 Task: Explore Airbnb accommodation in Damnoen Saduak, Thailand from 13th December, 2023 to 17th December, 2023 for 2 adults.2 bedrooms having 2 beds and 1 bathroom. Property type can be guest house. Amenities needed are: wifi. Booking option can be shelf check-in. Look for 3 properties as per requirement.
Action: Mouse moved to (412, 57)
Screenshot: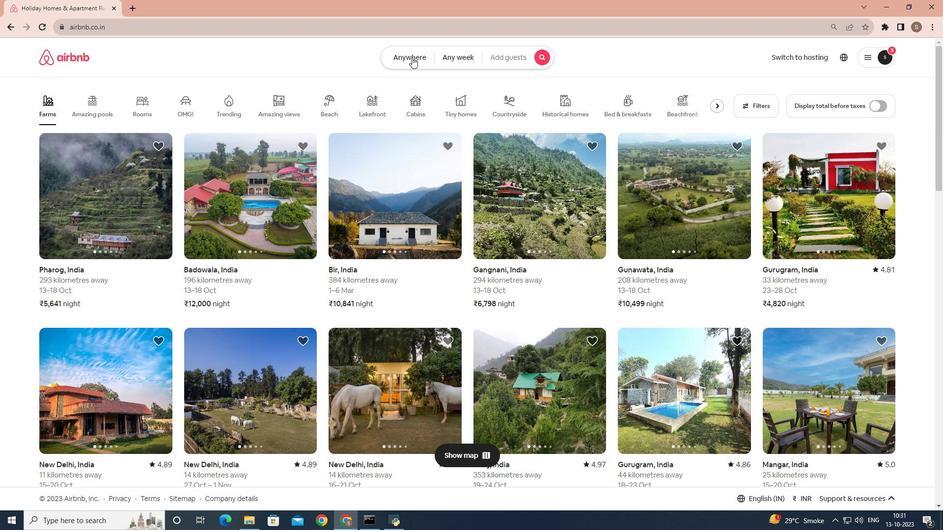 
Action: Mouse pressed left at (412, 57)
Screenshot: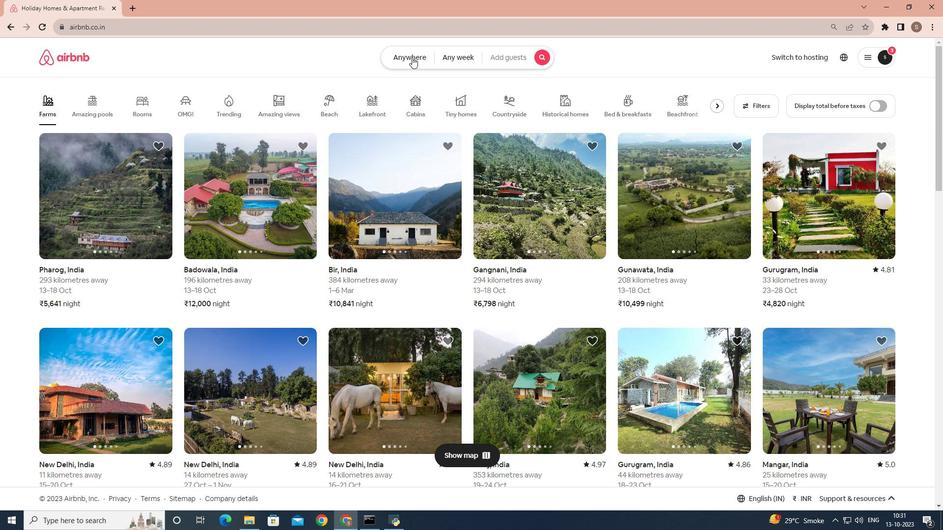 
Action: Mouse moved to (321, 91)
Screenshot: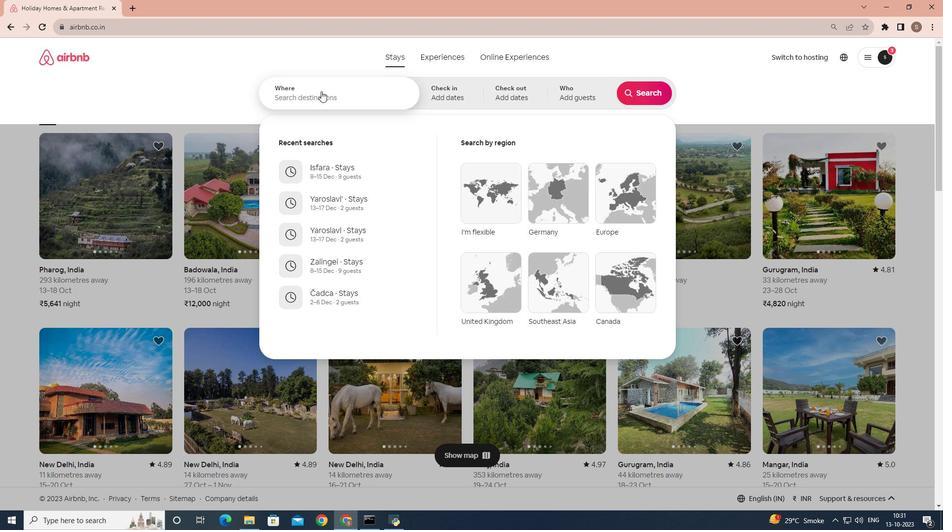 
Action: Mouse pressed left at (321, 91)
Screenshot: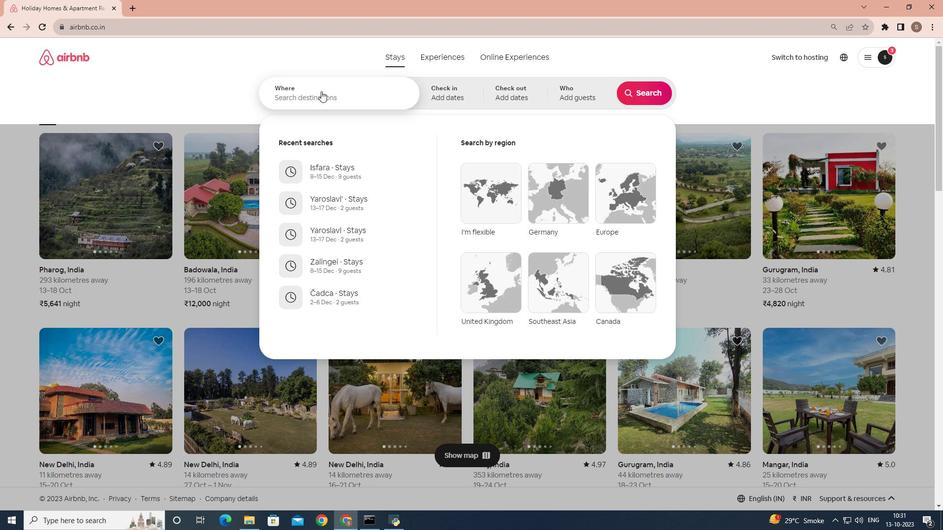 
Action: Key pressed <Key.shift>Damne<Key.backspace>oen
Screenshot: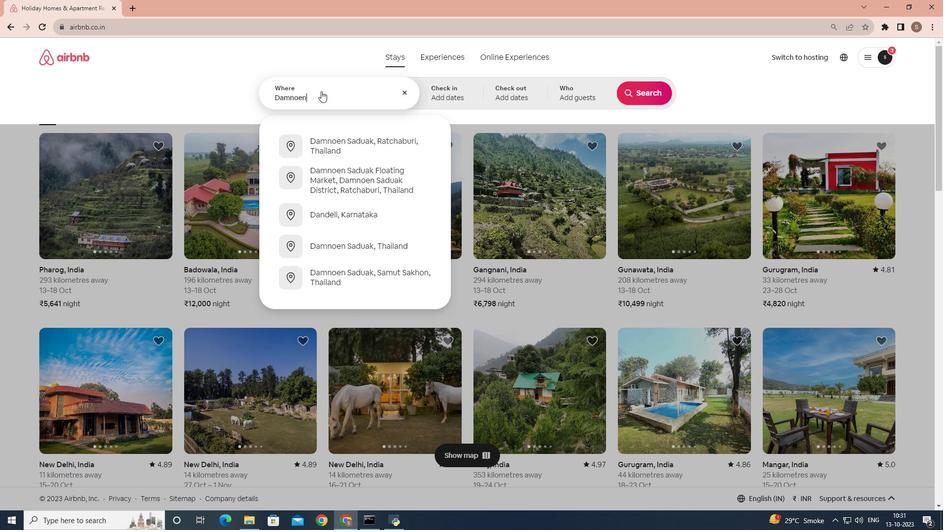 
Action: Mouse moved to (323, 89)
Screenshot: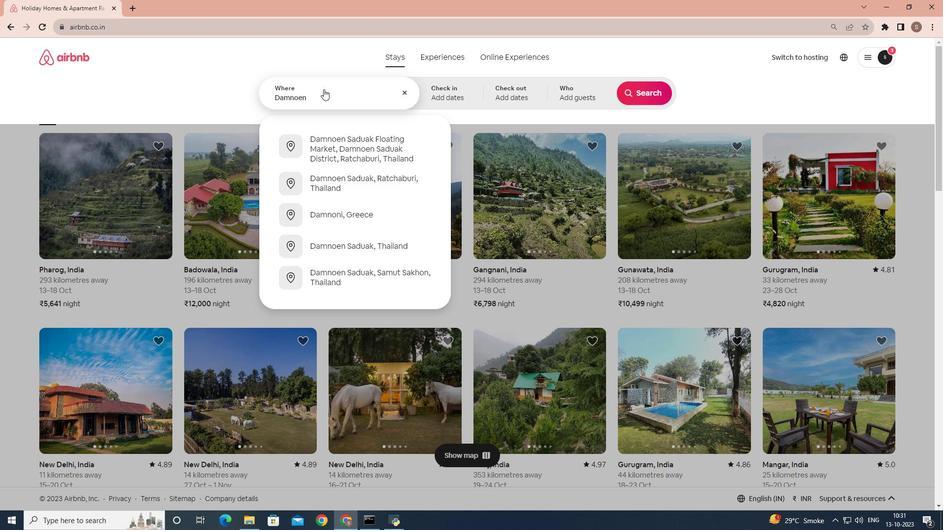 
Action: Key pressed <Key.space><Key.shift>Saduak
Screenshot: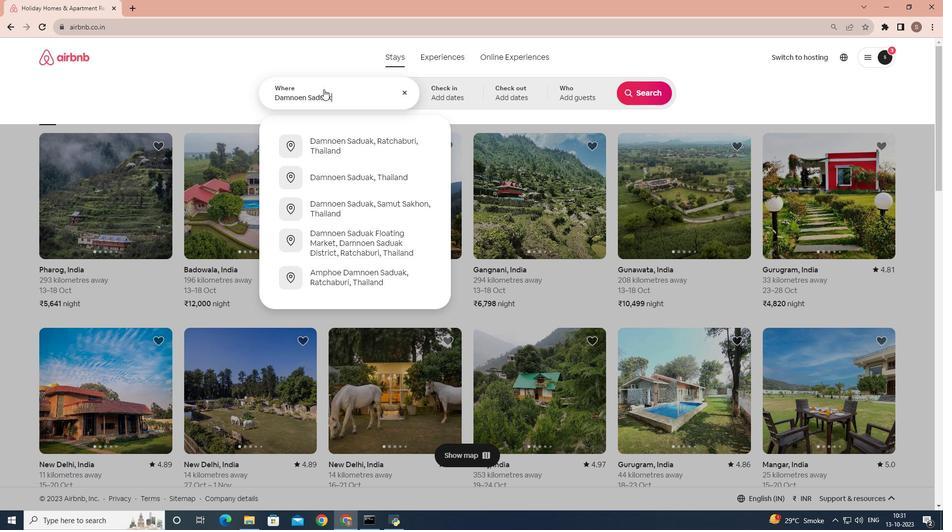 
Action: Mouse moved to (340, 104)
Screenshot: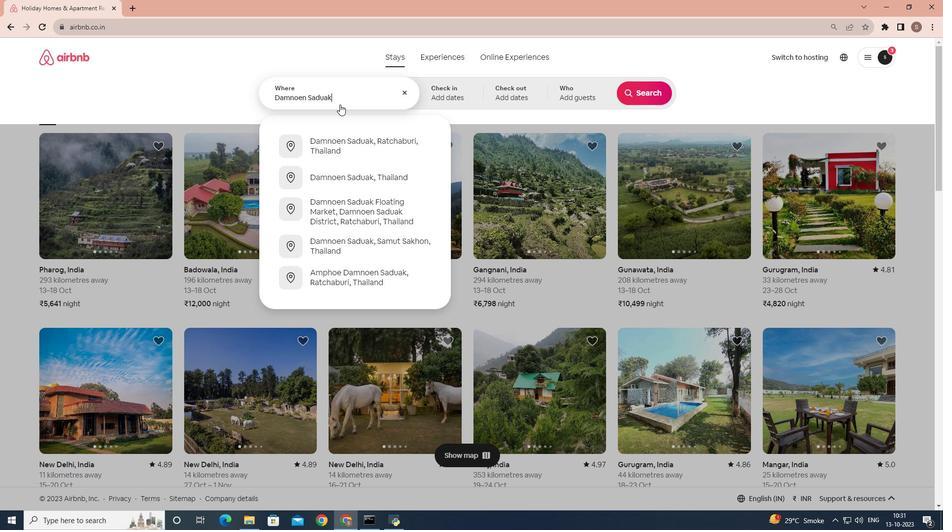 
Action: Key pressed ,<Key.space><Key.shift><Key.shift>Thailand
Screenshot: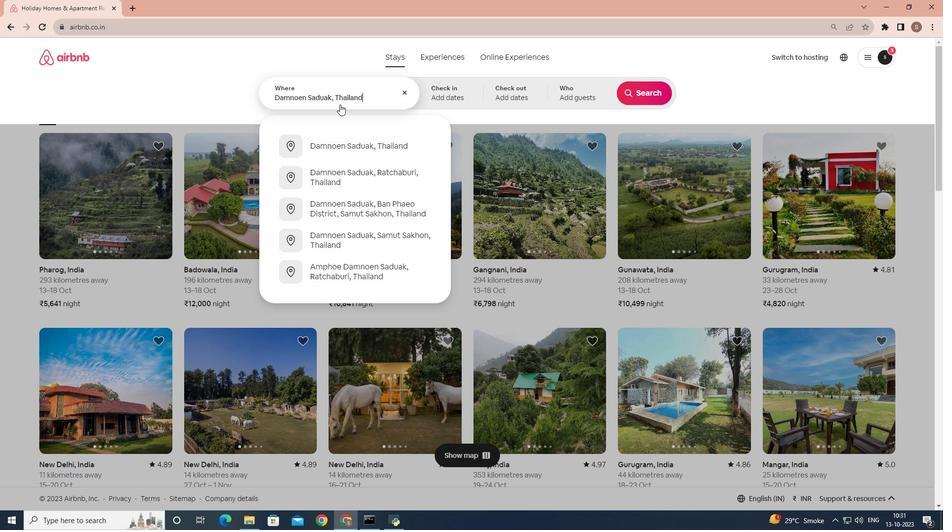
Action: Mouse moved to (394, 137)
Screenshot: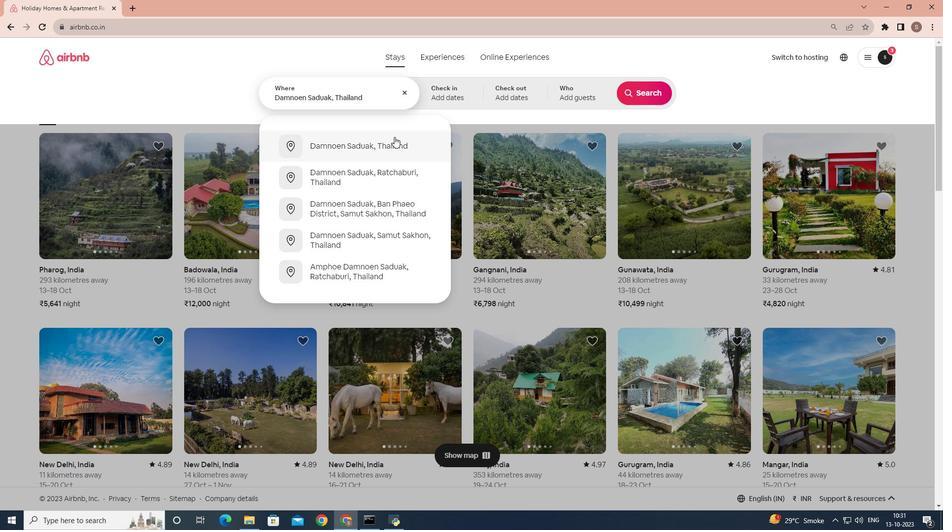 
Action: Mouse pressed left at (394, 137)
Screenshot: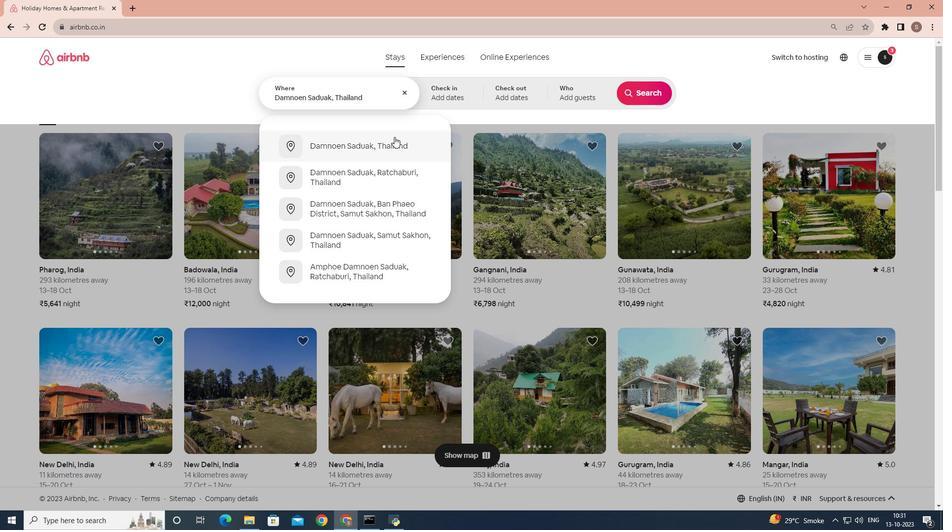 
Action: Mouse moved to (642, 171)
Screenshot: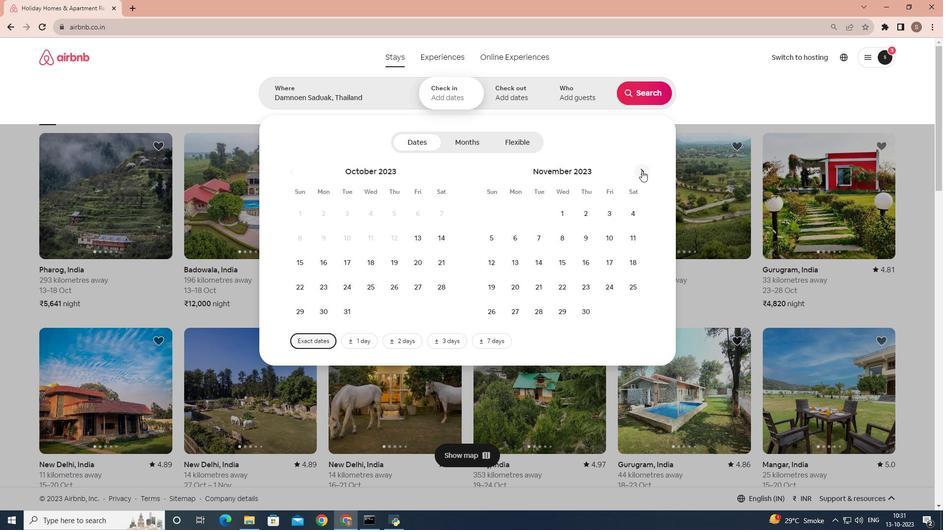 
Action: Mouse pressed left at (642, 171)
Screenshot: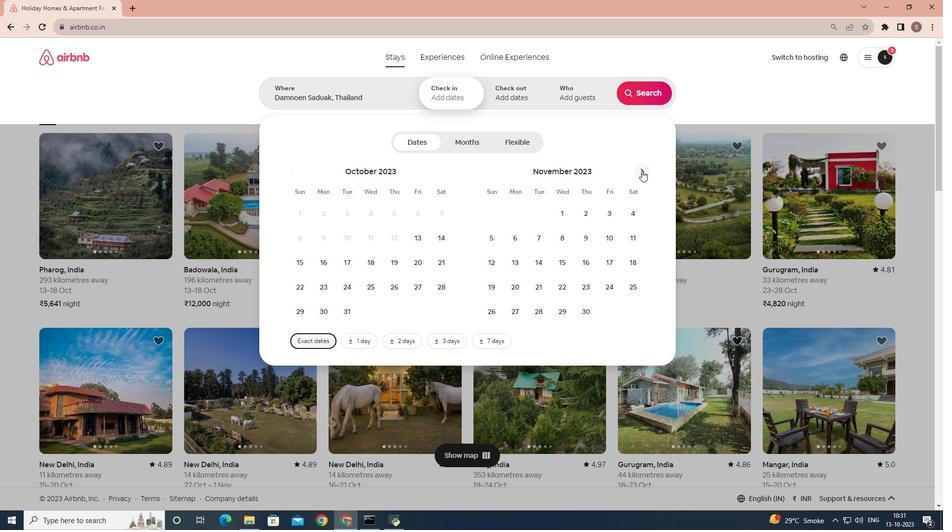 
Action: Mouse moved to (569, 255)
Screenshot: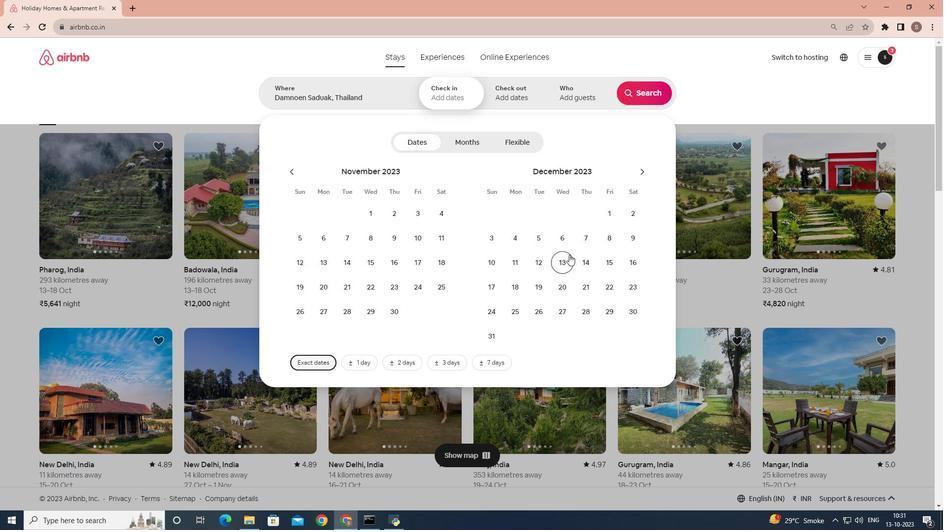 
Action: Mouse pressed left at (569, 255)
Screenshot: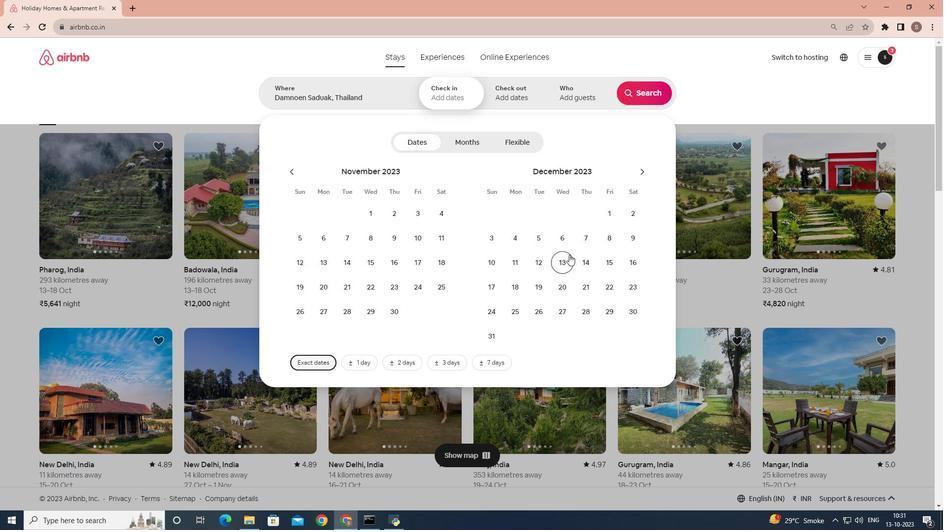 
Action: Mouse moved to (493, 288)
Screenshot: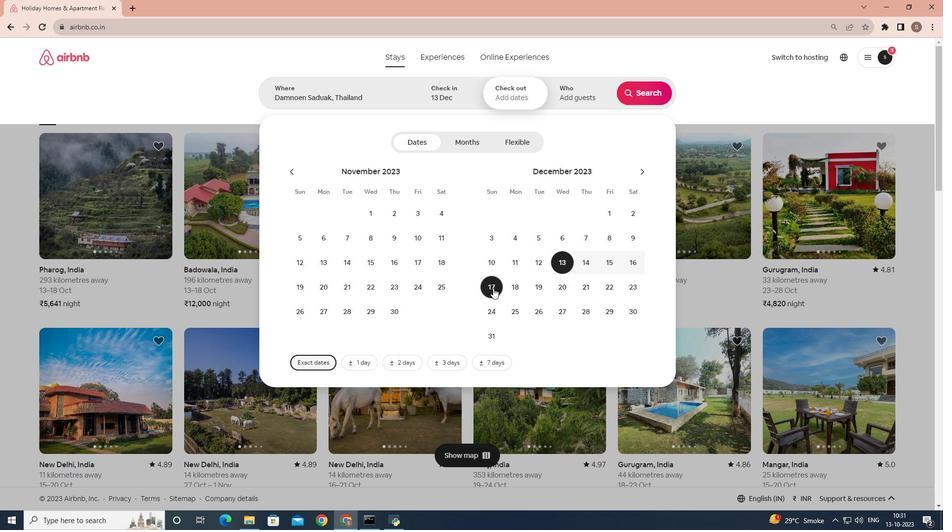 
Action: Mouse pressed left at (493, 288)
Screenshot: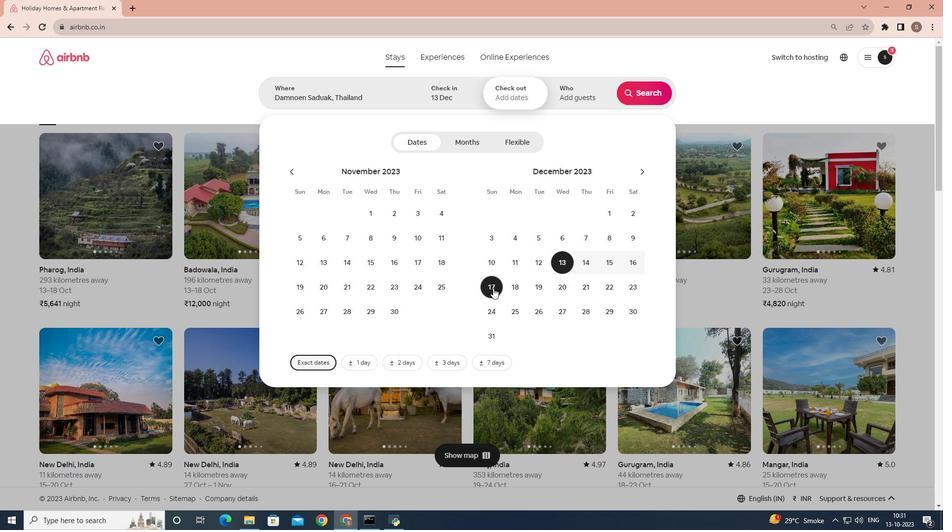 
Action: Mouse moved to (584, 87)
Screenshot: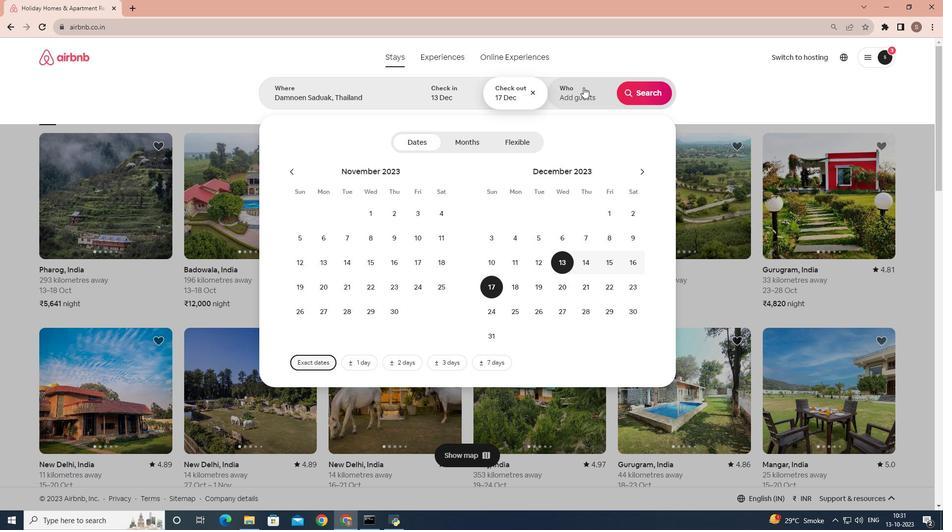 
Action: Mouse pressed left at (584, 87)
Screenshot: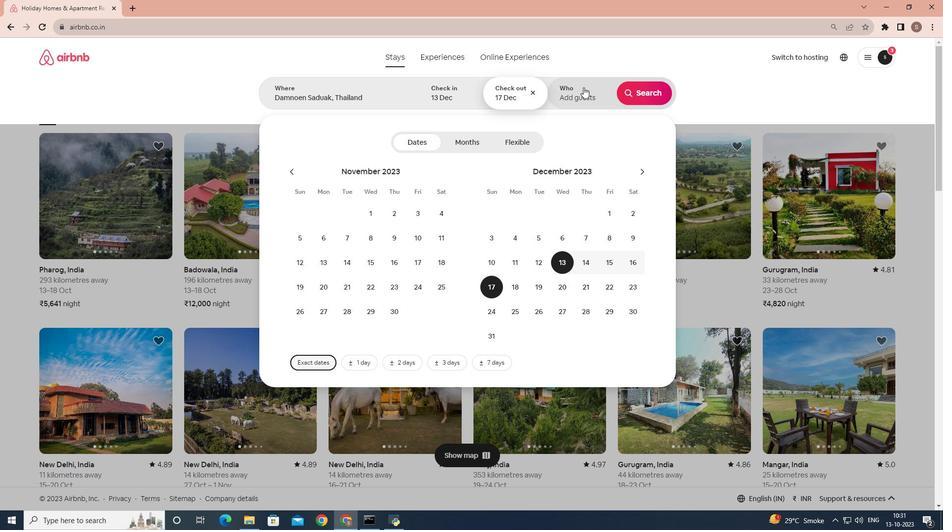 
Action: Mouse moved to (647, 146)
Screenshot: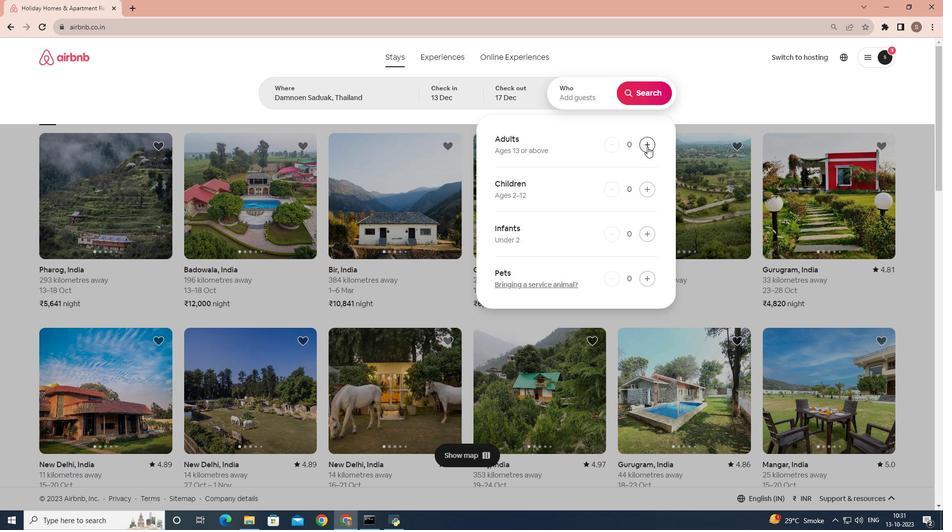 
Action: Mouse pressed left at (647, 146)
Screenshot: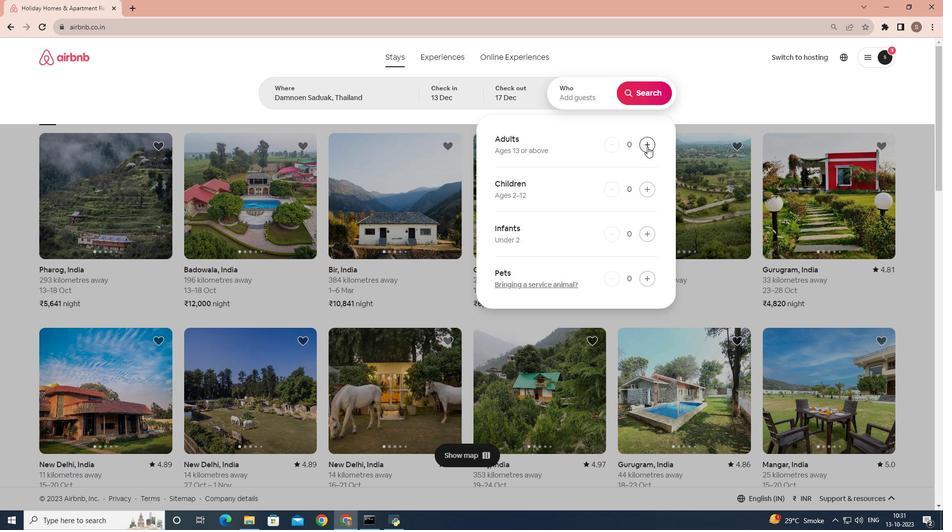 
Action: Mouse pressed left at (647, 146)
Screenshot: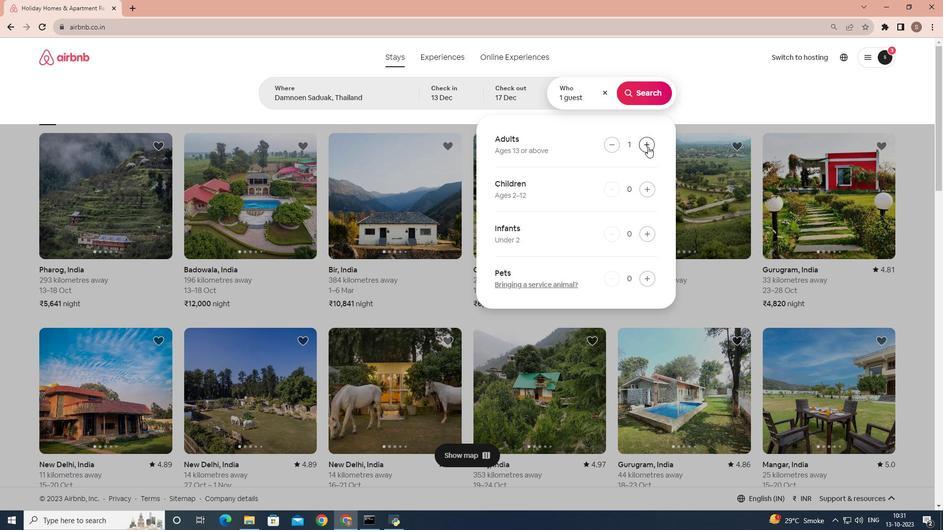 
Action: Mouse moved to (649, 139)
Screenshot: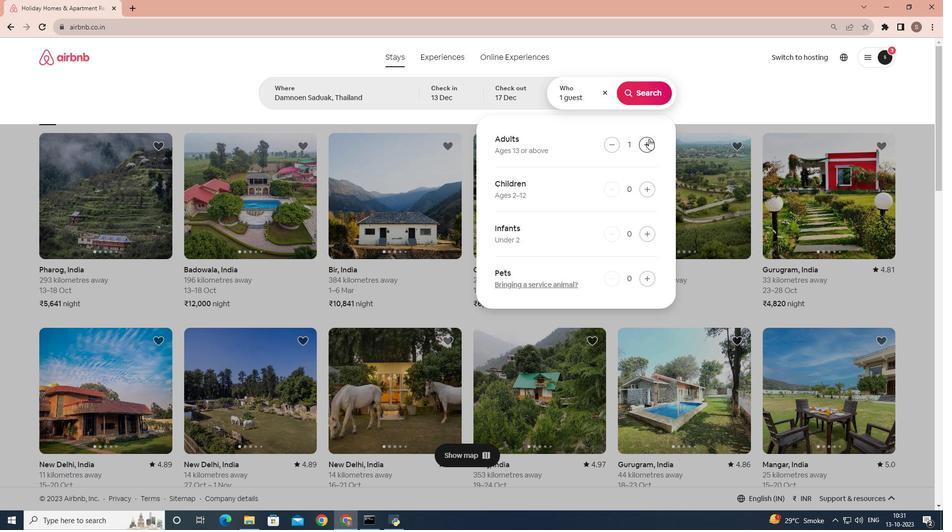 
Action: Mouse pressed left at (649, 139)
Screenshot: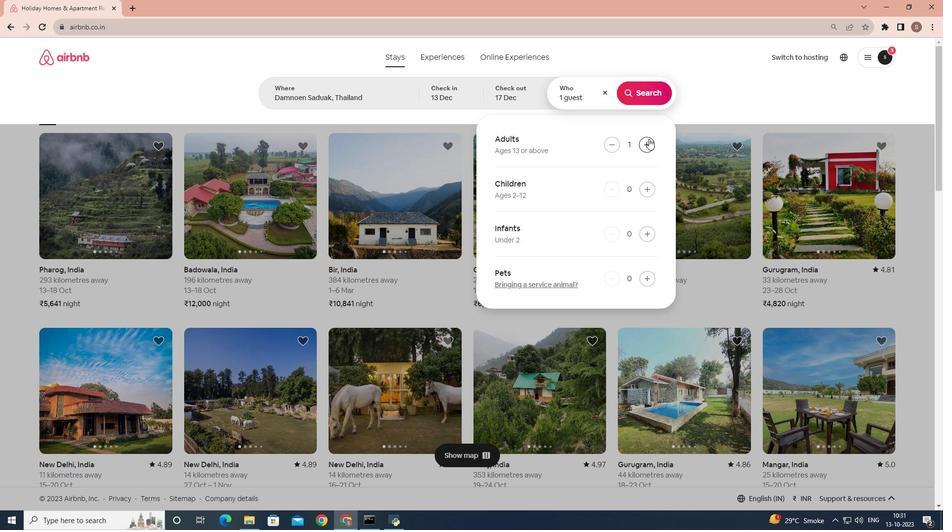 
Action: Mouse moved to (646, 88)
Screenshot: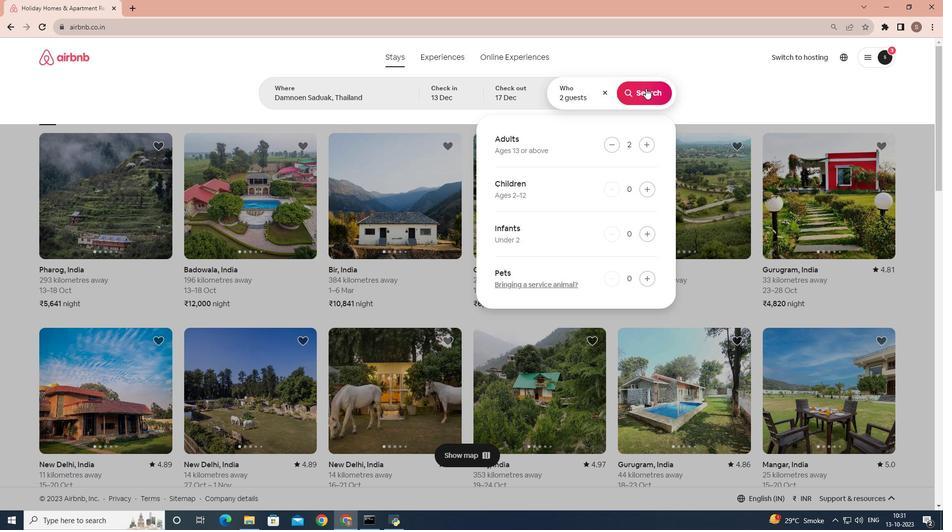 
Action: Mouse pressed left at (646, 88)
Screenshot: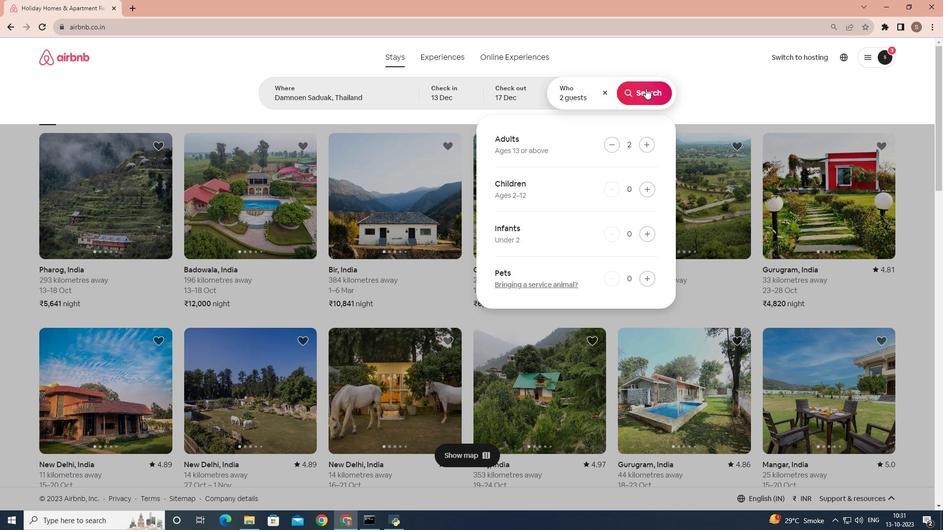 
Action: Mouse moved to (780, 94)
Screenshot: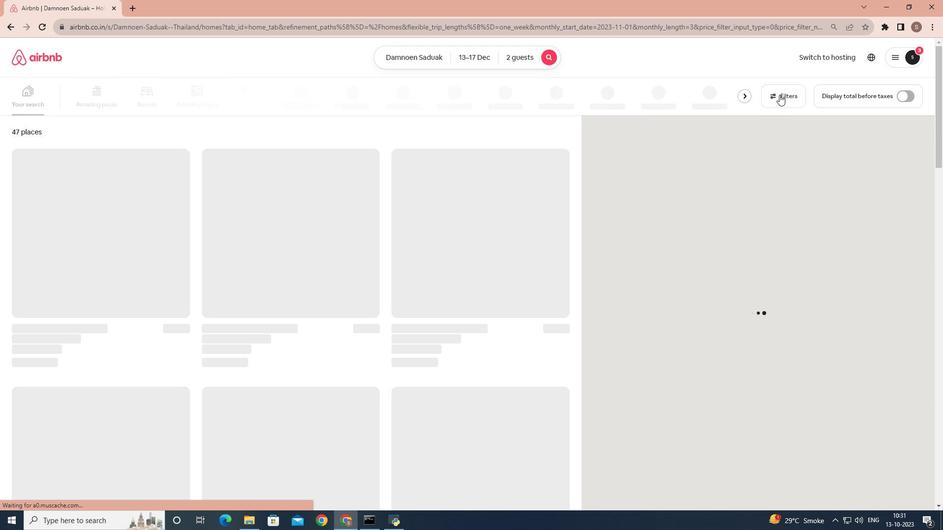 
Action: Mouse pressed left at (780, 94)
Screenshot: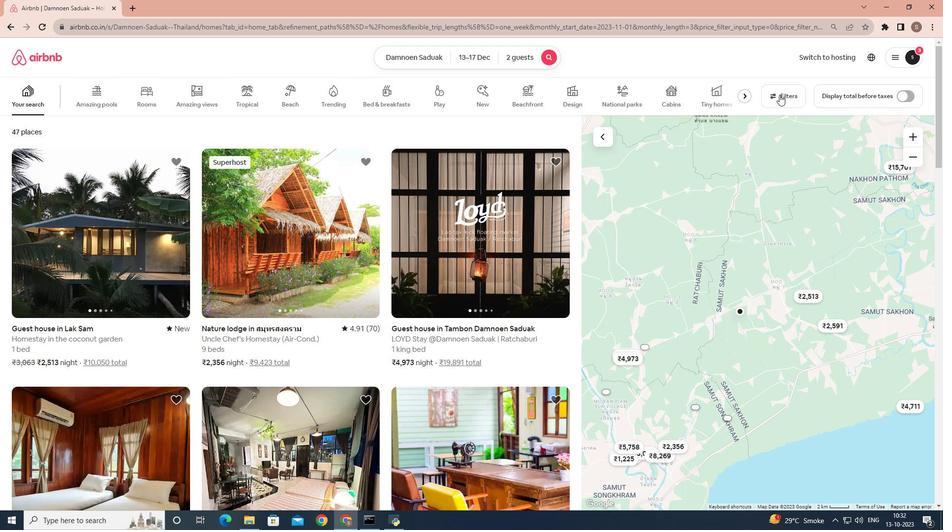 
Action: Mouse moved to (589, 229)
Screenshot: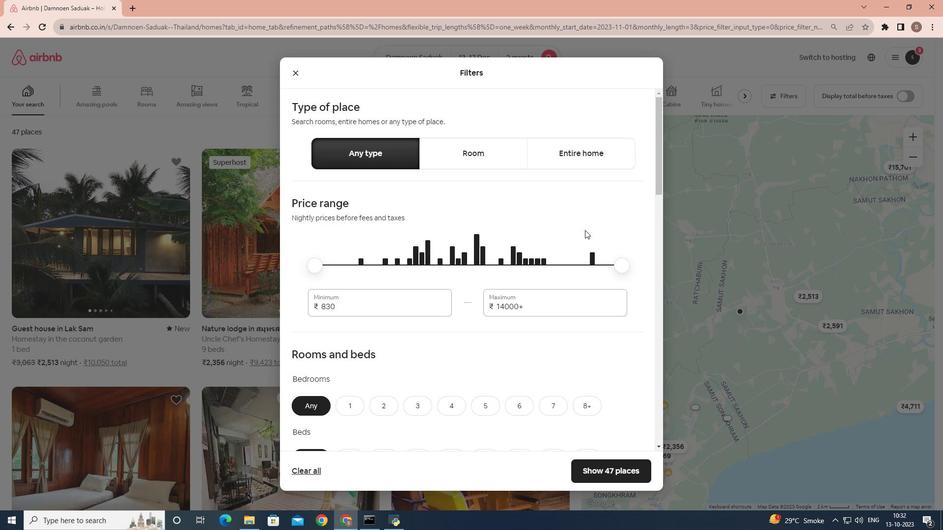 
Action: Mouse scrolled (589, 228) with delta (0, 0)
Screenshot: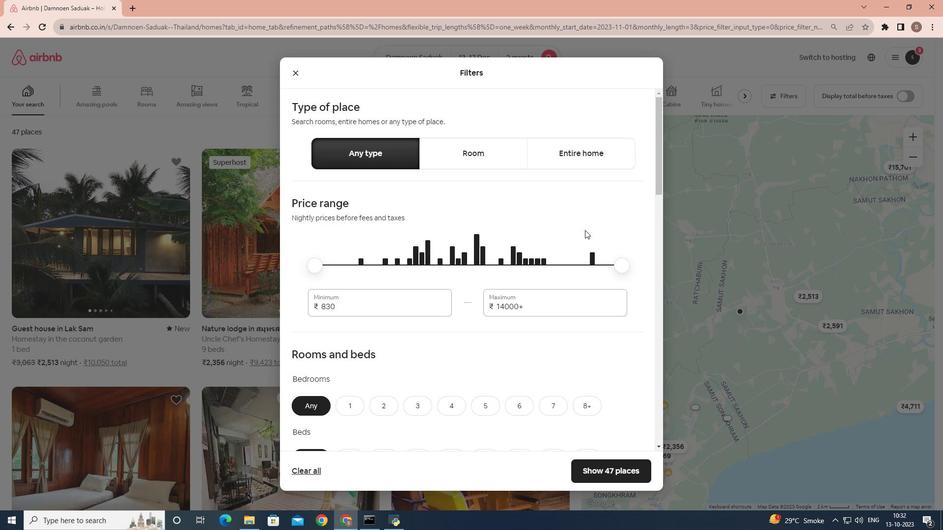 
Action: Mouse moved to (568, 236)
Screenshot: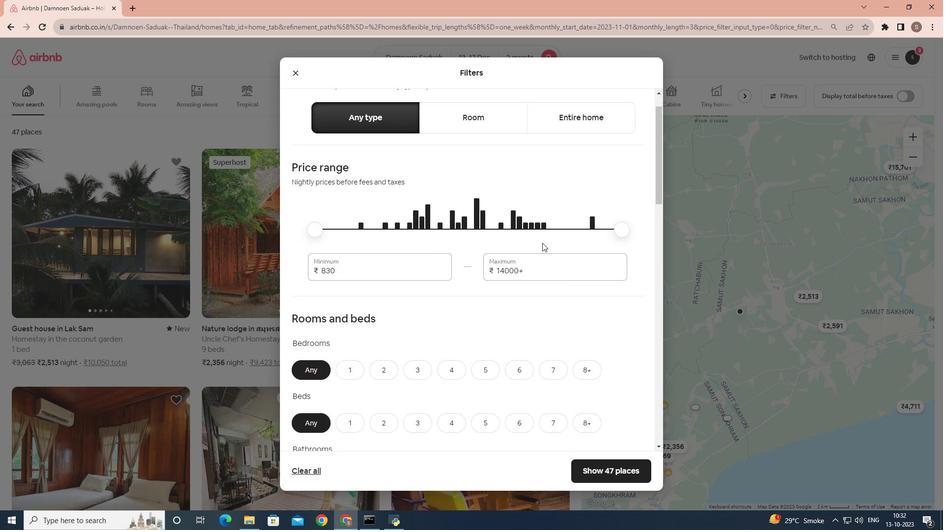 
Action: Mouse scrolled (568, 235) with delta (0, 0)
Screenshot: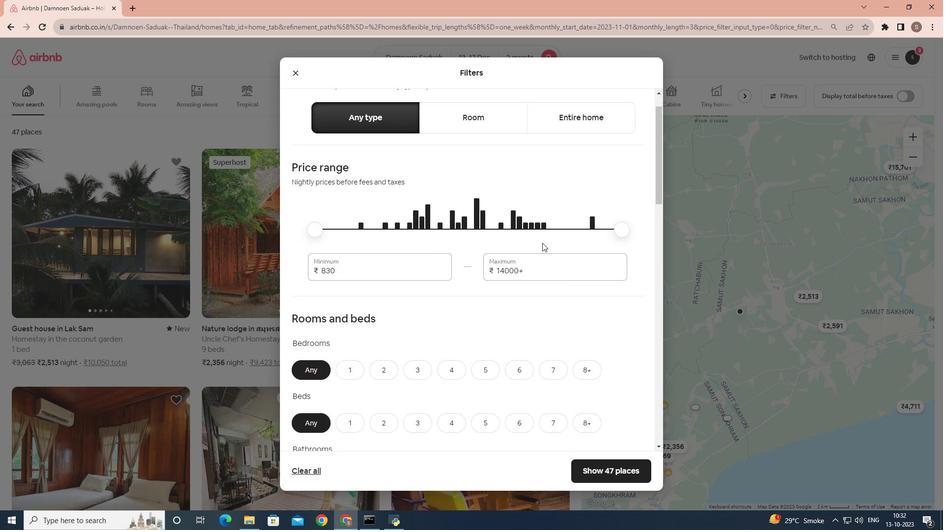 
Action: Mouse moved to (388, 311)
Screenshot: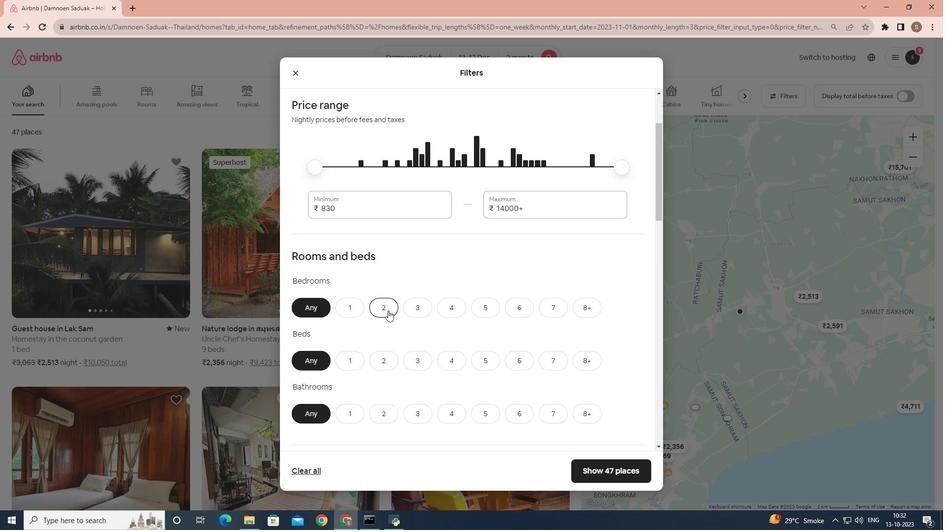 
Action: Mouse pressed left at (388, 311)
Screenshot: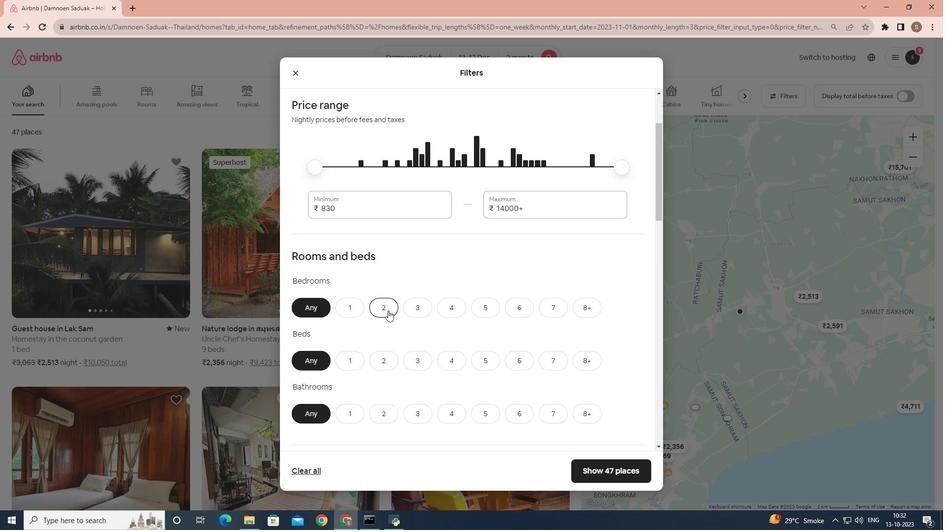 
Action: Mouse scrolled (388, 310) with delta (0, 0)
Screenshot: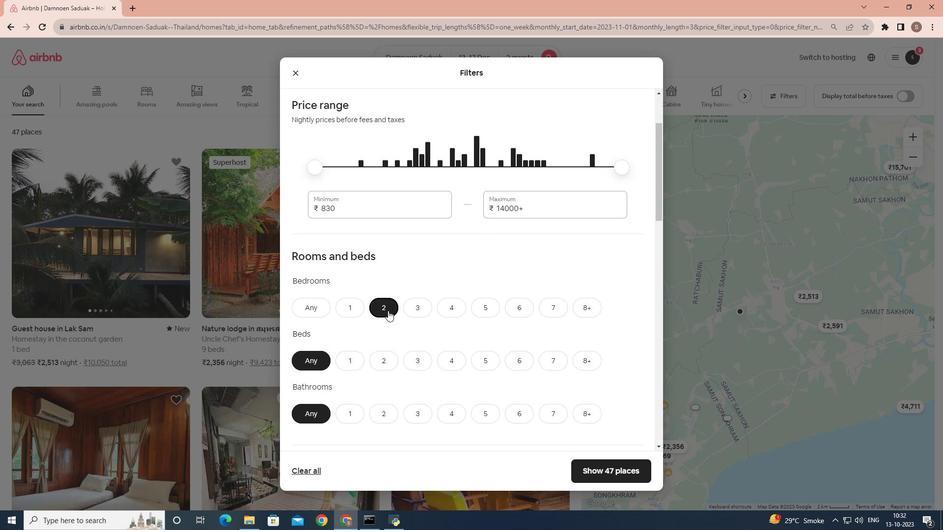 
Action: Mouse moved to (377, 314)
Screenshot: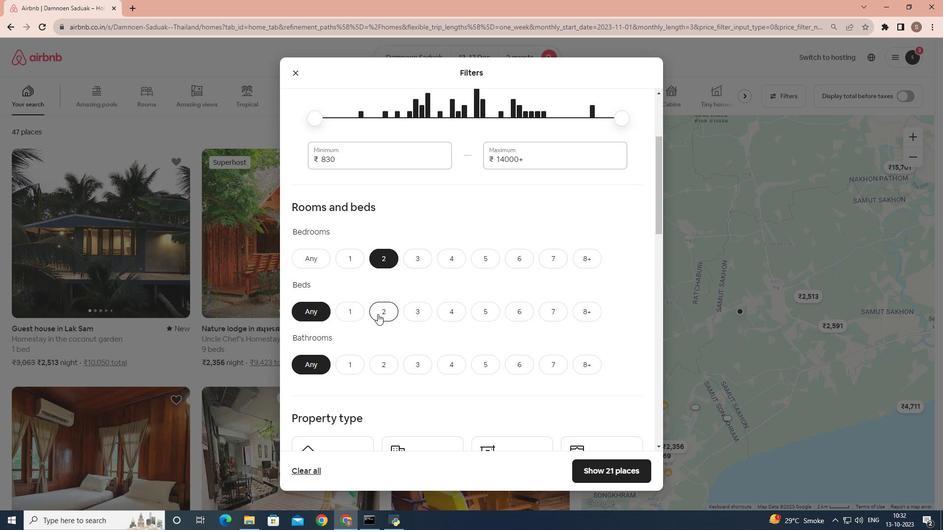 
Action: Mouse pressed left at (377, 314)
Screenshot: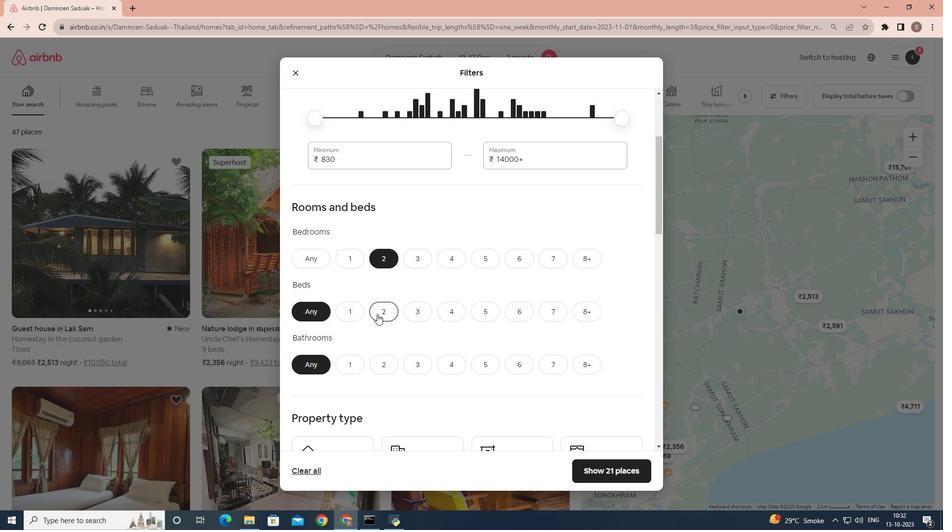 
Action: Mouse scrolled (377, 314) with delta (0, 0)
Screenshot: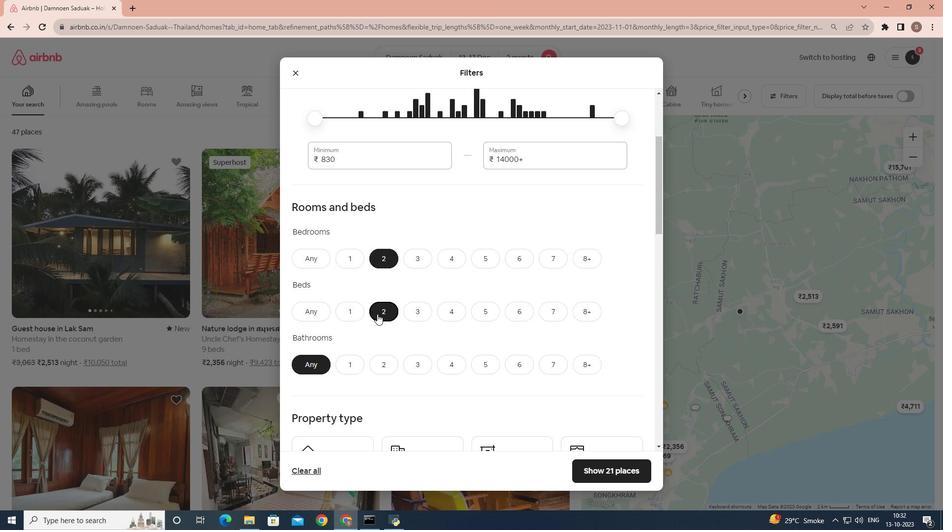 
Action: Mouse moved to (350, 323)
Screenshot: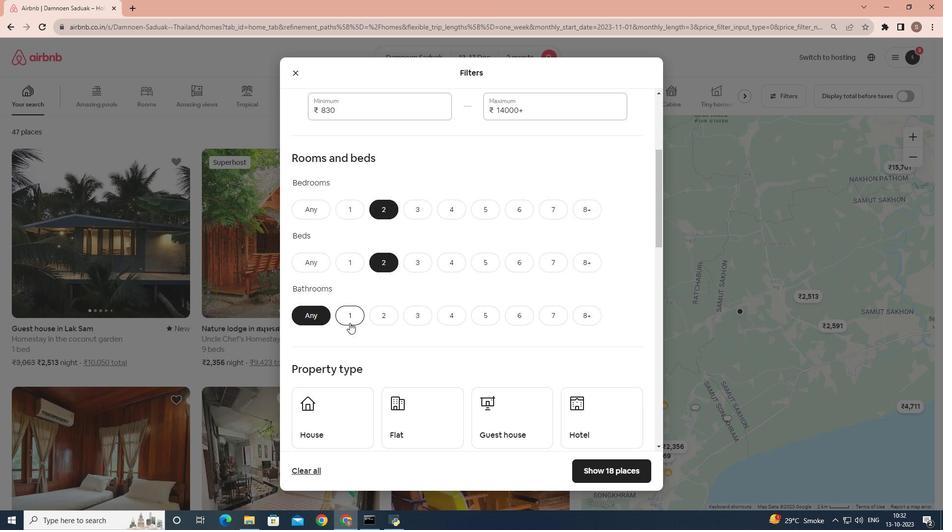 
Action: Mouse pressed left at (350, 323)
Screenshot: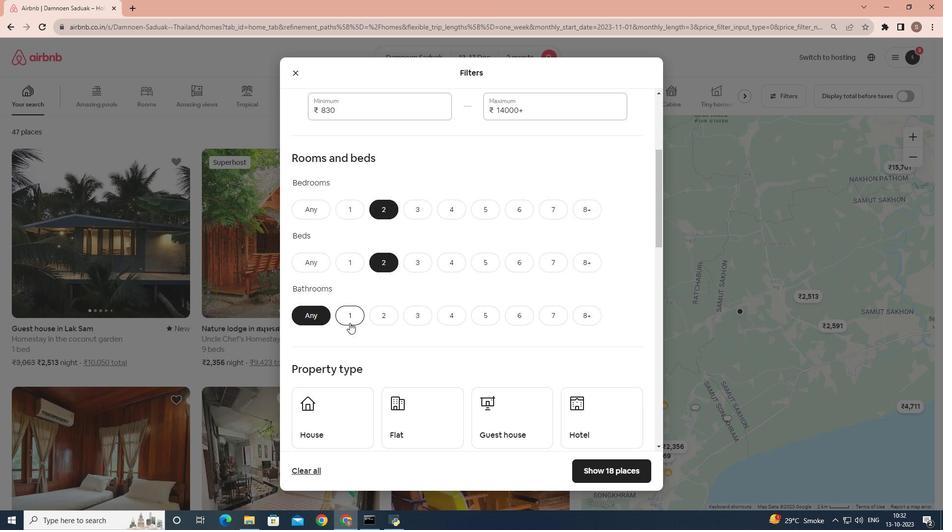 
Action: Mouse moved to (420, 328)
Screenshot: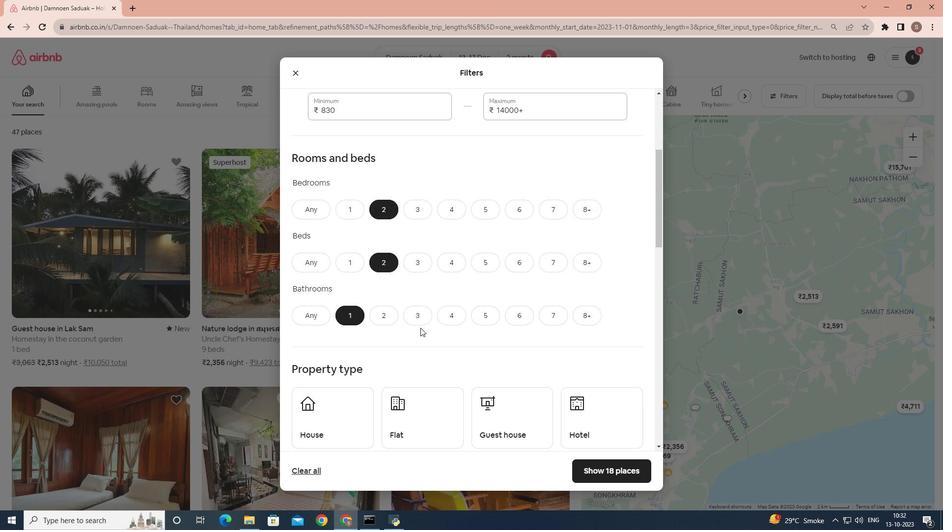 
Action: Mouse scrolled (420, 327) with delta (0, 0)
Screenshot: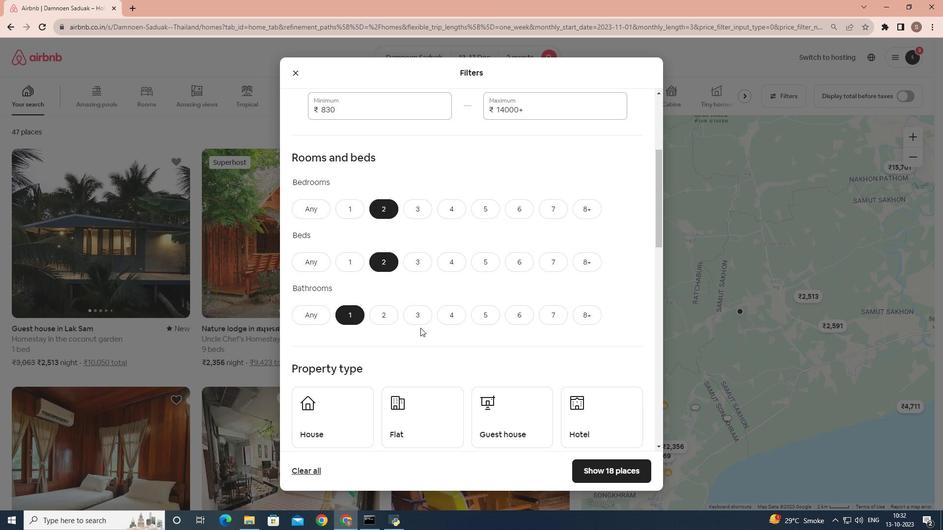 
Action: Mouse moved to (432, 367)
Screenshot: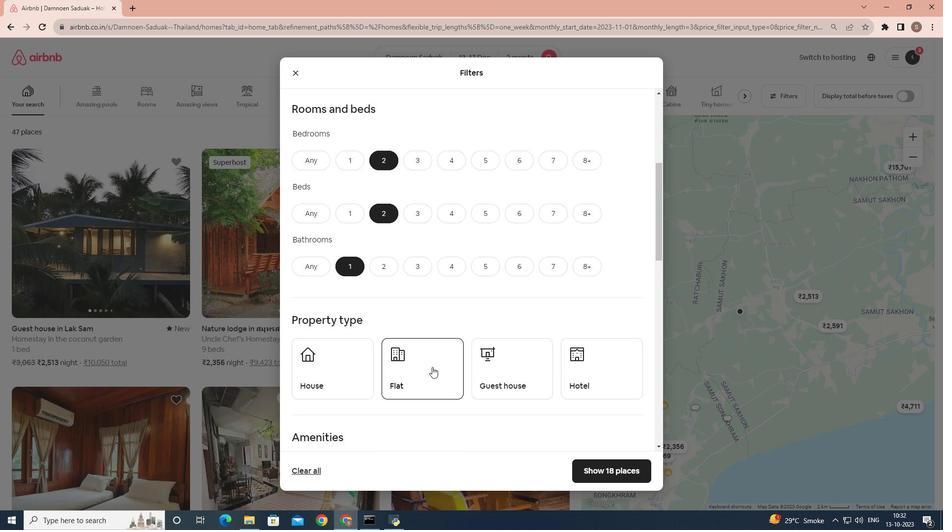 
Action: Mouse scrolled (432, 367) with delta (0, 0)
Screenshot: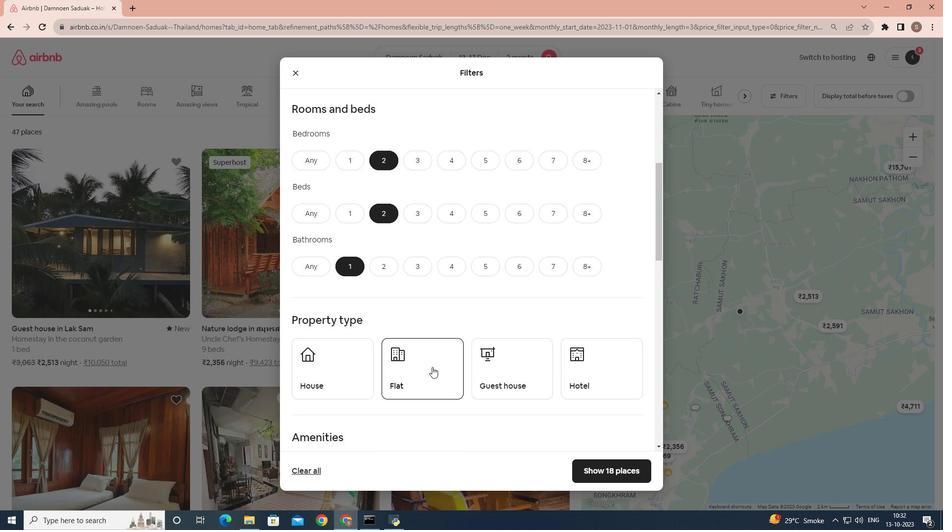 
Action: Mouse scrolled (432, 367) with delta (0, 0)
Screenshot: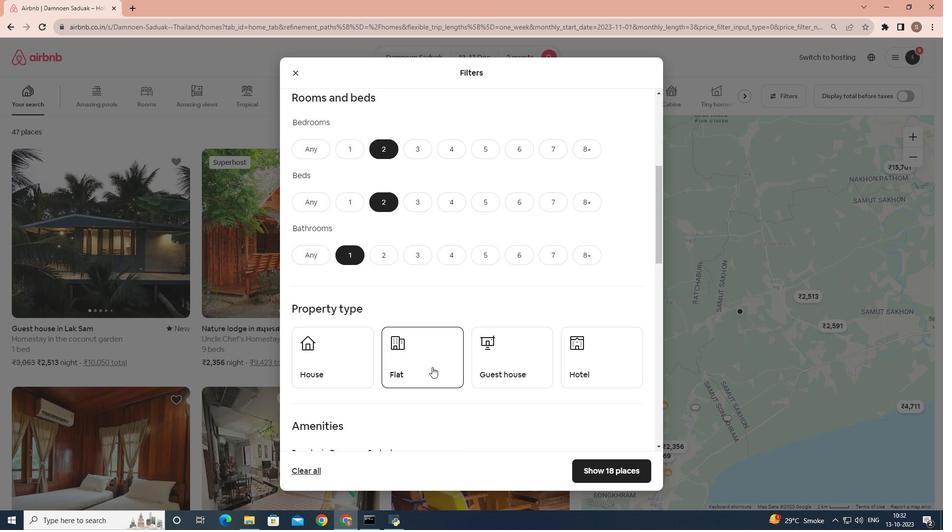 
Action: Mouse moved to (530, 292)
Screenshot: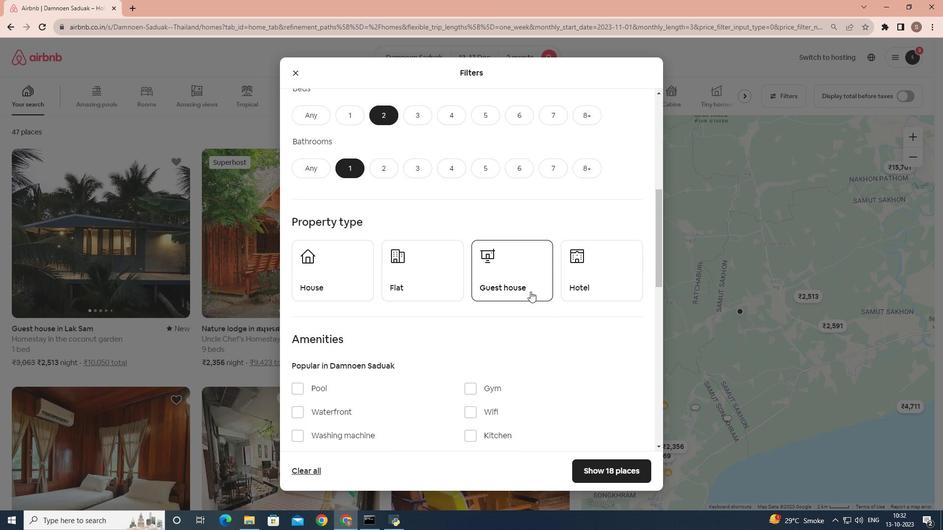 
Action: Mouse pressed left at (530, 292)
Screenshot: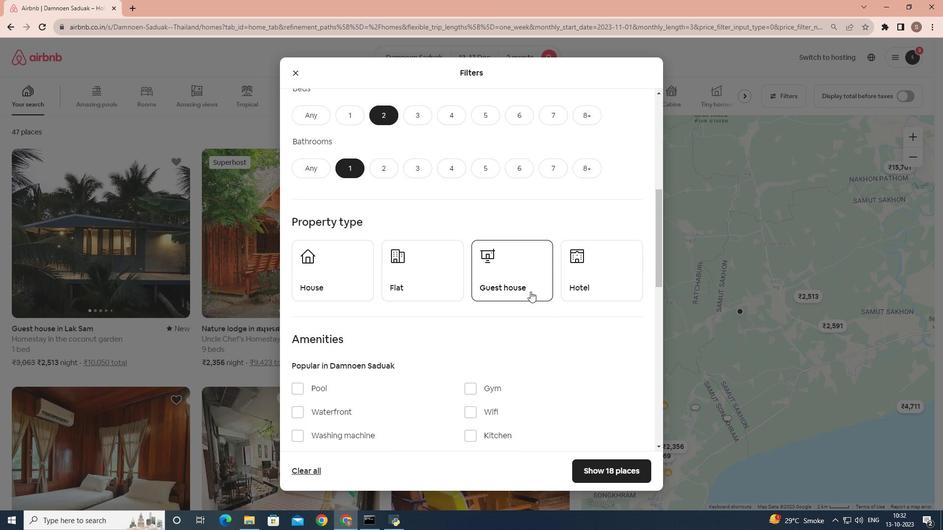 
Action: Mouse scrolled (530, 291) with delta (0, 0)
Screenshot: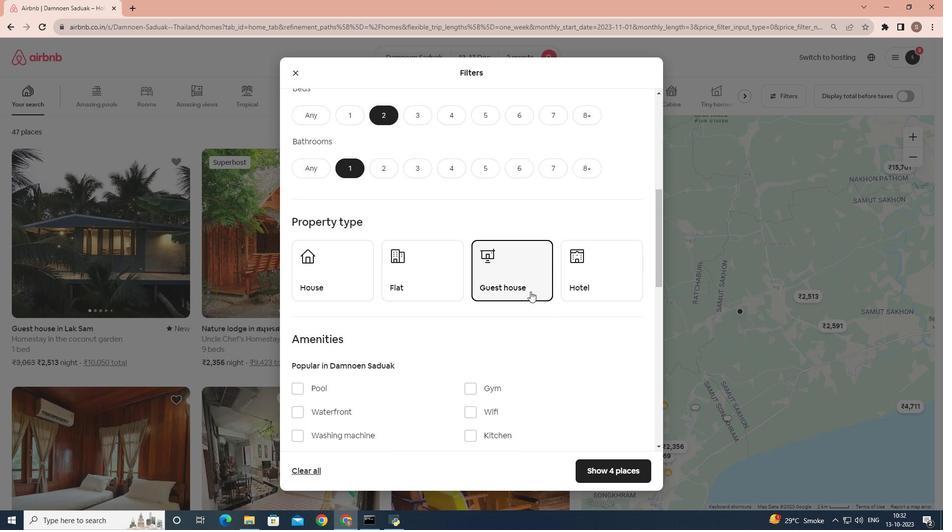 
Action: Mouse moved to (506, 343)
Screenshot: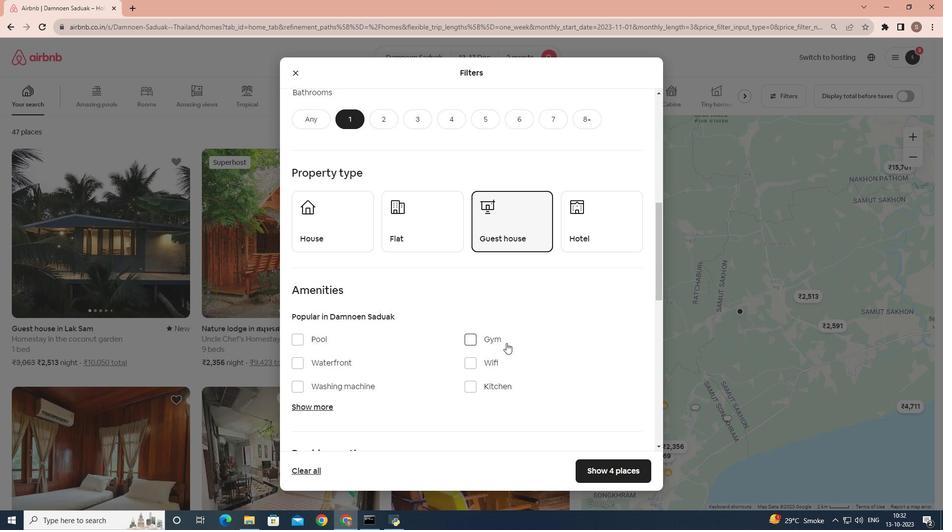 
Action: Mouse scrolled (506, 343) with delta (0, 0)
Screenshot: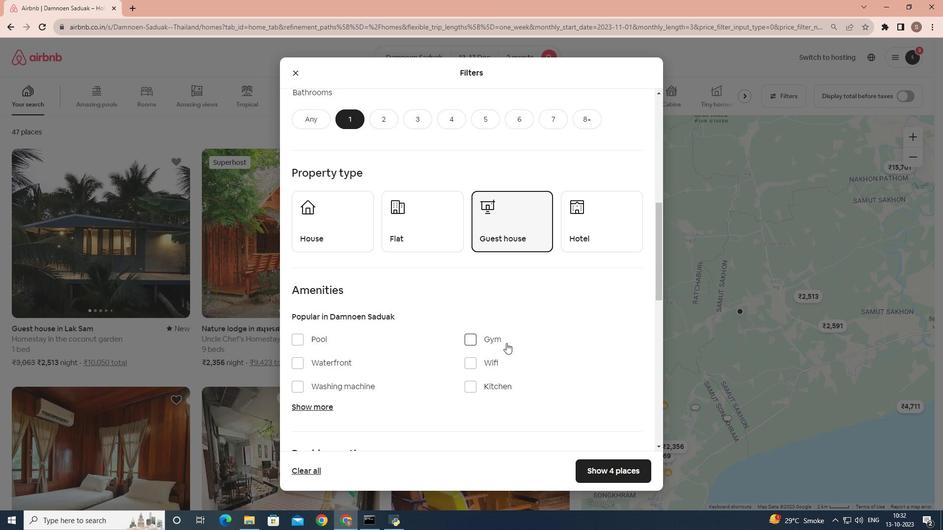 
Action: Mouse moved to (467, 315)
Screenshot: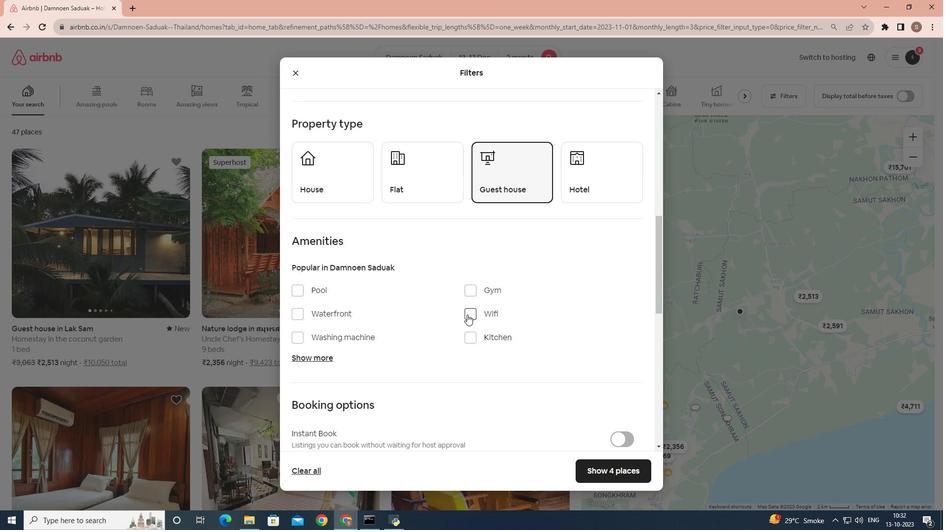 
Action: Mouse pressed left at (467, 315)
Screenshot: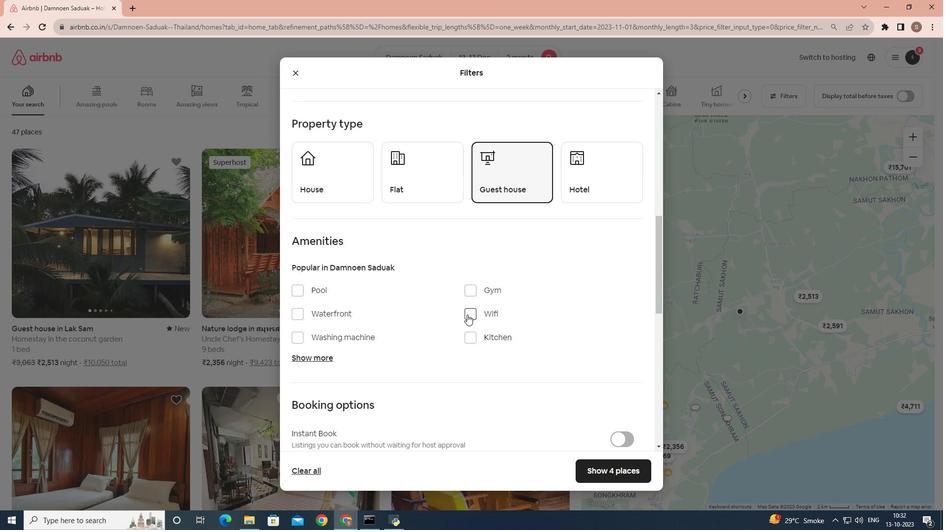 
Action: Mouse moved to (449, 317)
Screenshot: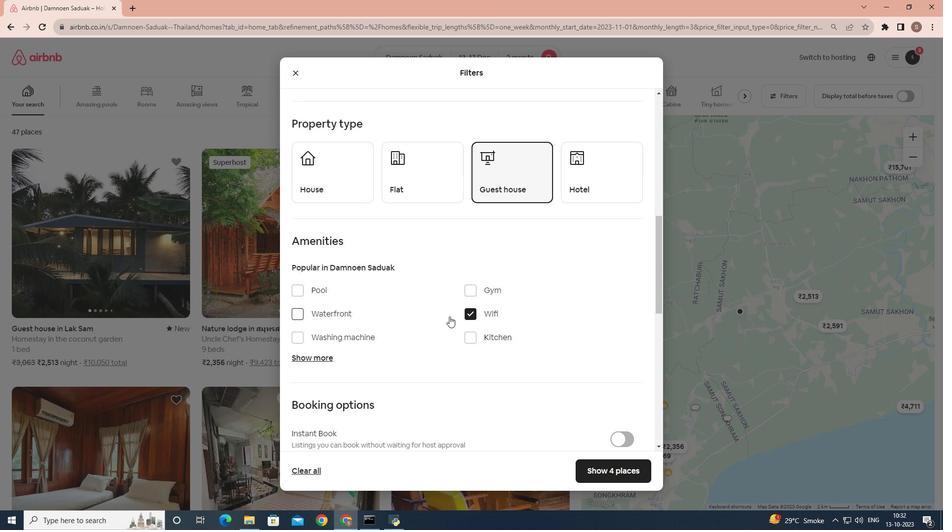 
Action: Mouse scrolled (449, 316) with delta (0, 0)
Screenshot: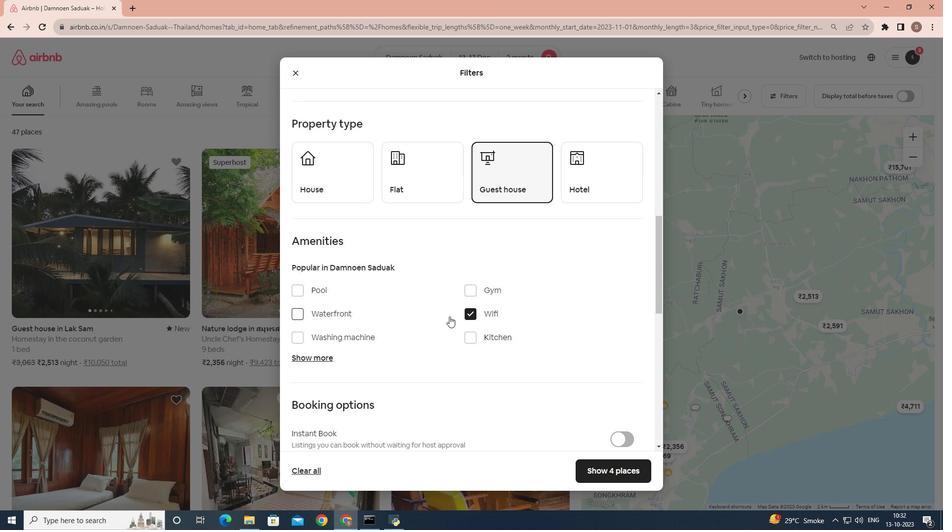 
Action: Mouse moved to (572, 351)
Screenshot: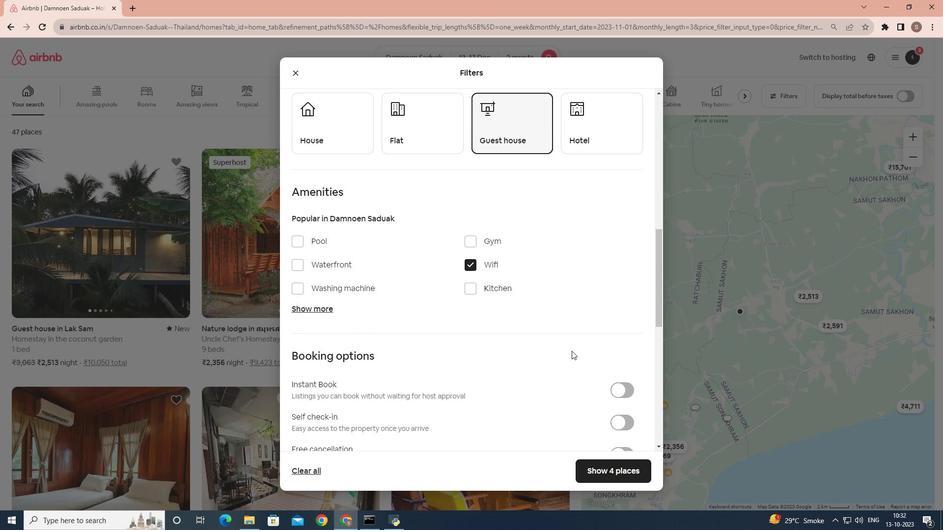 
Action: Mouse scrolled (572, 350) with delta (0, 0)
Screenshot: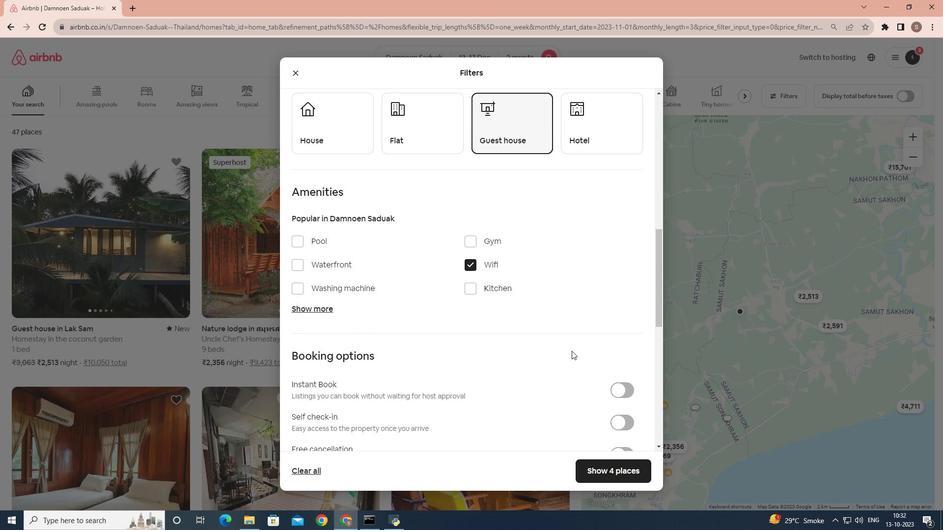 
Action: Mouse moved to (624, 369)
Screenshot: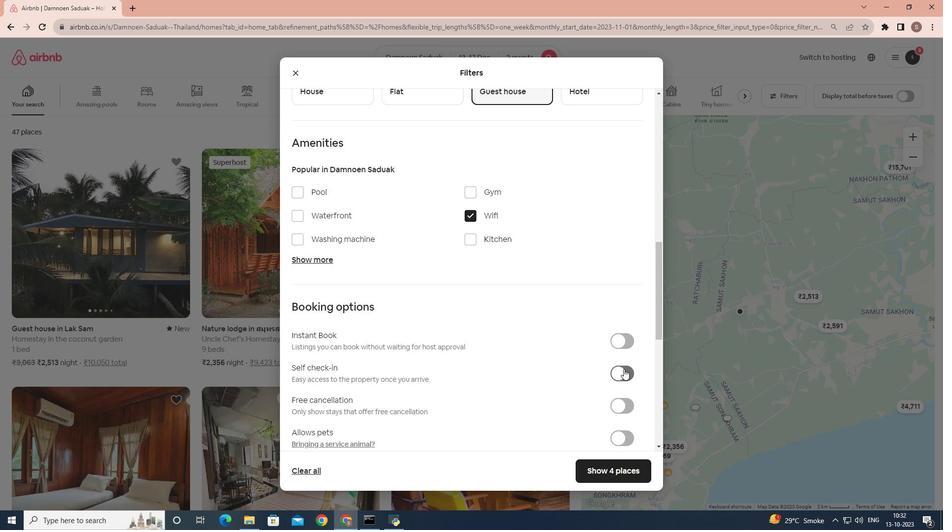 
Action: Mouse pressed left at (624, 369)
Screenshot: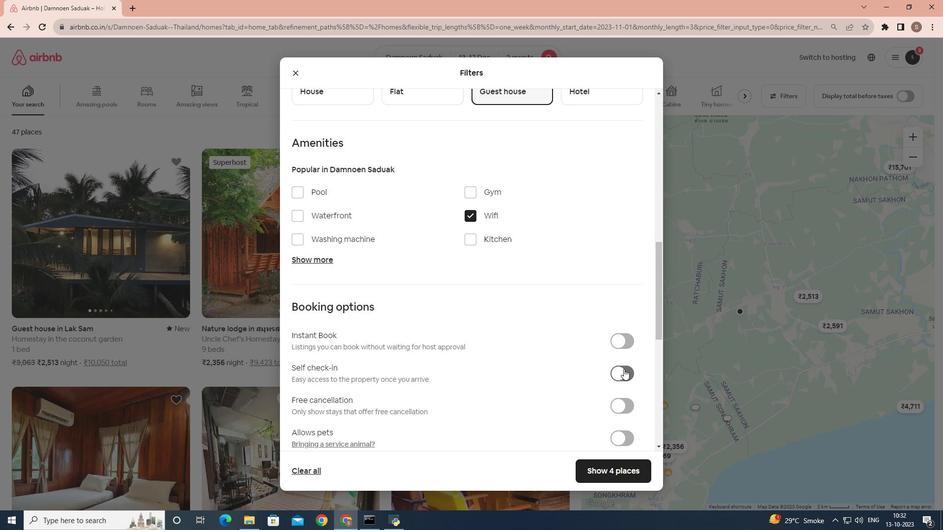 
Action: Mouse moved to (625, 469)
Screenshot: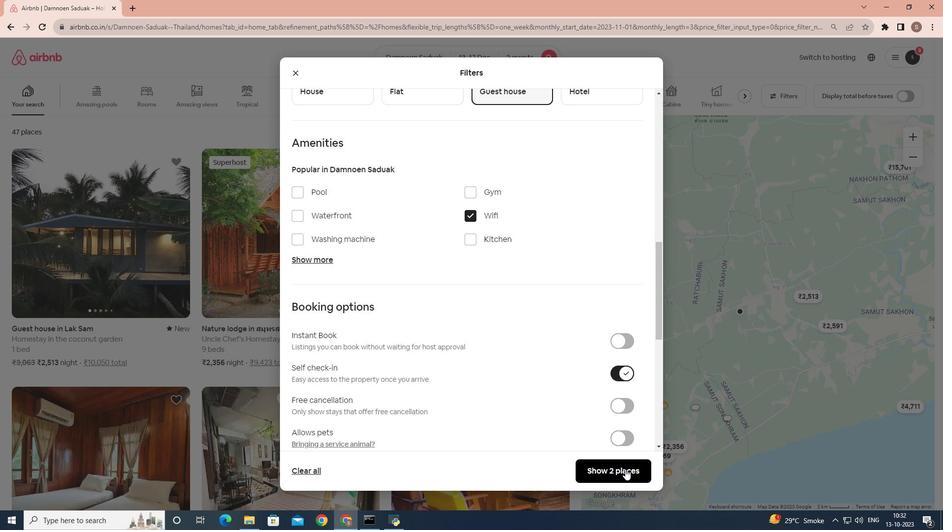 
Action: Mouse pressed left at (625, 469)
Screenshot: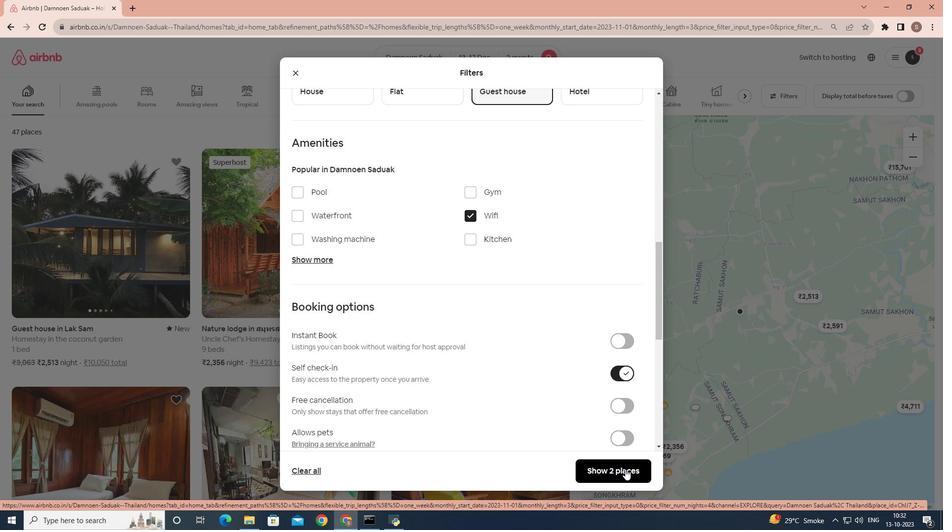 
Action: Mouse moved to (152, 221)
Screenshot: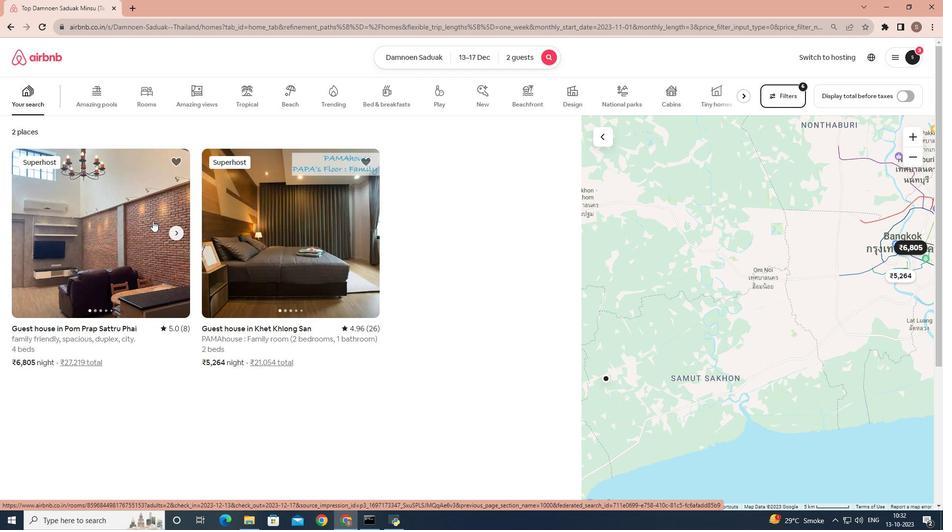 
Action: Mouse pressed left at (152, 221)
Screenshot: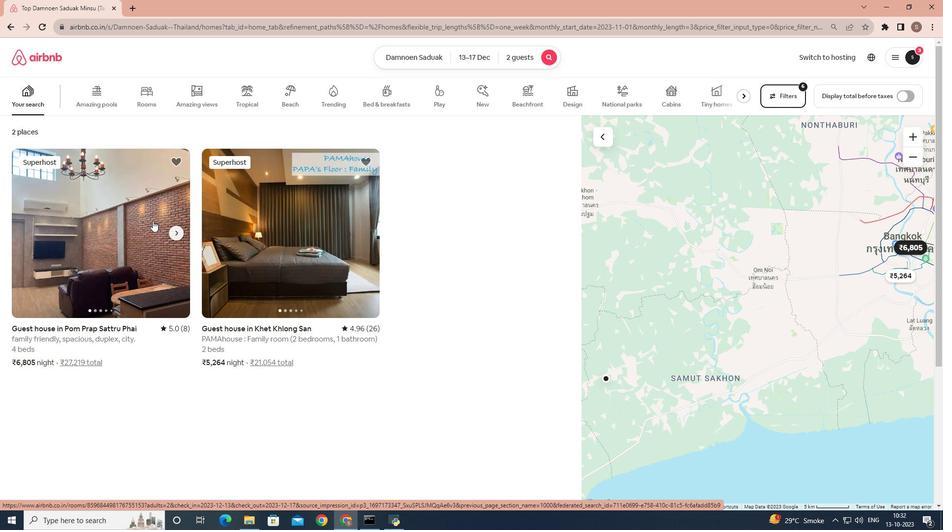 
Action: Mouse moved to (666, 361)
Screenshot: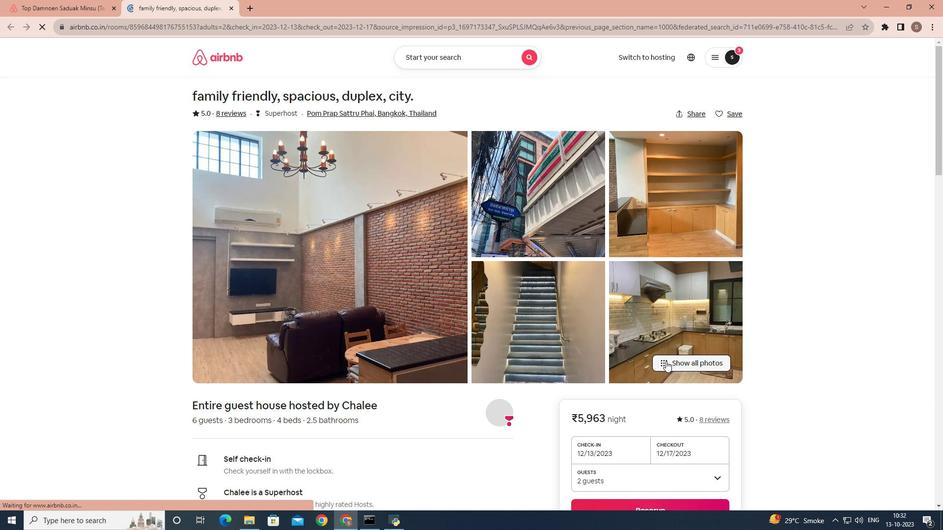 
Action: Mouse pressed left at (666, 361)
Screenshot: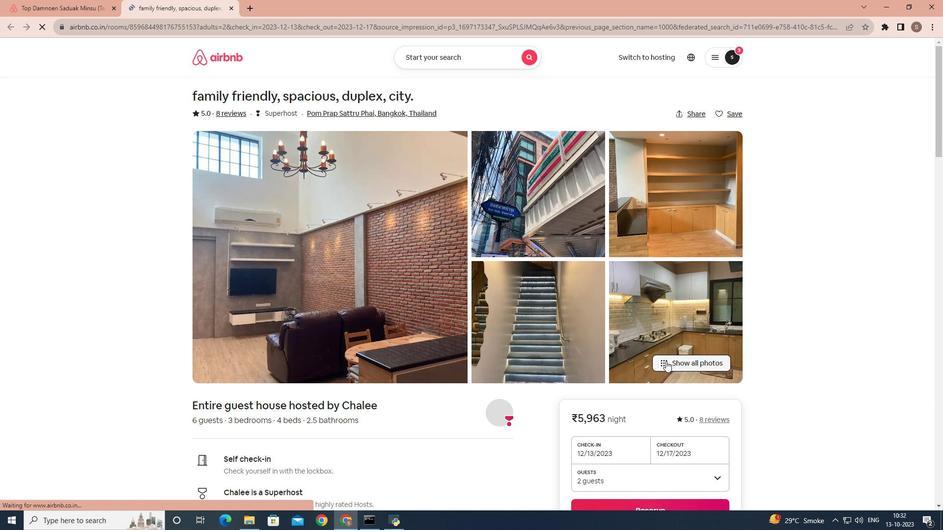 
Action: Mouse moved to (560, 331)
Screenshot: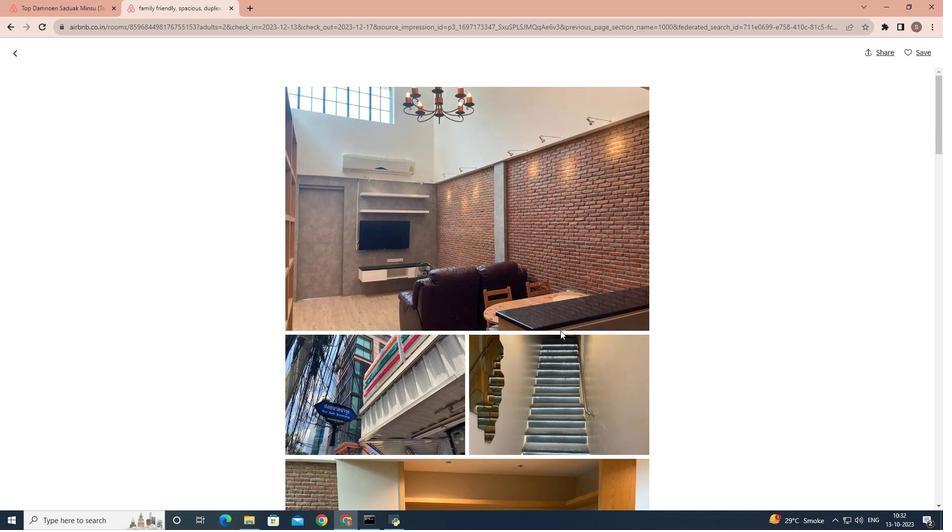 
Action: Mouse scrolled (560, 330) with delta (0, 0)
Screenshot: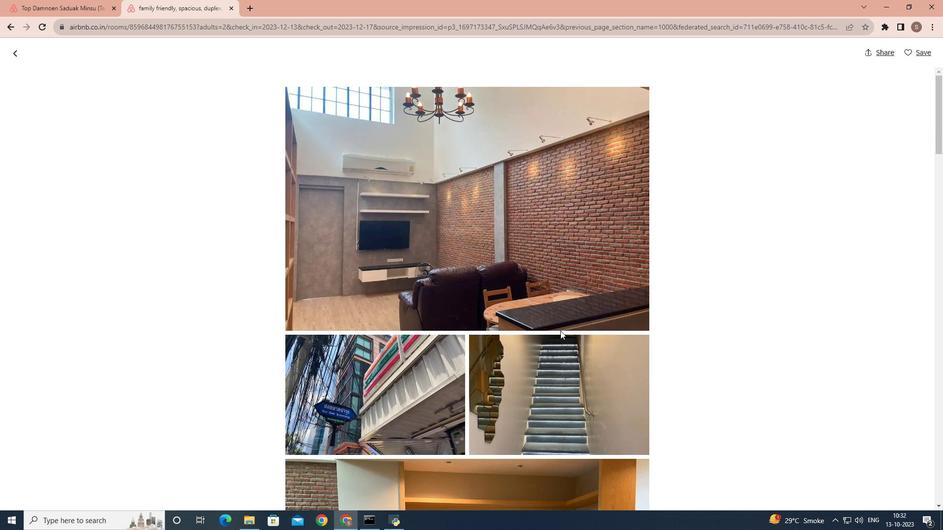 
Action: Mouse scrolled (560, 330) with delta (0, 0)
Screenshot: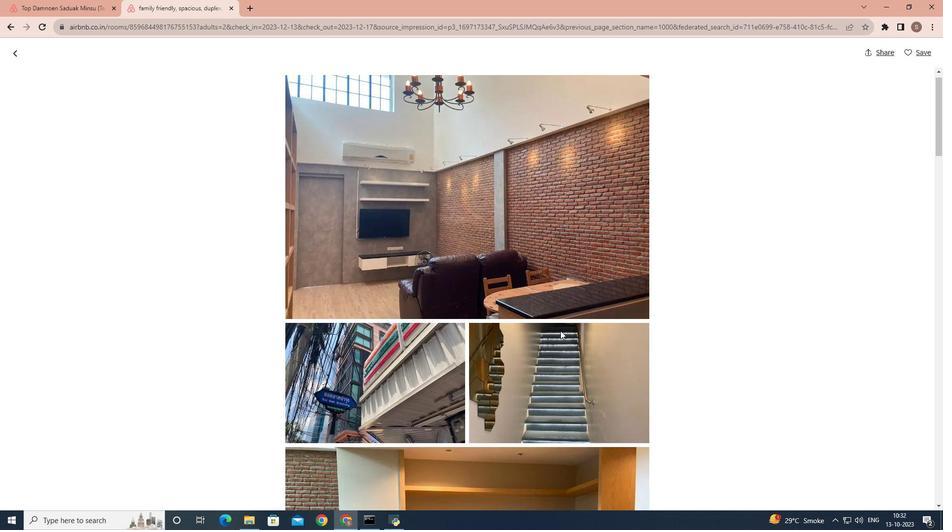 
Action: Mouse scrolled (560, 330) with delta (0, 0)
Screenshot: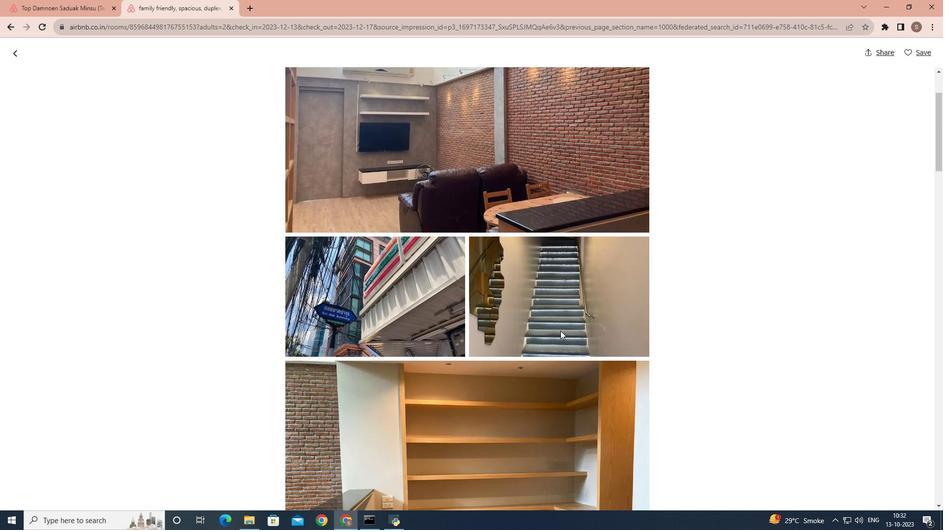 
Action: Mouse scrolled (560, 330) with delta (0, 0)
Screenshot: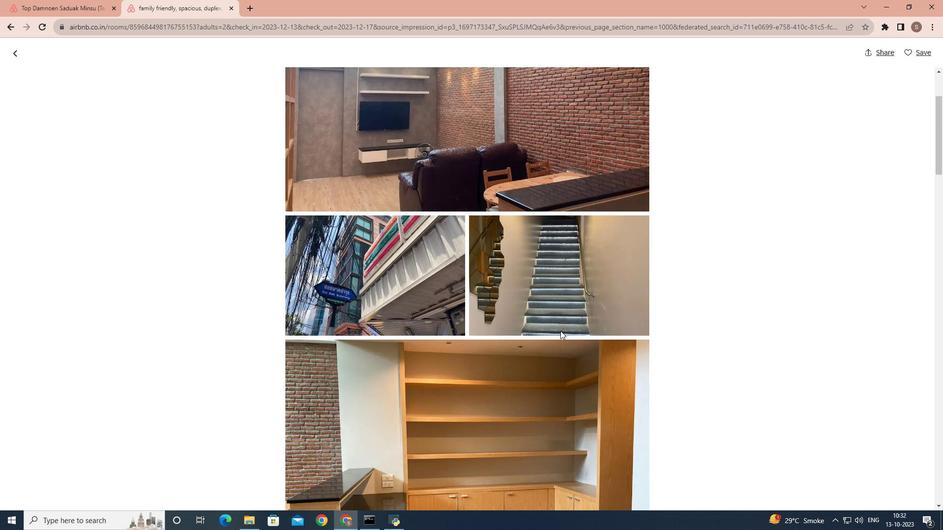 
Action: Mouse scrolled (560, 330) with delta (0, 0)
Screenshot: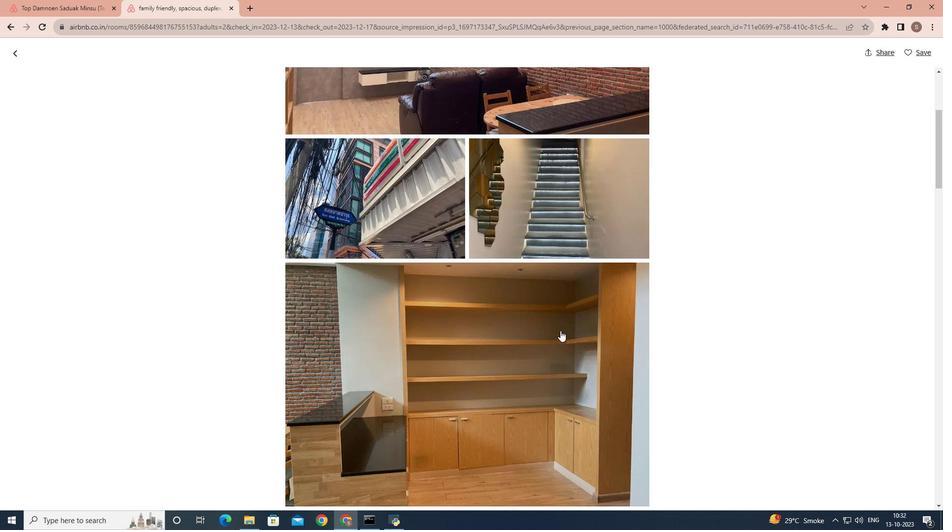 
Action: Mouse scrolled (560, 330) with delta (0, 0)
Screenshot: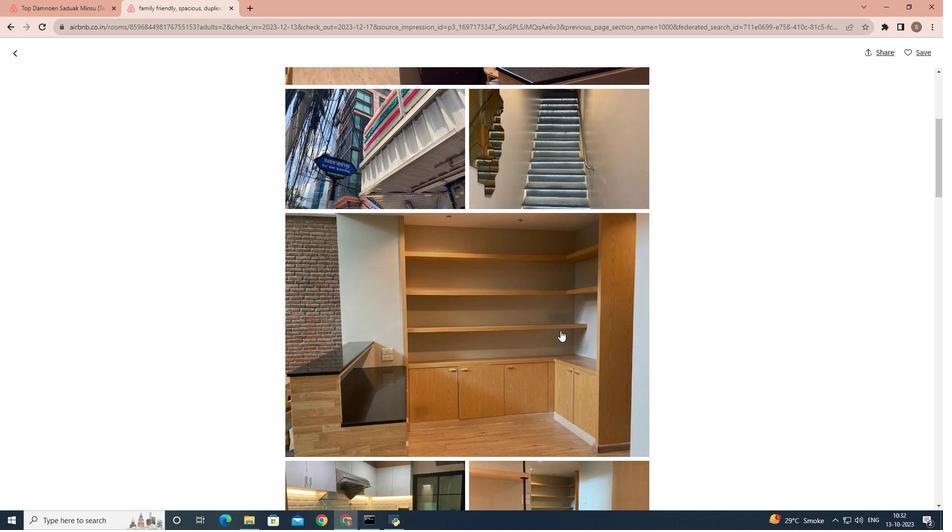 
Action: Mouse scrolled (560, 330) with delta (0, 0)
Screenshot: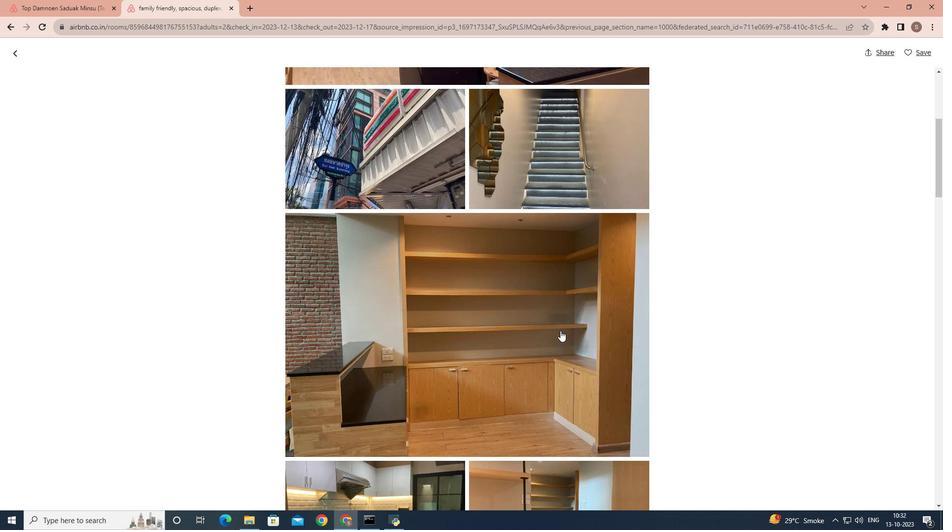 
Action: Mouse scrolled (560, 330) with delta (0, 0)
Screenshot: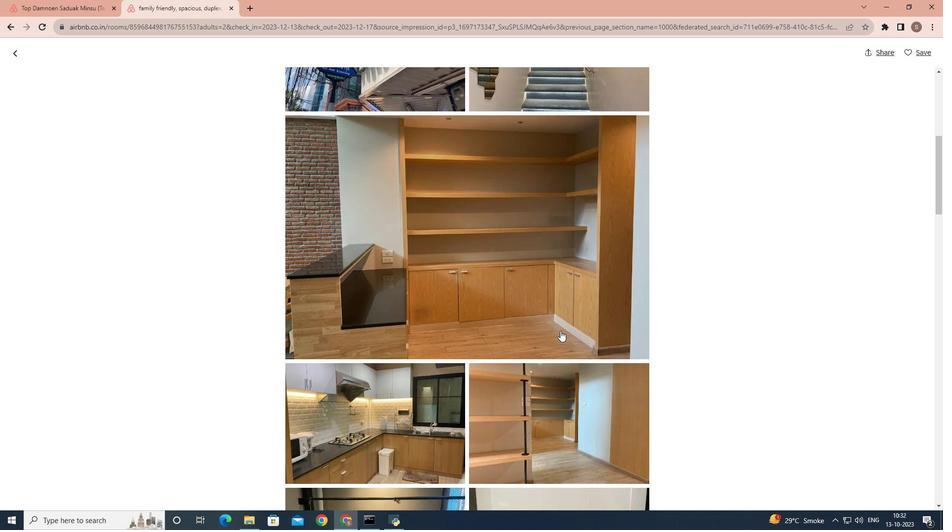 
Action: Mouse scrolled (560, 330) with delta (0, 0)
Screenshot: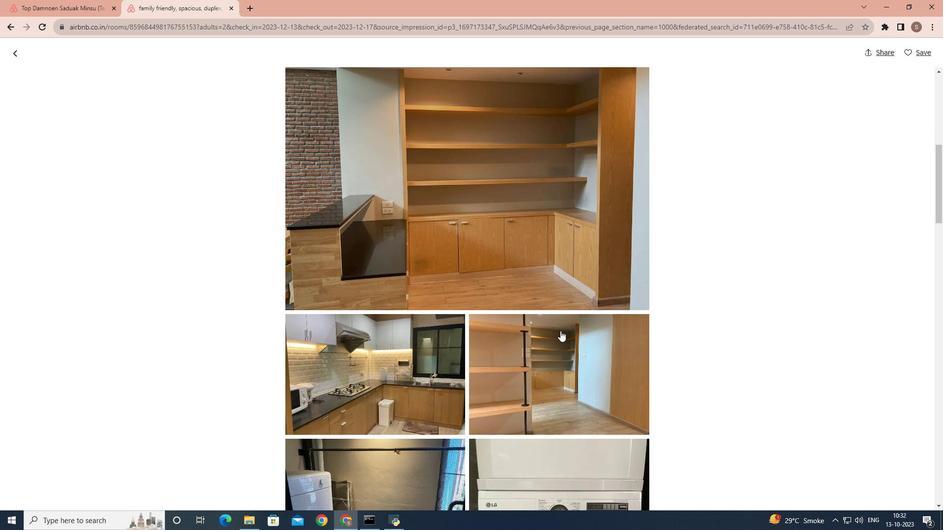 
Action: Mouse scrolled (560, 330) with delta (0, 0)
Screenshot: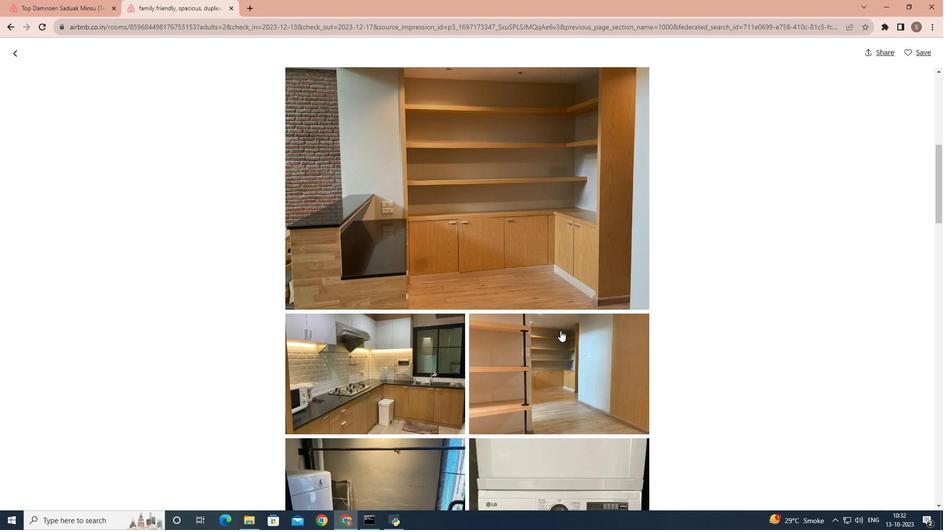 
Action: Mouse scrolled (560, 330) with delta (0, 0)
Screenshot: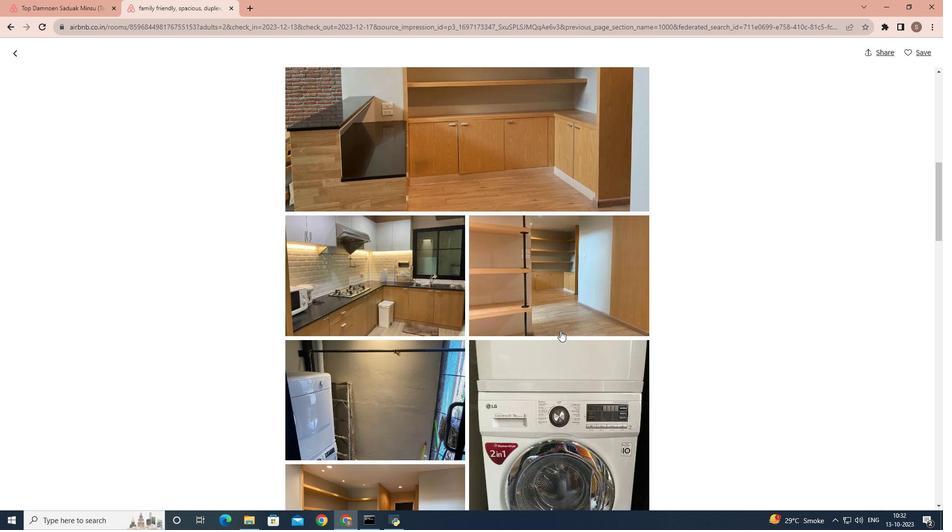 
Action: Mouse scrolled (560, 330) with delta (0, 0)
Screenshot: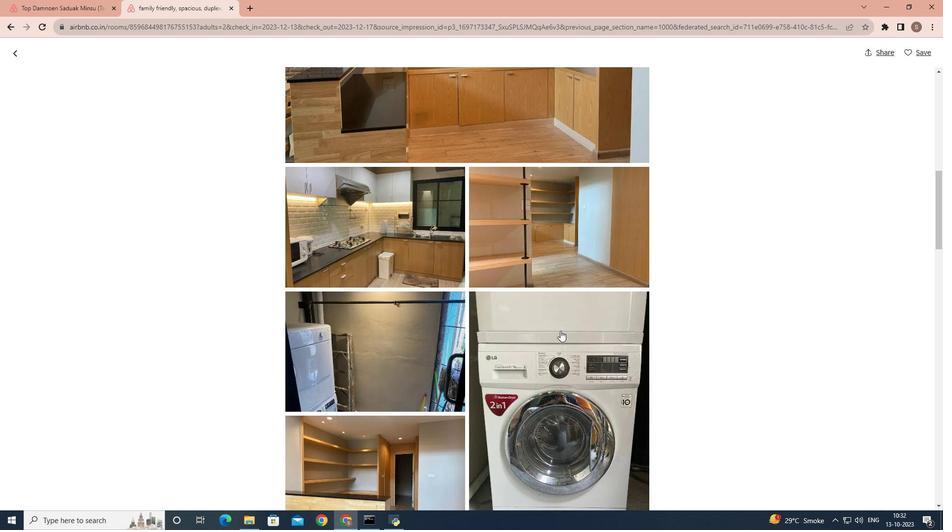 
Action: Mouse scrolled (560, 330) with delta (0, 0)
Screenshot: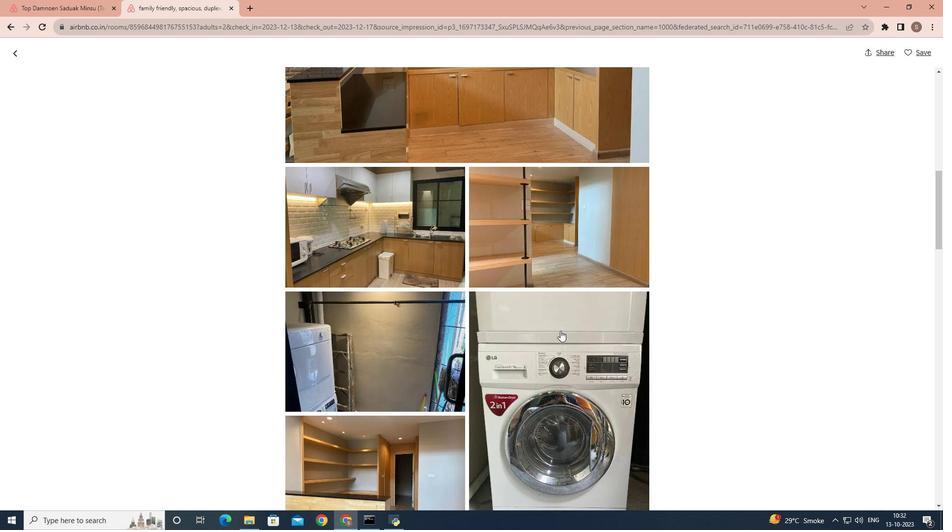 
Action: Mouse scrolled (560, 330) with delta (0, 0)
Screenshot: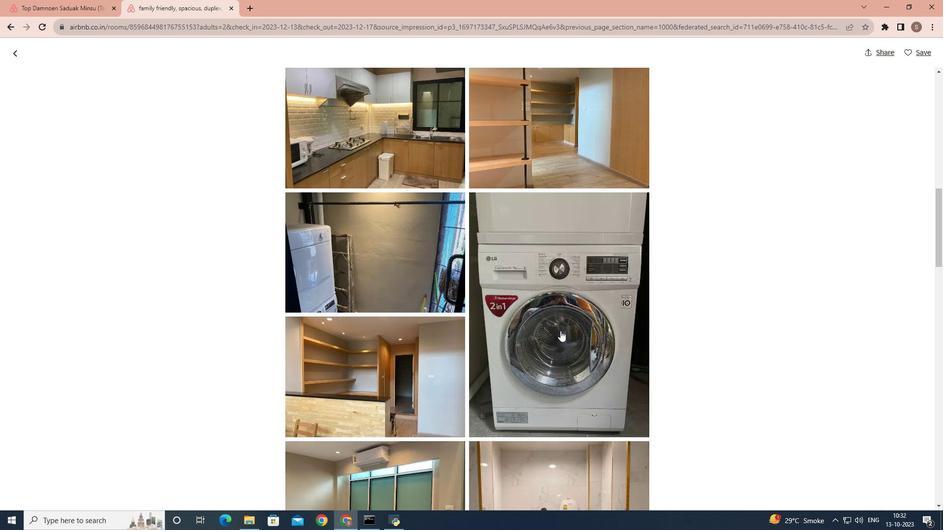 
Action: Mouse scrolled (560, 330) with delta (0, 0)
Screenshot: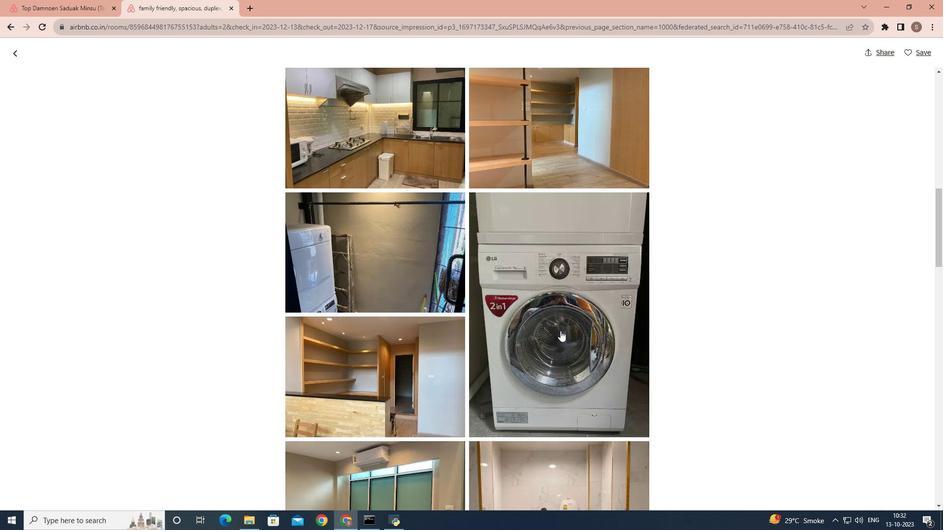
Action: Mouse scrolled (560, 330) with delta (0, 0)
Screenshot: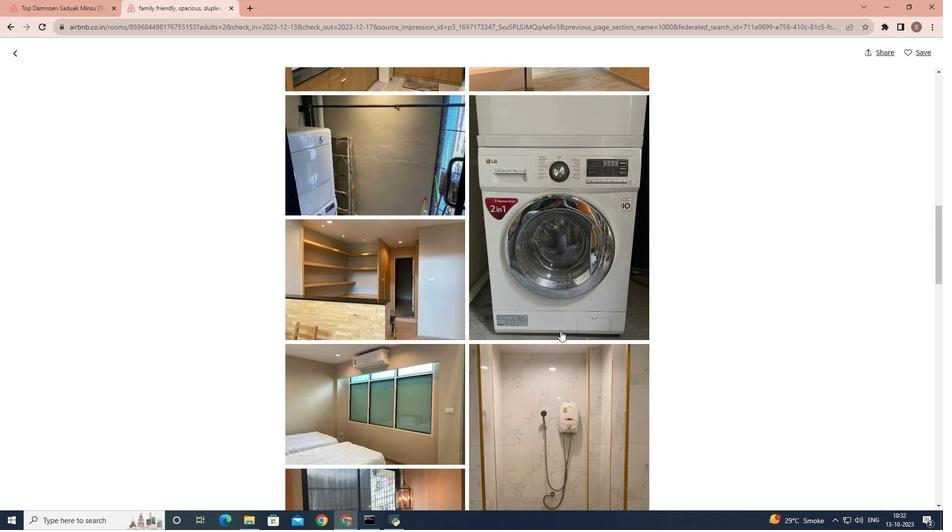 
Action: Mouse scrolled (560, 330) with delta (0, 0)
Screenshot: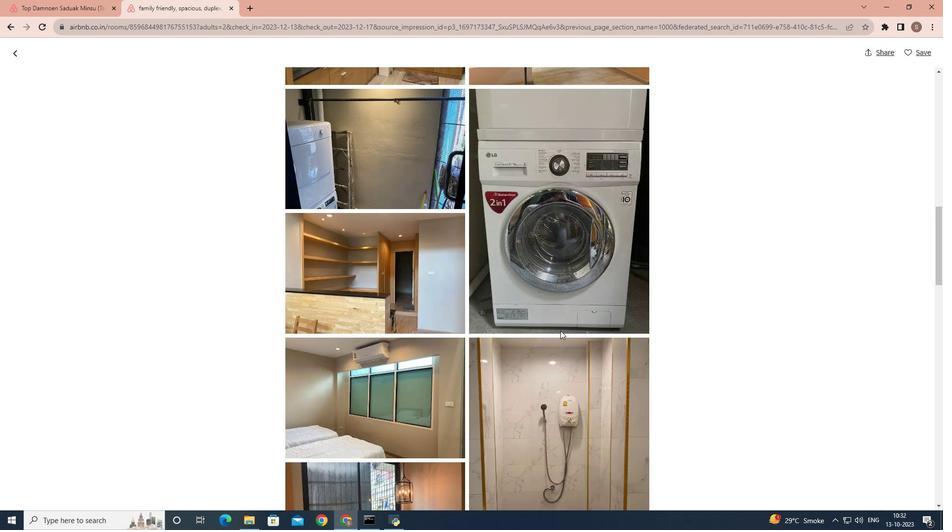 
Action: Mouse scrolled (560, 330) with delta (0, 0)
Screenshot: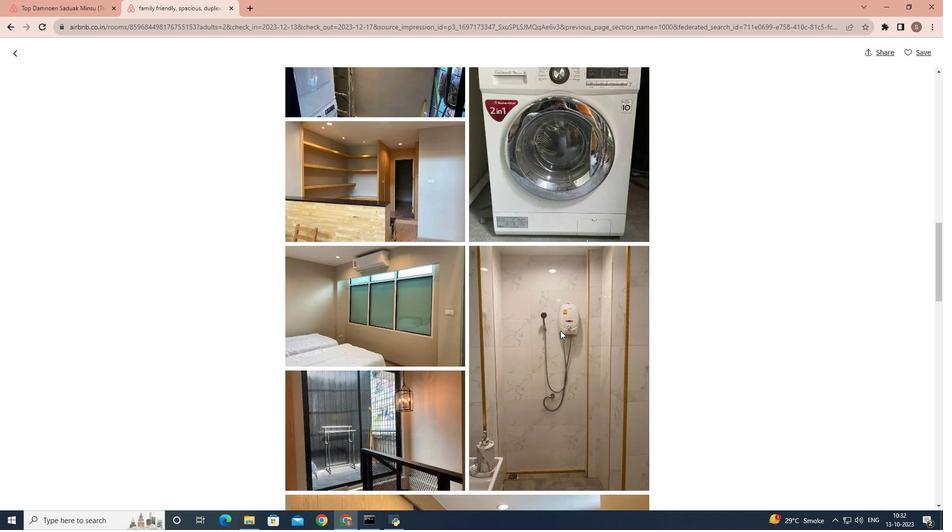 
Action: Mouse scrolled (560, 330) with delta (0, 0)
Screenshot: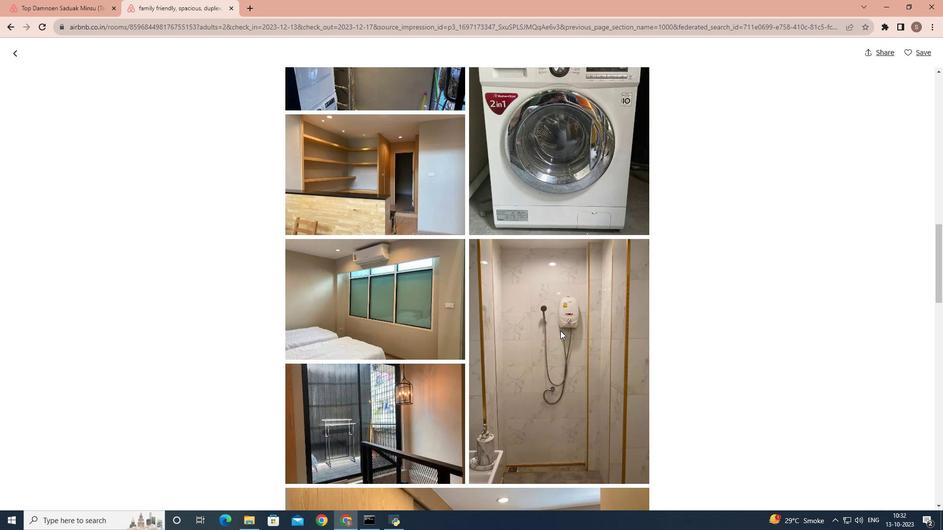 
Action: Mouse scrolled (560, 330) with delta (0, 0)
Screenshot: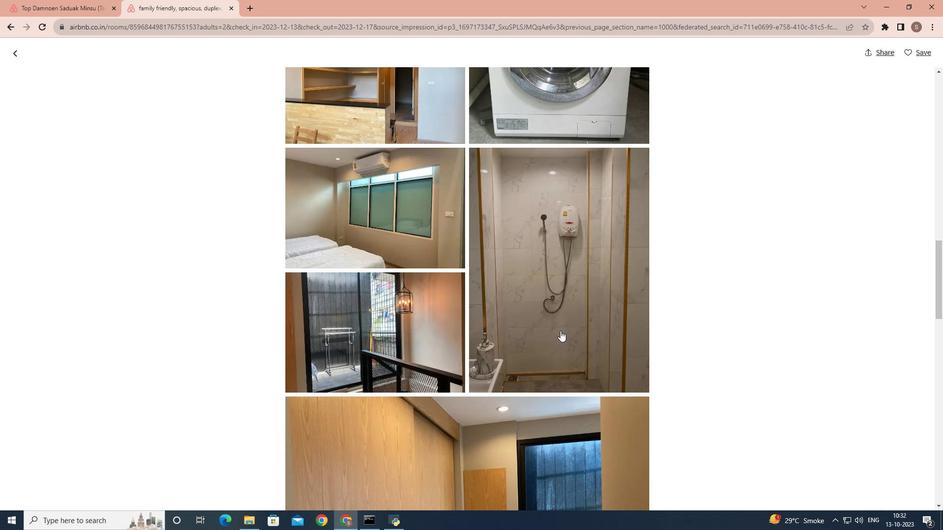 
Action: Mouse scrolled (560, 330) with delta (0, 0)
Screenshot: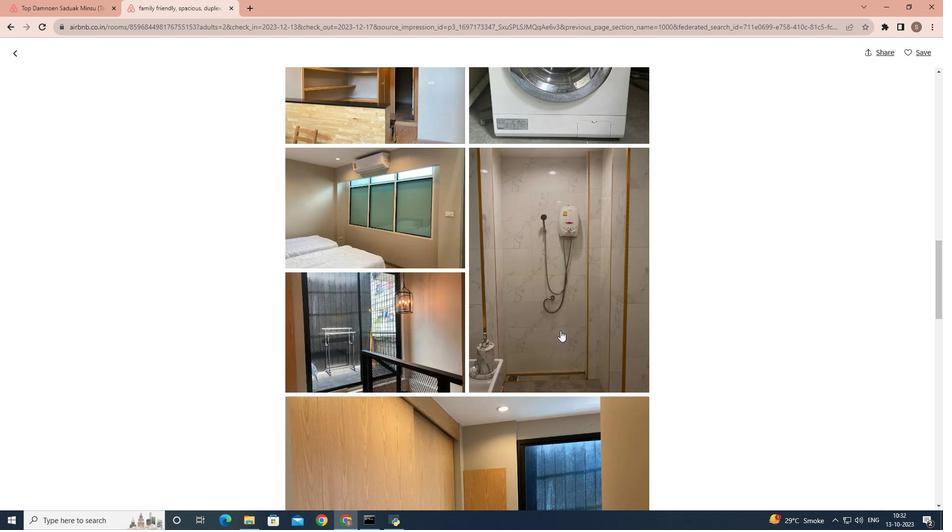 
Action: Mouse scrolled (560, 330) with delta (0, 0)
Screenshot: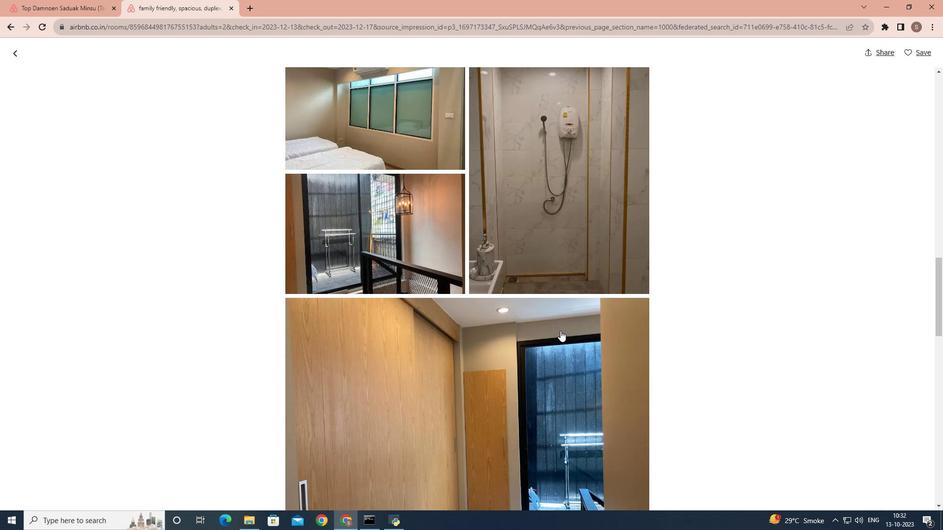 
Action: Mouse scrolled (560, 330) with delta (0, 0)
Screenshot: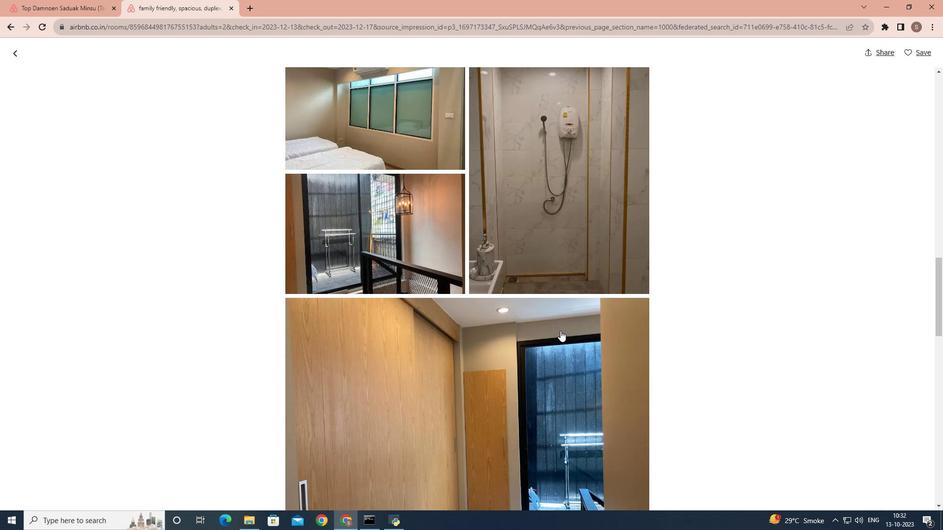 
Action: Mouse scrolled (560, 330) with delta (0, 0)
Screenshot: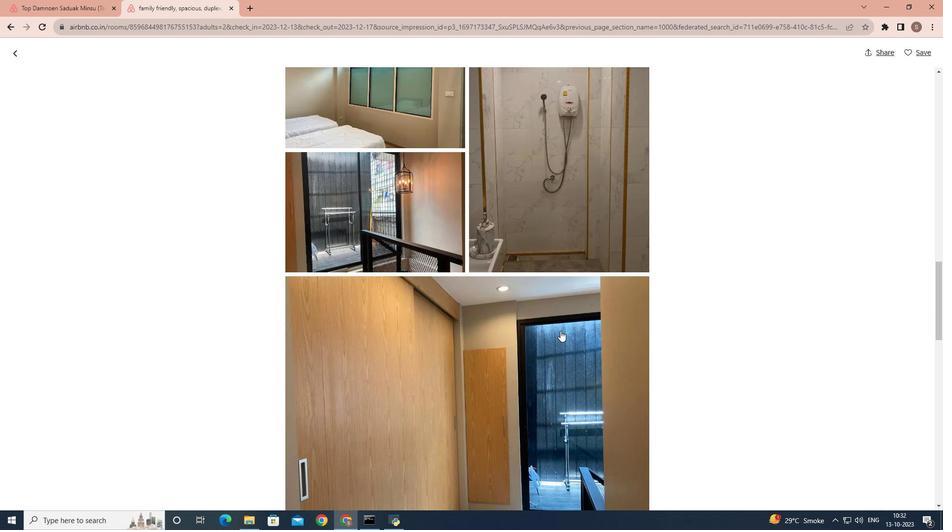 
Action: Mouse scrolled (560, 330) with delta (0, 0)
Screenshot: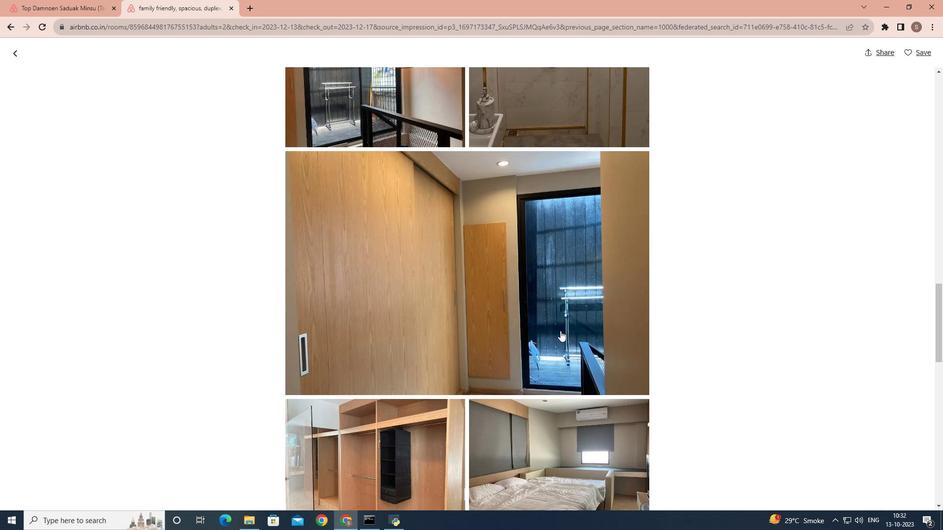 
Action: Mouse scrolled (560, 330) with delta (0, 0)
Screenshot: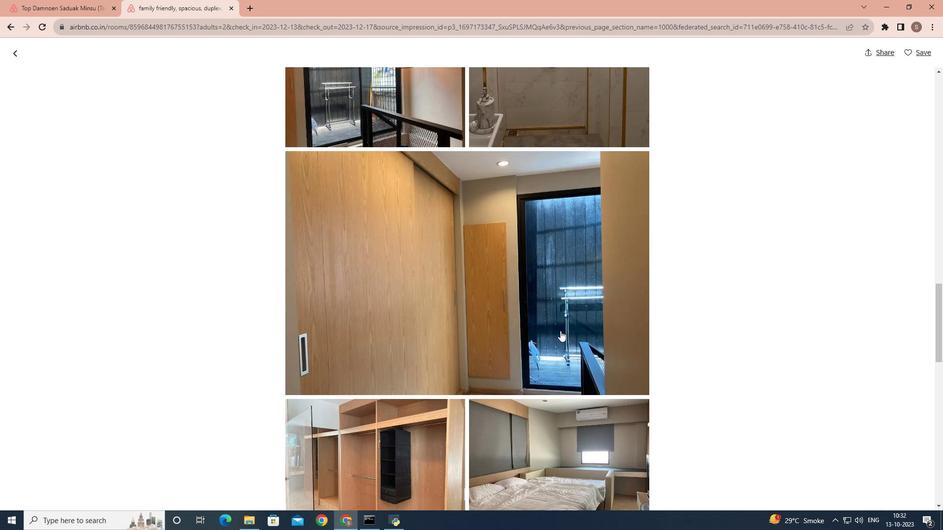 
Action: Mouse scrolled (560, 330) with delta (0, 0)
Screenshot: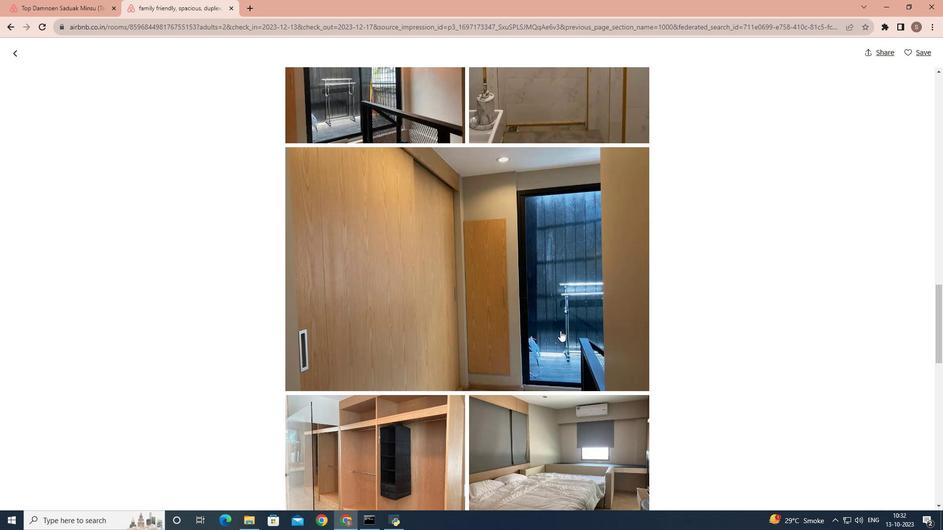 
Action: Mouse scrolled (560, 330) with delta (0, 0)
Screenshot: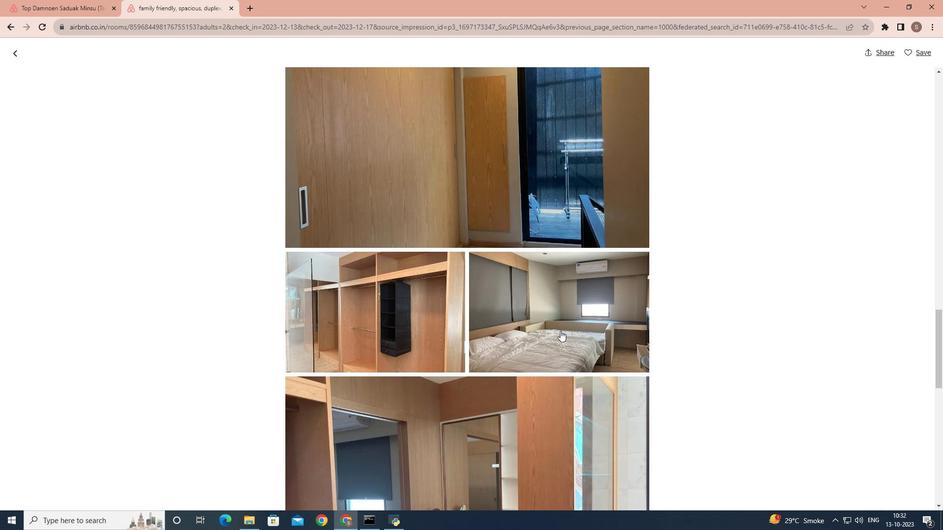 
Action: Mouse scrolled (560, 330) with delta (0, 0)
Screenshot: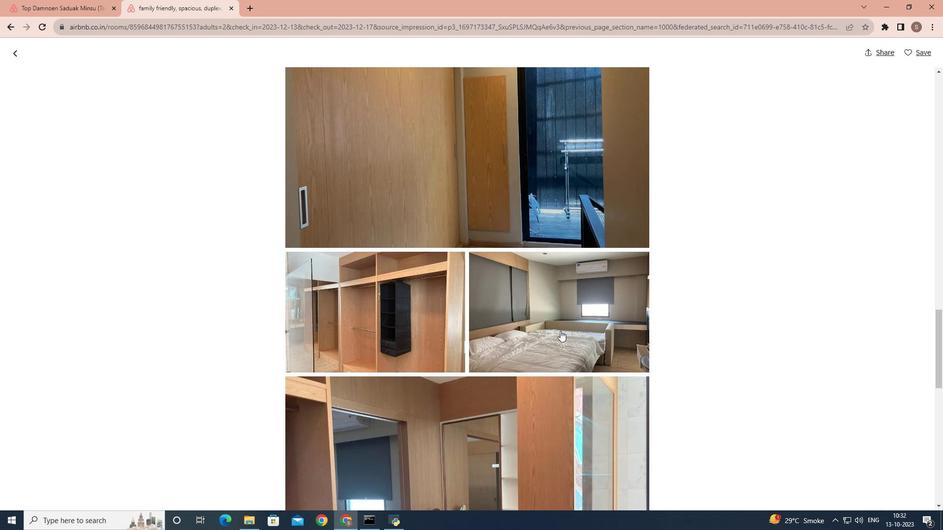 
Action: Mouse scrolled (560, 330) with delta (0, 0)
Screenshot: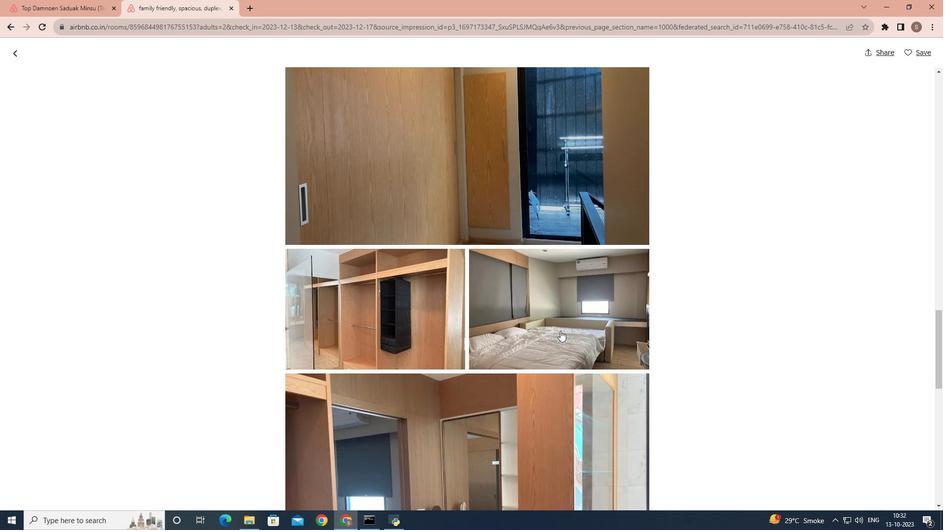 
Action: Mouse scrolled (560, 330) with delta (0, 0)
Screenshot: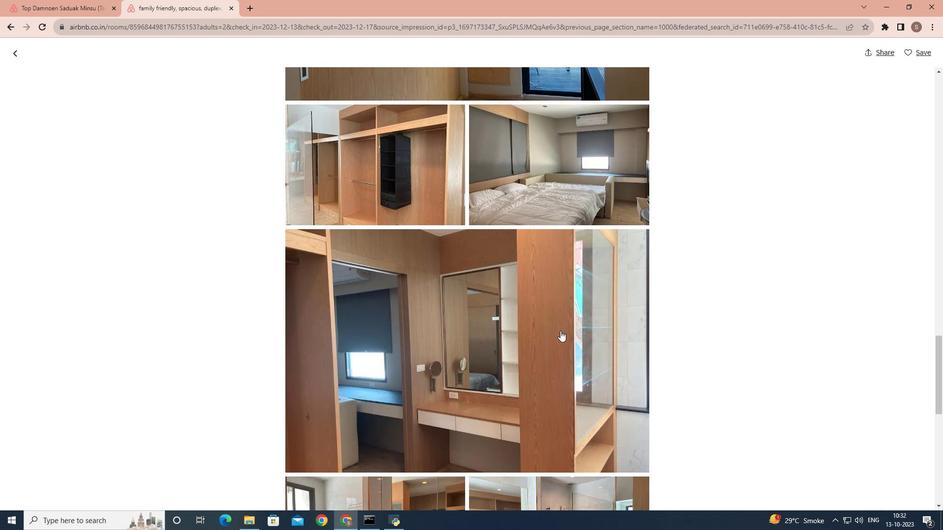 
Action: Mouse scrolled (560, 330) with delta (0, 0)
Screenshot: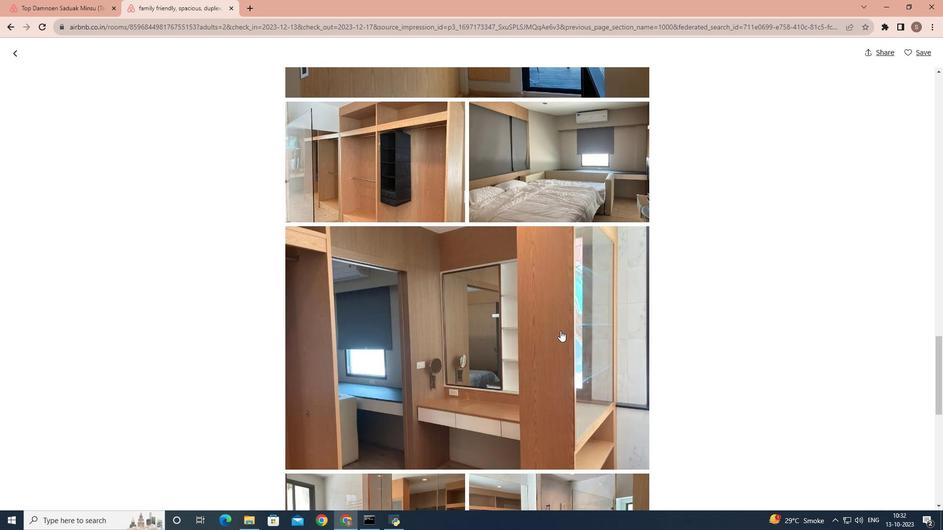 
Action: Mouse scrolled (560, 330) with delta (0, 0)
Screenshot: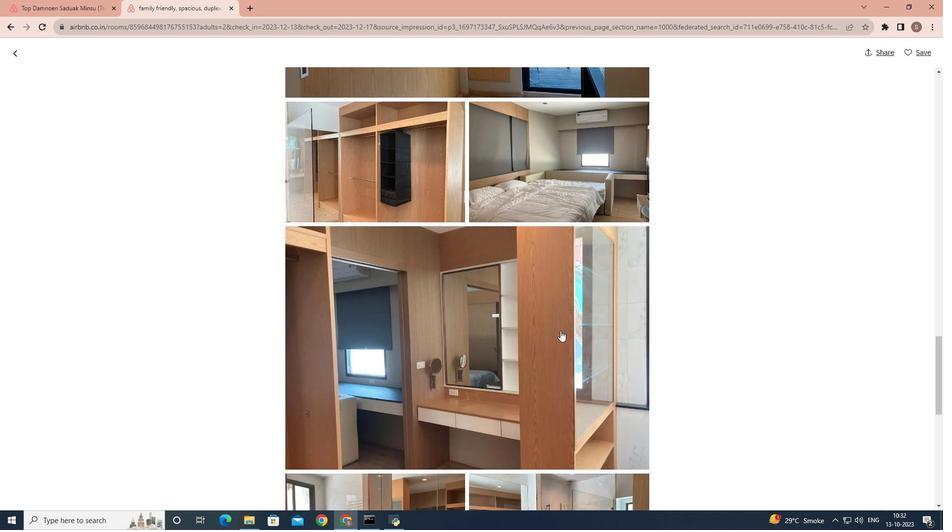 
Action: Mouse scrolled (560, 330) with delta (0, 0)
Screenshot: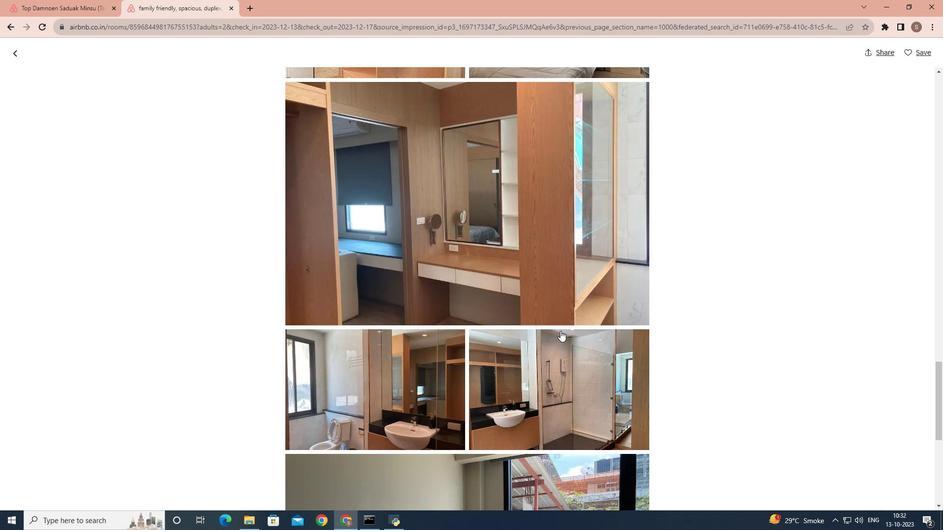 
Action: Mouse scrolled (560, 330) with delta (0, 0)
Screenshot: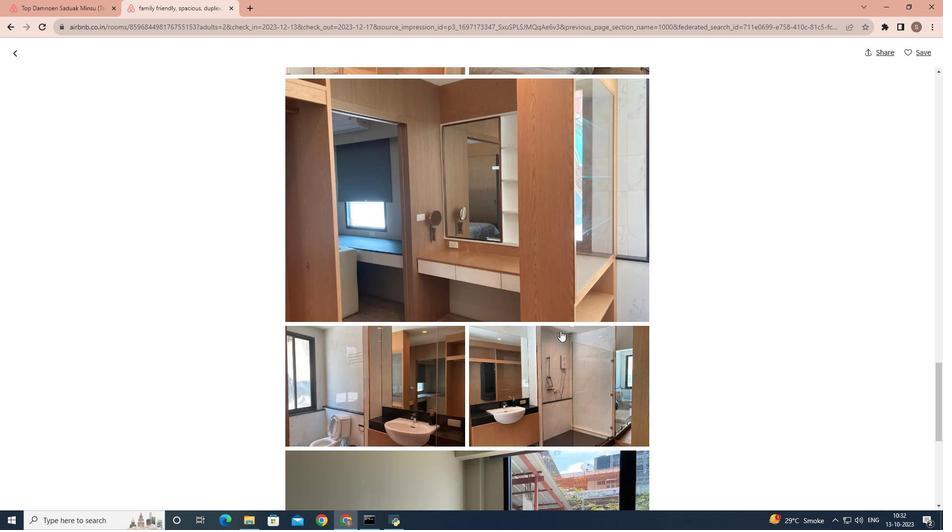 
Action: Mouse scrolled (560, 330) with delta (0, 0)
Screenshot: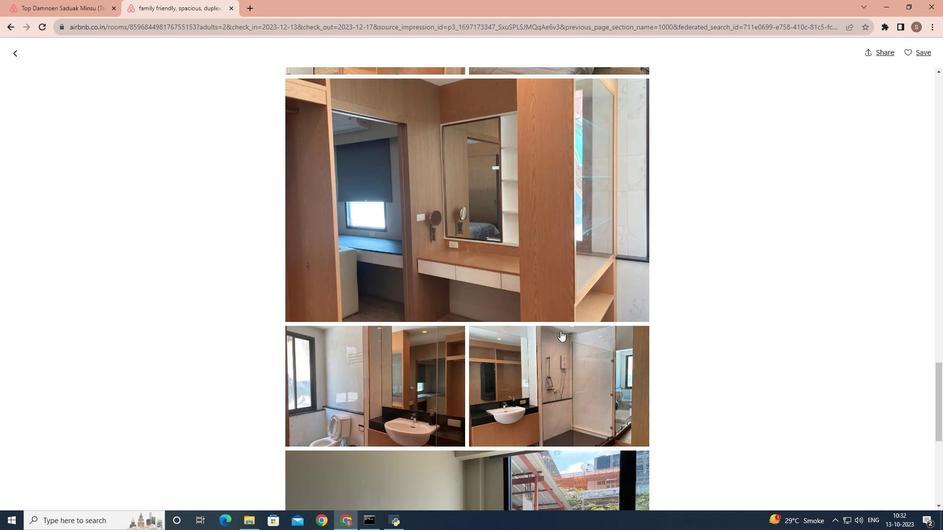
Action: Mouse scrolled (560, 330) with delta (0, 0)
Screenshot: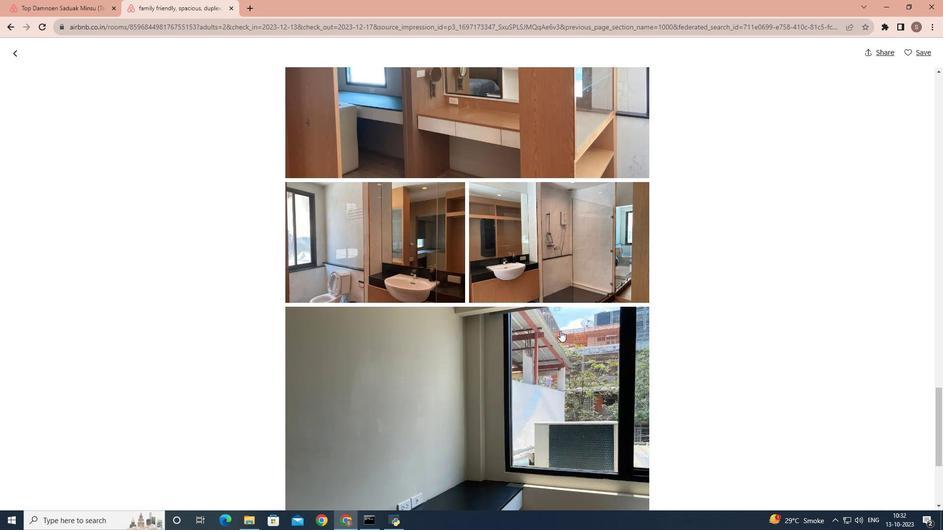 
Action: Mouse scrolled (560, 330) with delta (0, 0)
Screenshot: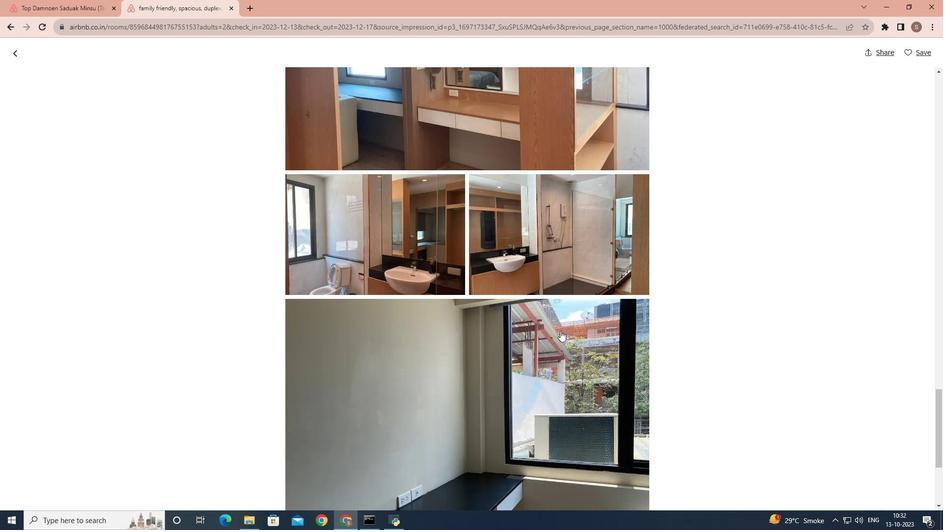 
Action: Mouse scrolled (560, 330) with delta (0, 0)
Screenshot: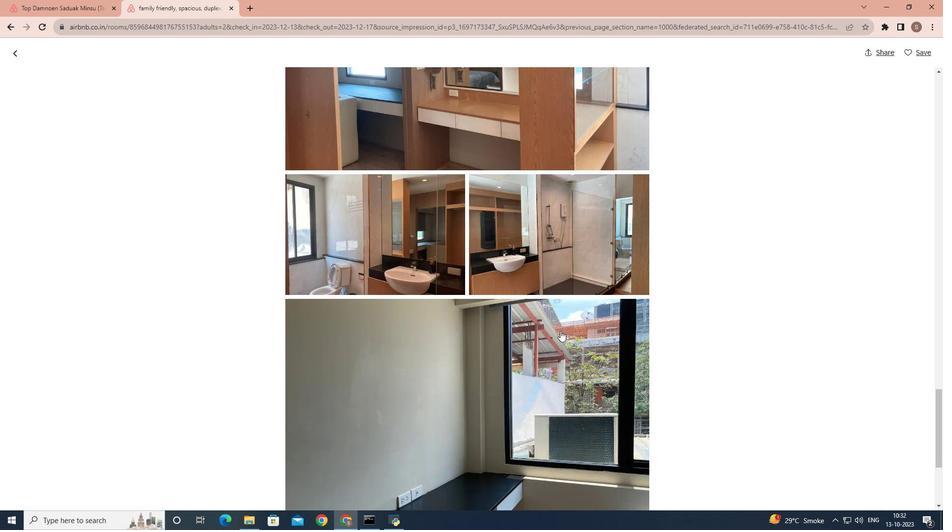 
Action: Mouse scrolled (560, 330) with delta (0, 0)
Screenshot: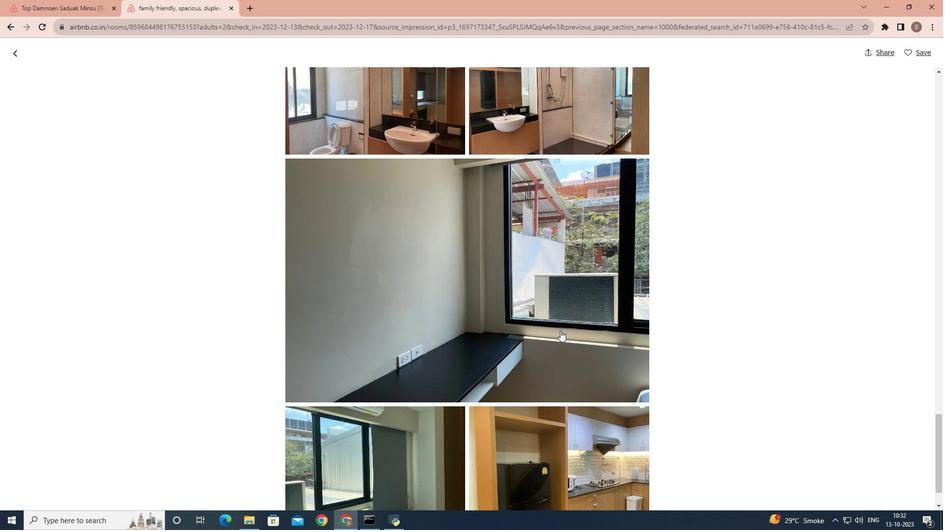
Action: Mouse scrolled (560, 330) with delta (0, 0)
Screenshot: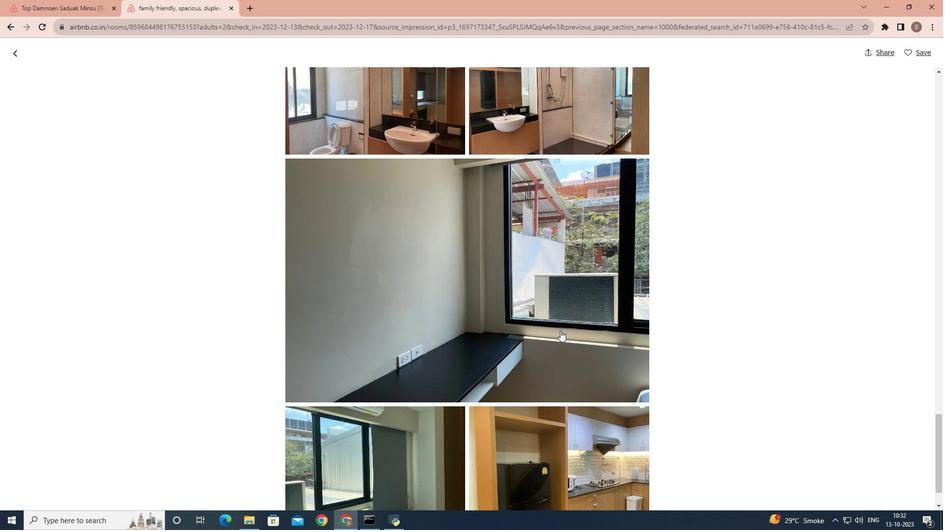 
Action: Mouse scrolled (560, 330) with delta (0, 0)
Screenshot: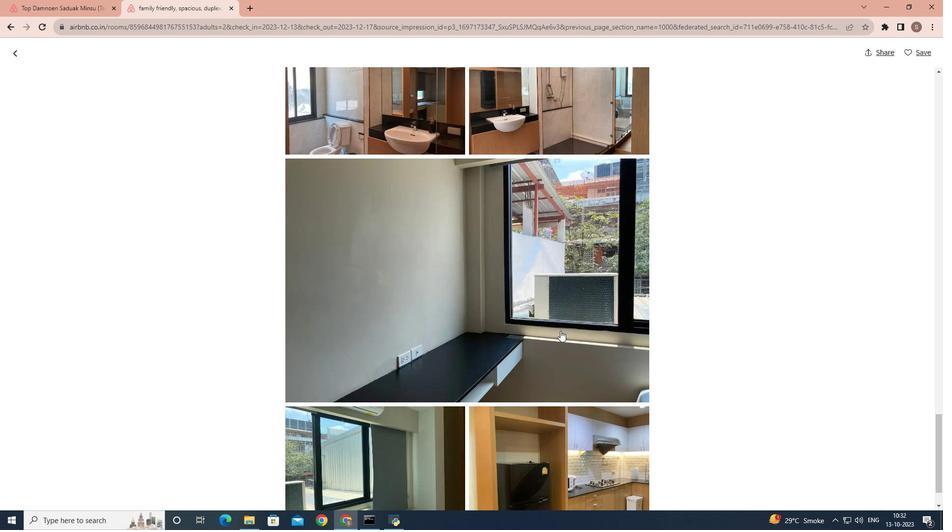 
Action: Mouse scrolled (560, 330) with delta (0, 0)
Screenshot: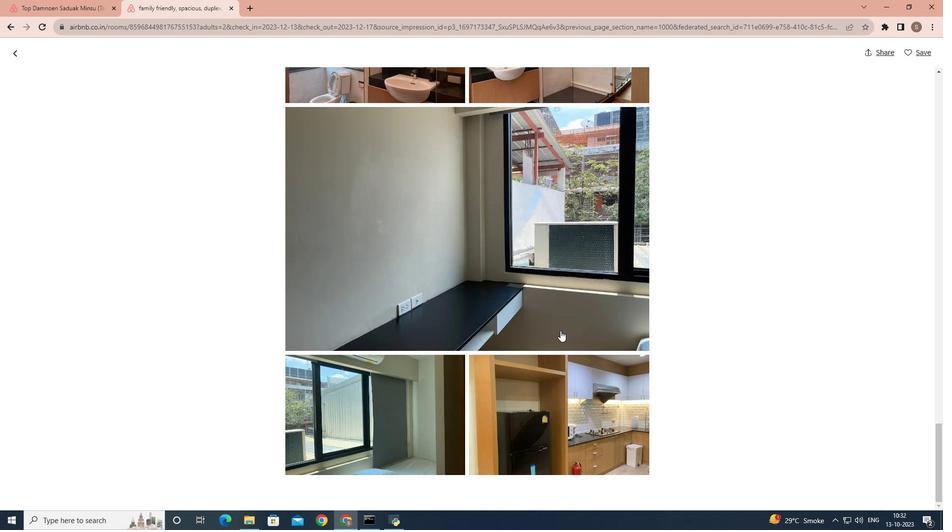 
Action: Mouse scrolled (560, 330) with delta (0, 0)
Screenshot: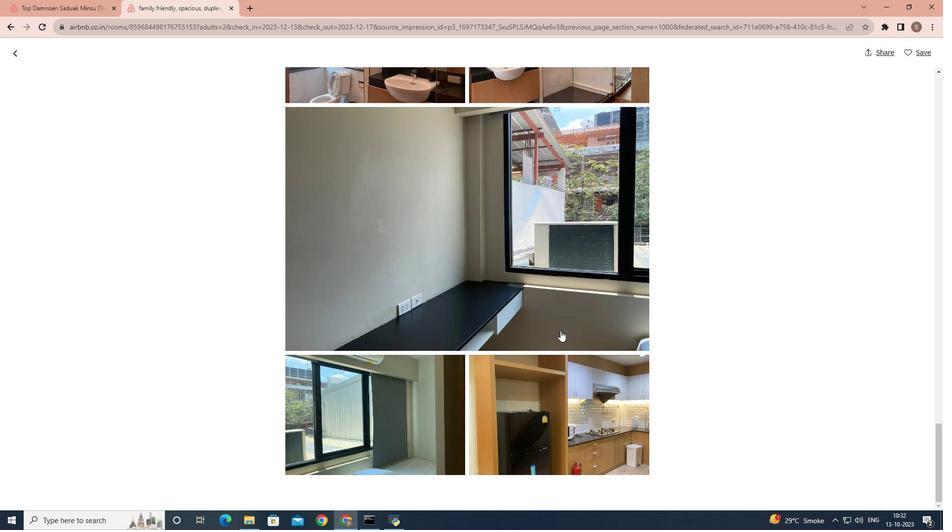 
Action: Mouse scrolled (560, 330) with delta (0, 0)
Screenshot: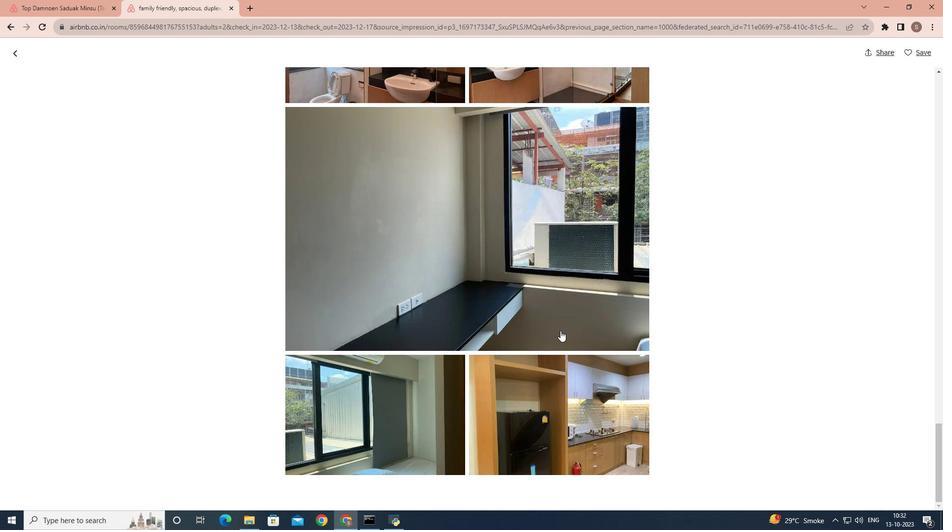 
Action: Mouse scrolled (560, 330) with delta (0, 0)
Screenshot: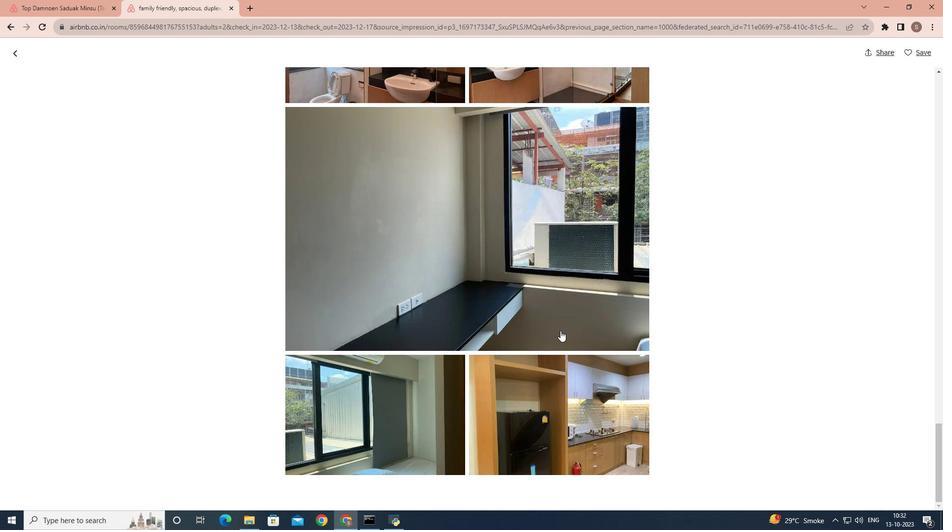 
Action: Mouse scrolled (560, 330) with delta (0, 0)
Screenshot: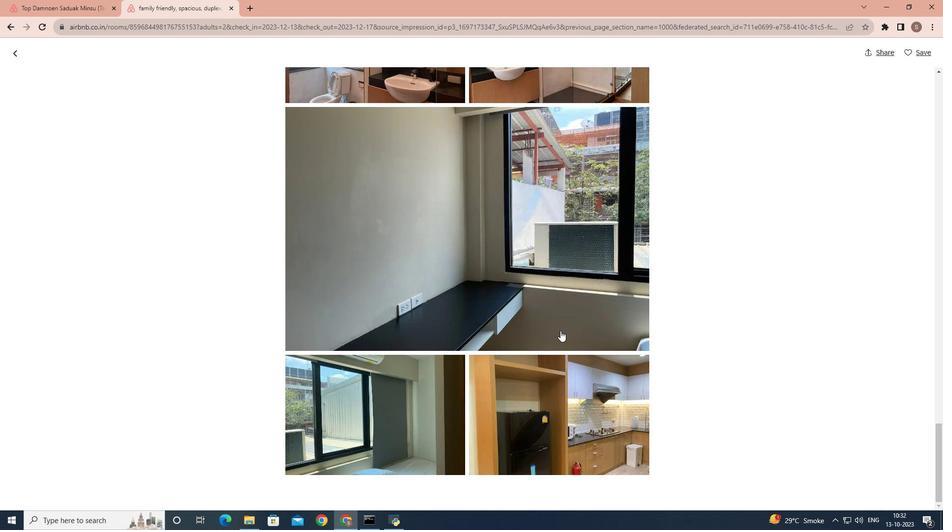 
Action: Mouse moved to (17, 50)
Screenshot: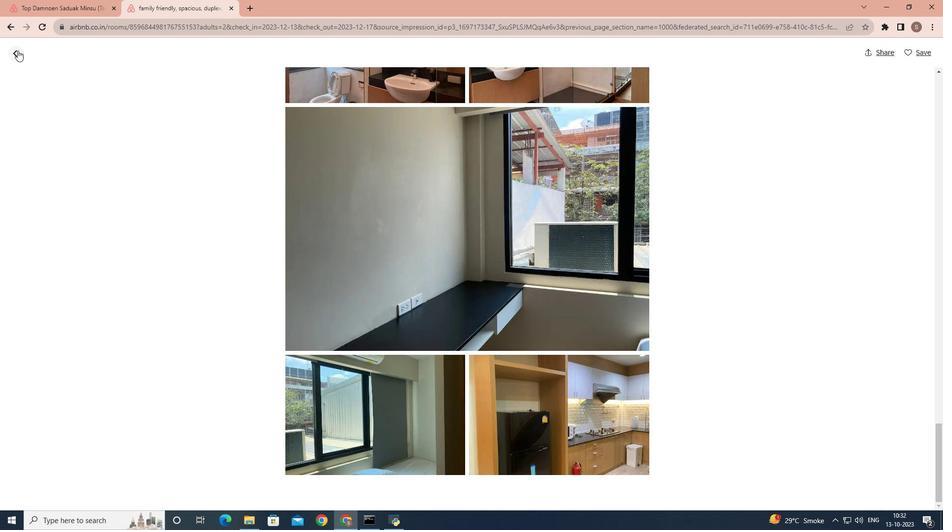 
Action: Mouse pressed left at (17, 50)
Screenshot: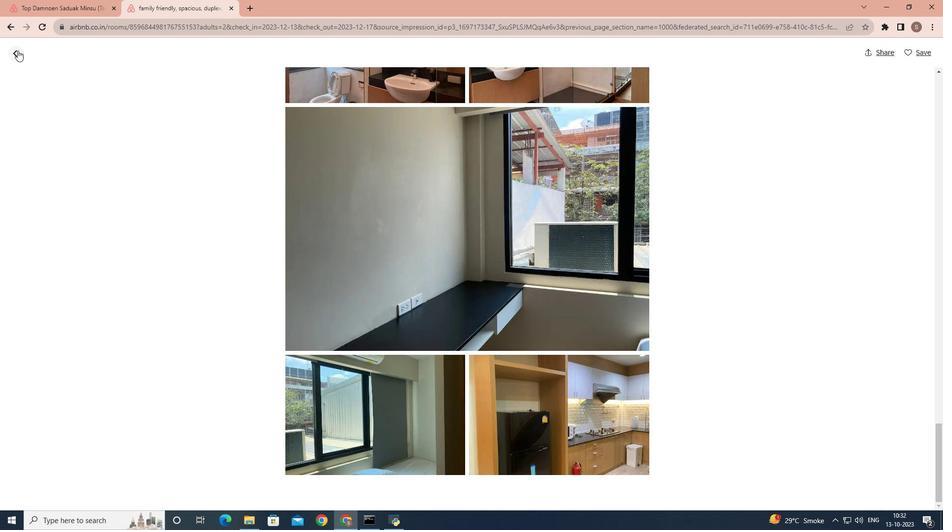 
Action: Mouse moved to (480, 242)
Screenshot: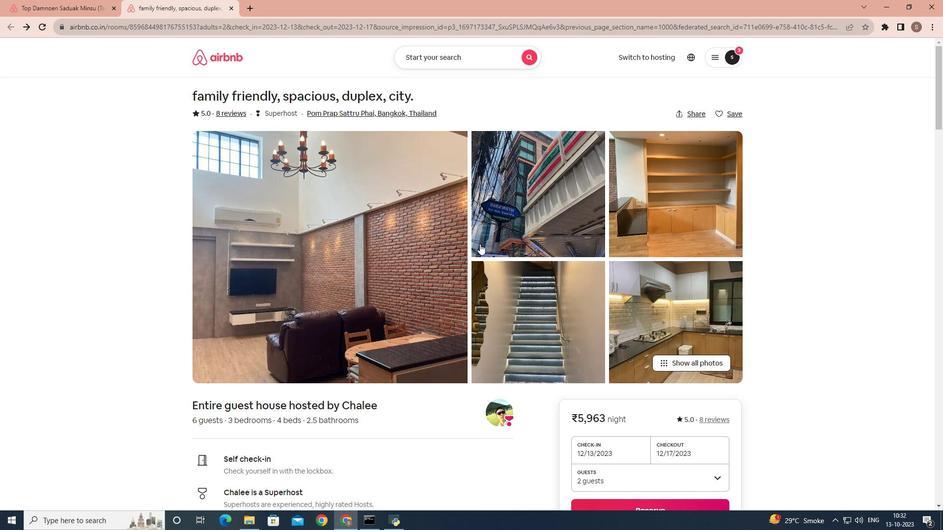 
Action: Mouse scrolled (480, 242) with delta (0, 0)
Screenshot: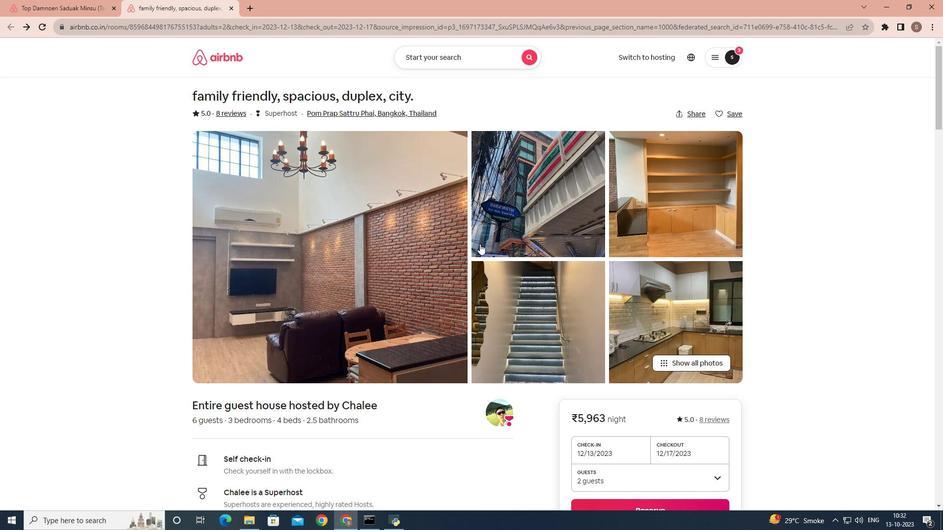 
Action: Mouse moved to (480, 244)
Screenshot: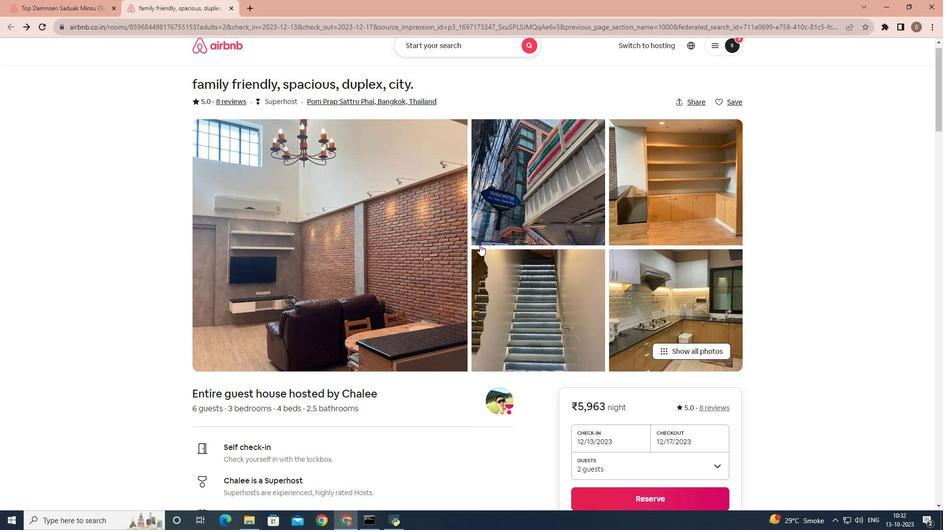
Action: Mouse scrolled (480, 243) with delta (0, 0)
Screenshot: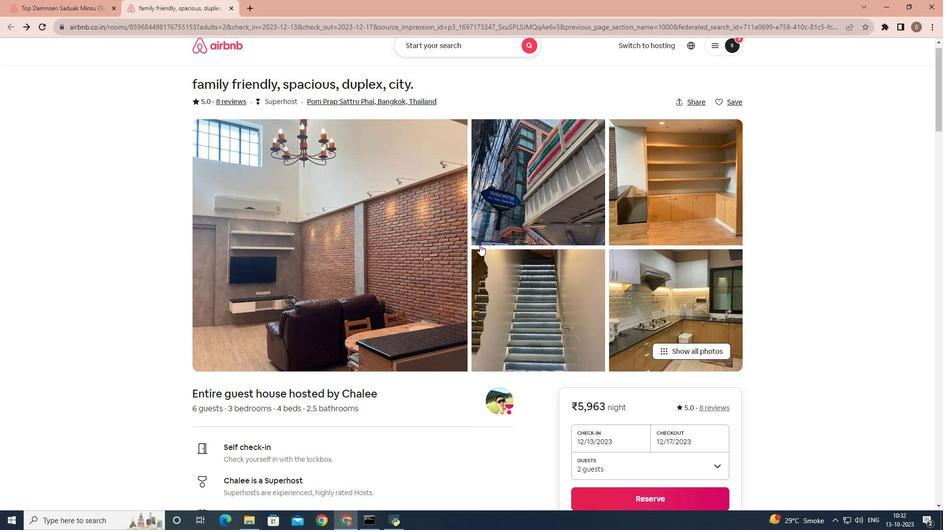 
Action: Mouse moved to (480, 245)
Screenshot: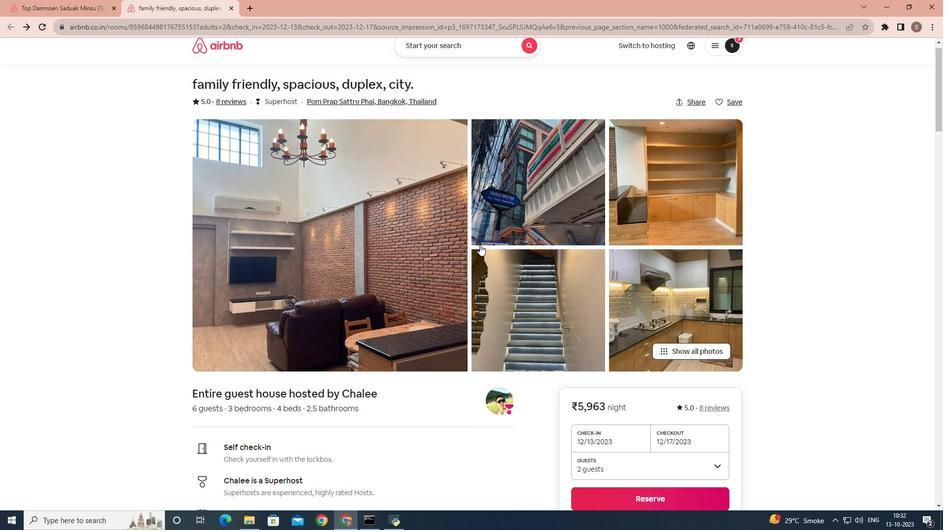 
Action: Mouse scrolled (480, 244) with delta (0, 0)
Screenshot: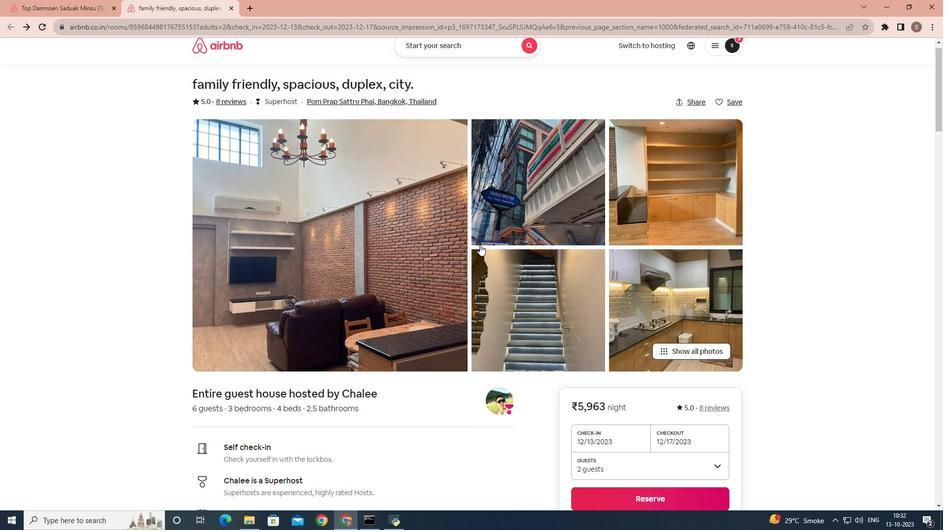 
Action: Mouse moved to (480, 245)
Screenshot: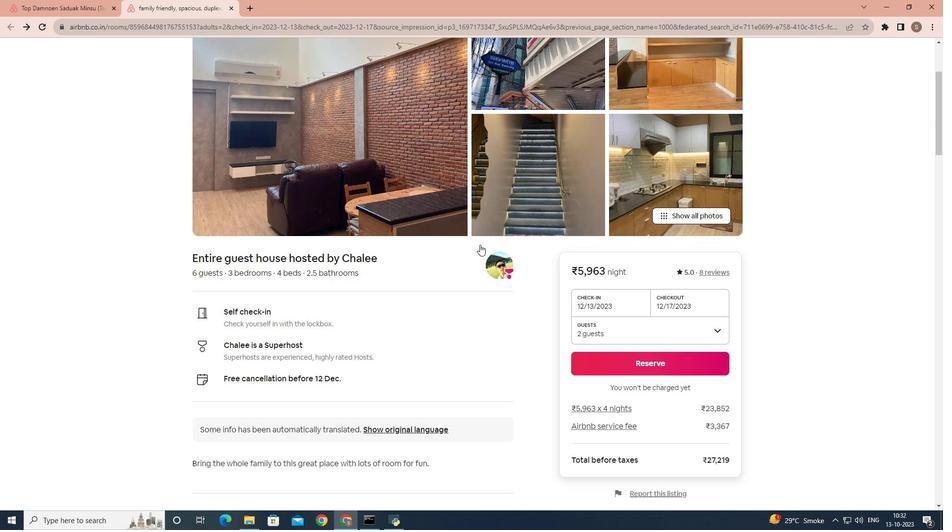
Action: Mouse scrolled (480, 244) with delta (0, 0)
Screenshot: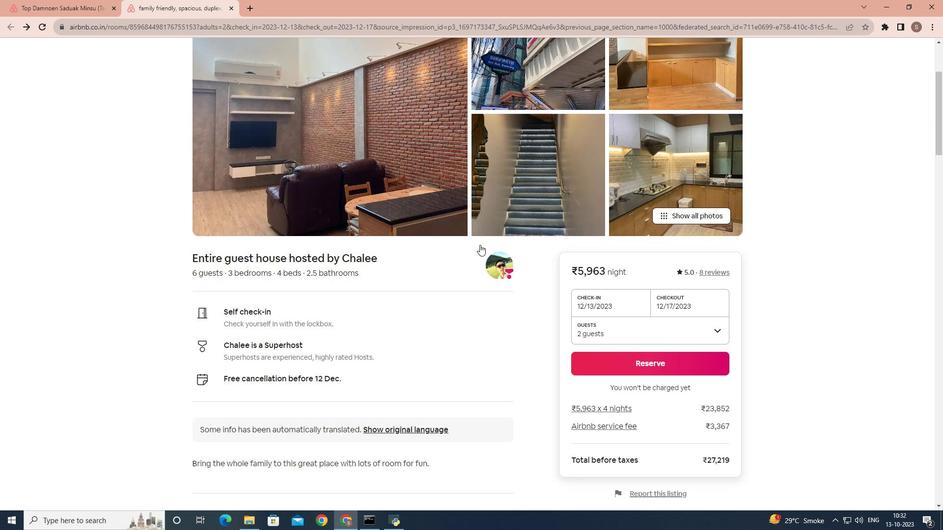 
Action: Mouse scrolled (480, 244) with delta (0, 0)
Screenshot: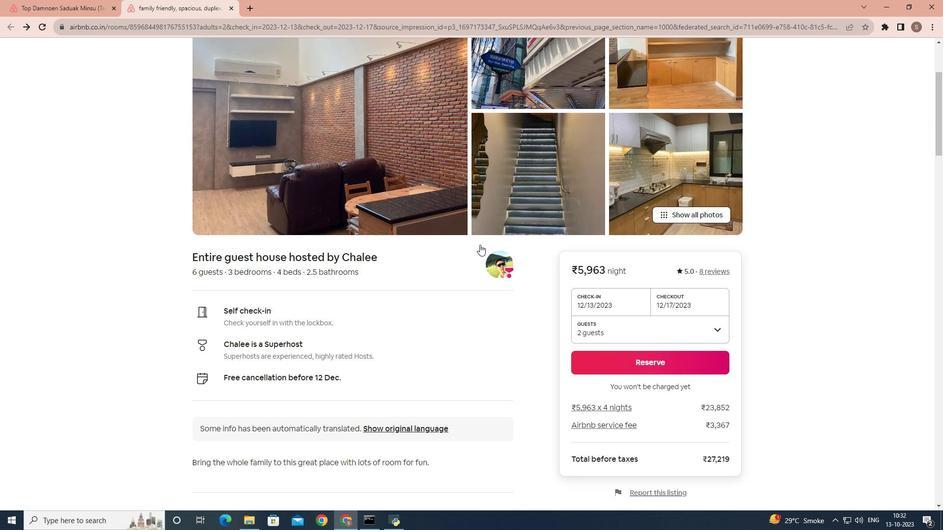
Action: Mouse moved to (476, 245)
Screenshot: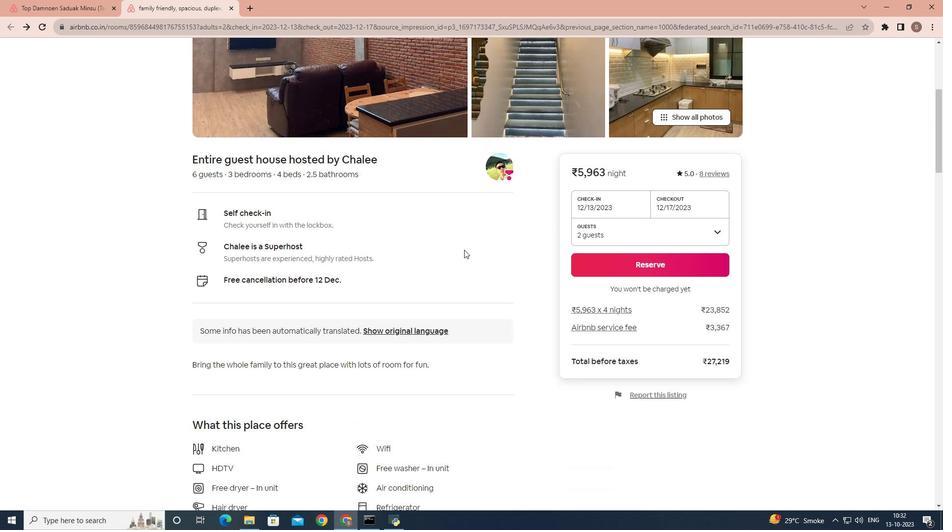 
Action: Mouse scrolled (476, 244) with delta (0, 0)
Screenshot: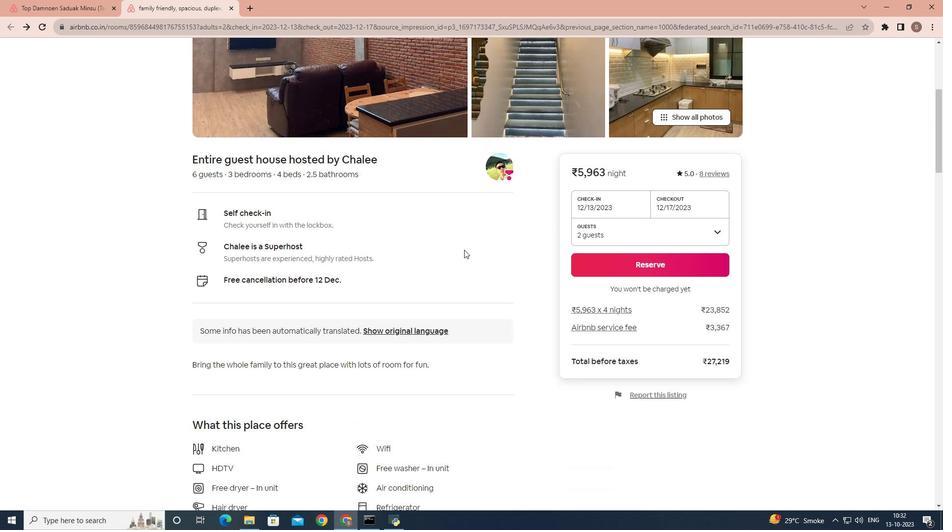 
Action: Mouse moved to (454, 254)
Screenshot: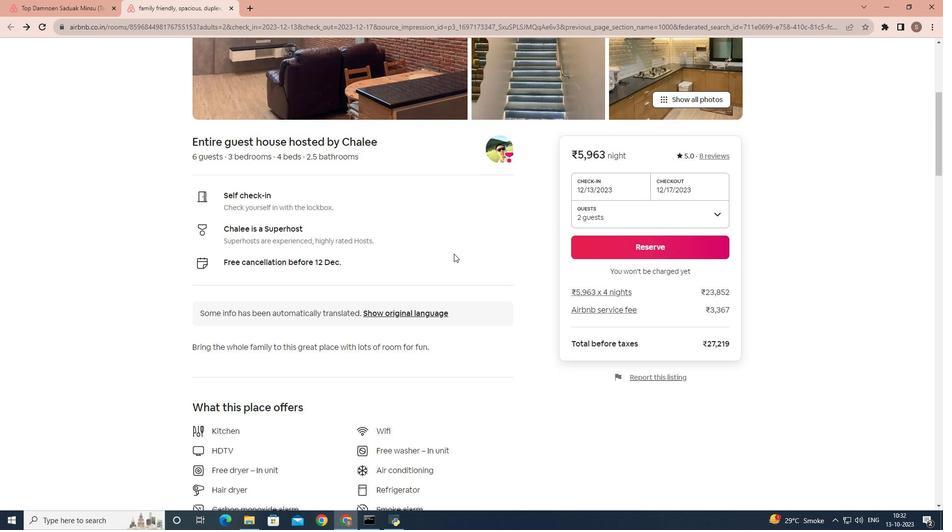 
Action: Mouse scrolled (454, 253) with delta (0, 0)
Screenshot: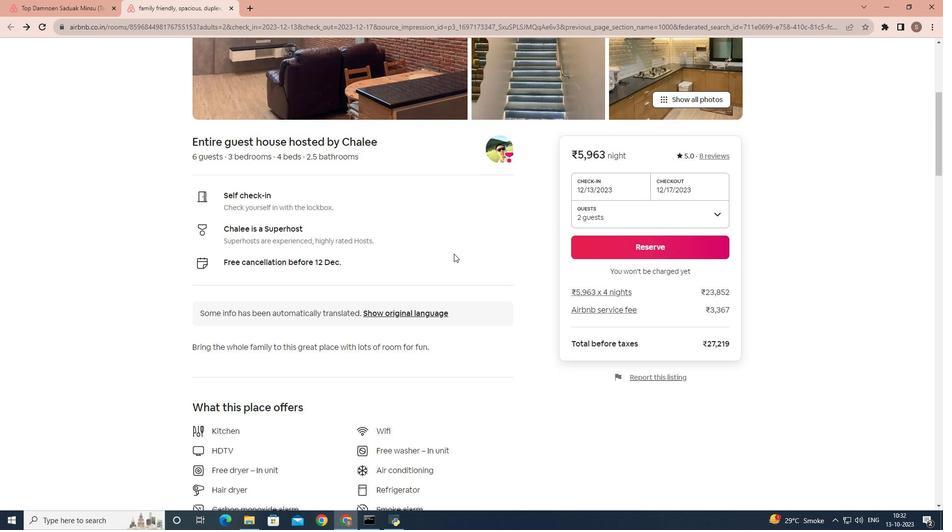 
Action: Mouse moved to (412, 270)
Screenshot: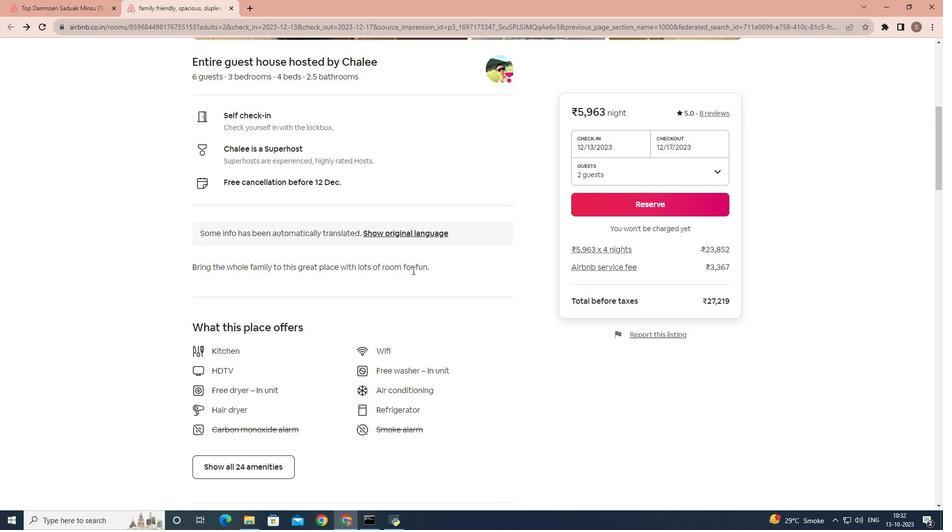 
Action: Mouse scrolled (412, 269) with delta (0, 0)
Screenshot: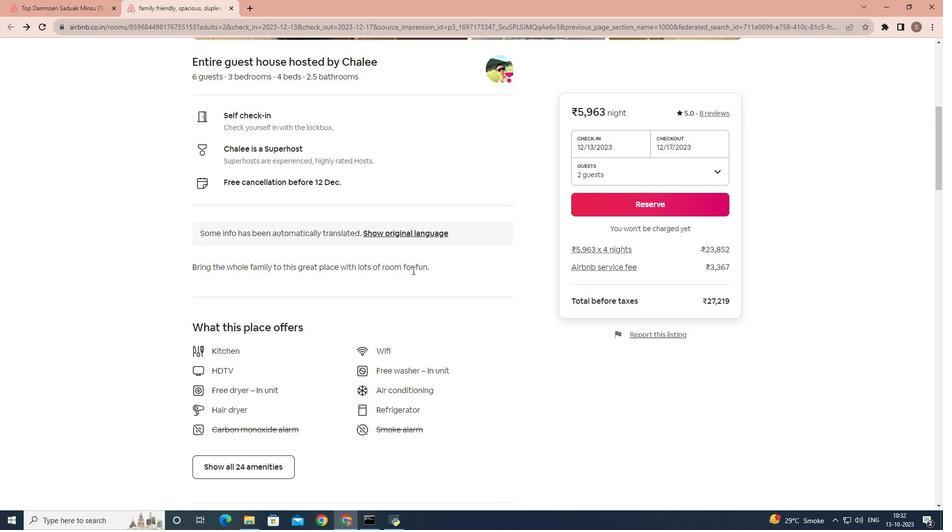 
Action: Mouse moved to (332, 305)
Screenshot: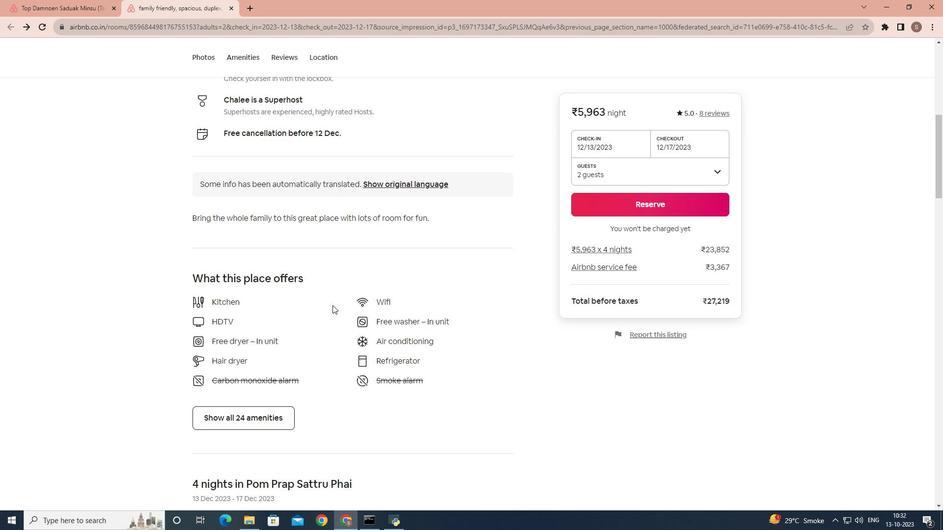 
Action: Mouse scrolled (332, 305) with delta (0, 0)
Screenshot: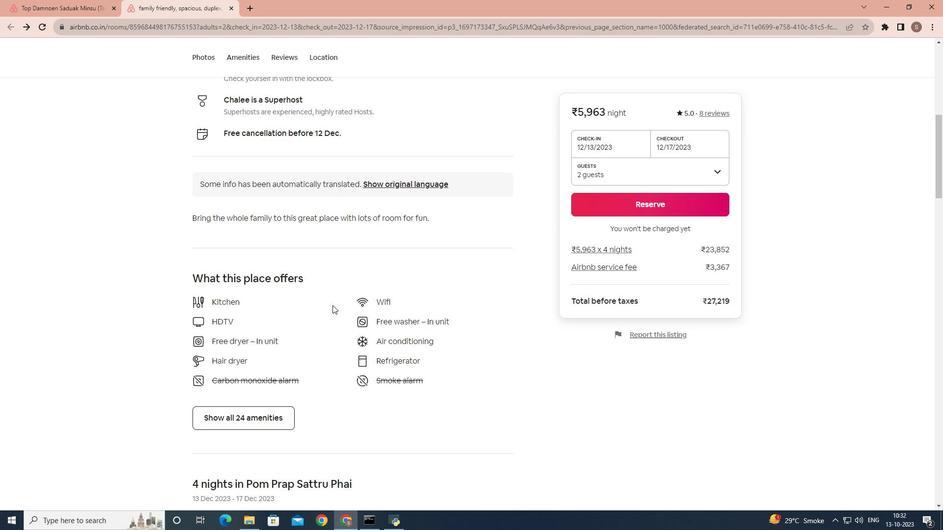 
Action: Mouse moved to (332, 307)
Screenshot: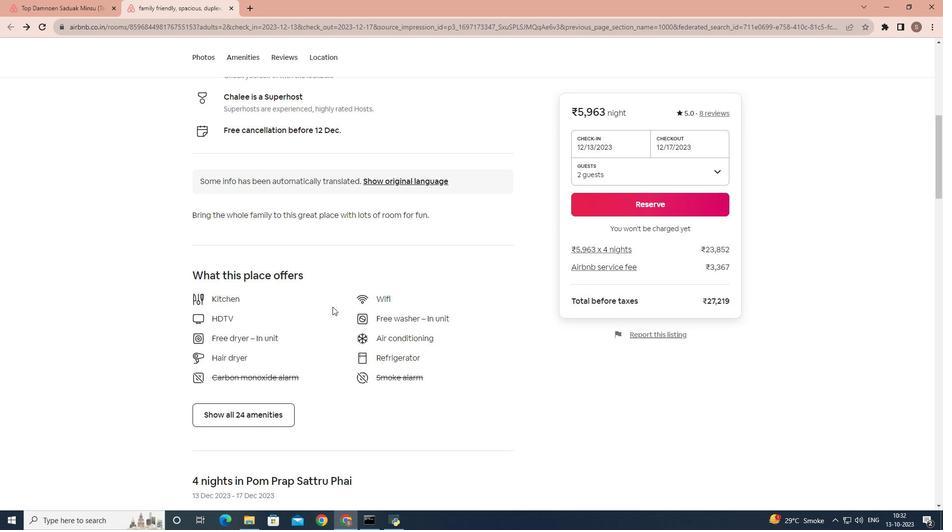 
Action: Mouse scrolled (332, 306) with delta (0, 0)
Screenshot: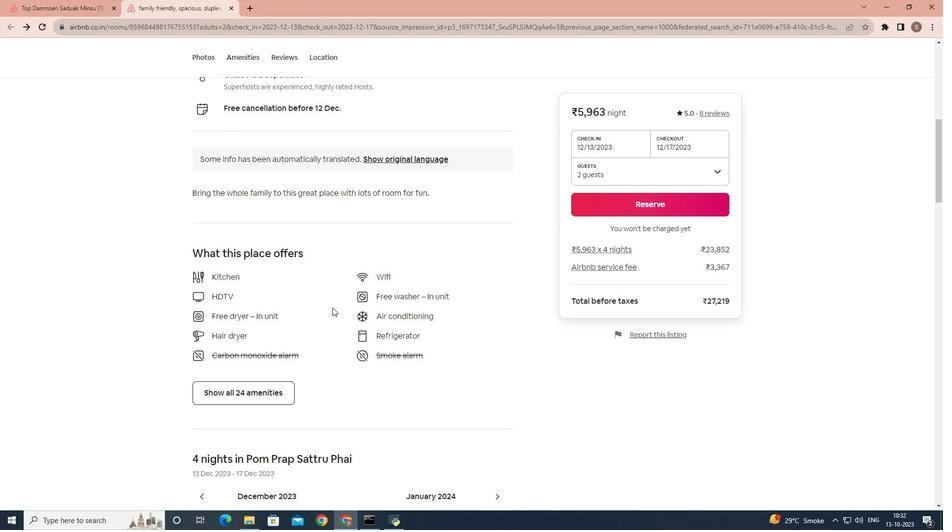 
Action: Mouse moved to (279, 318)
Screenshot: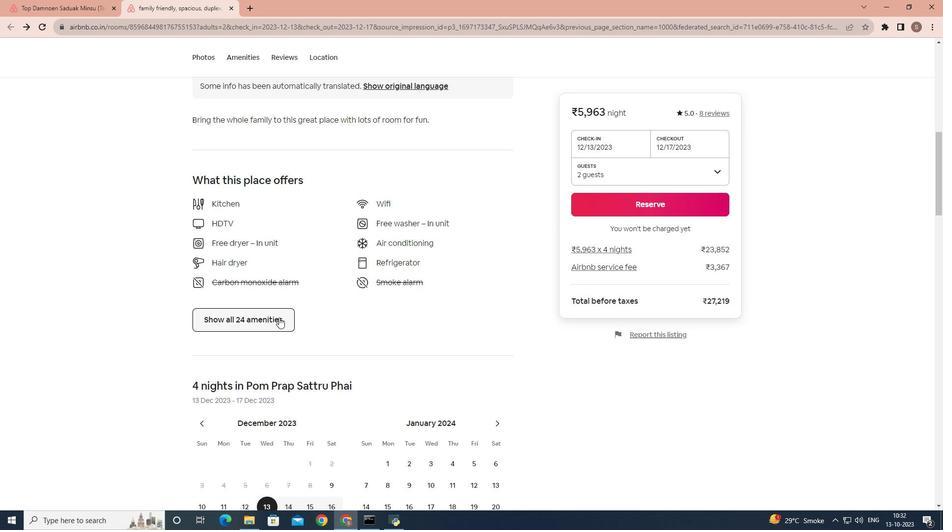 
Action: Mouse pressed left at (279, 318)
Screenshot: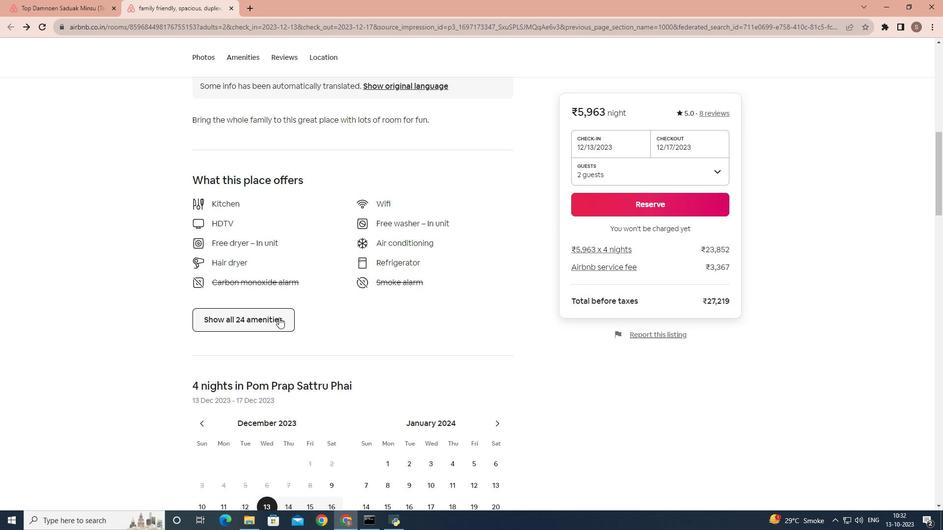 
Action: Mouse moved to (449, 300)
Screenshot: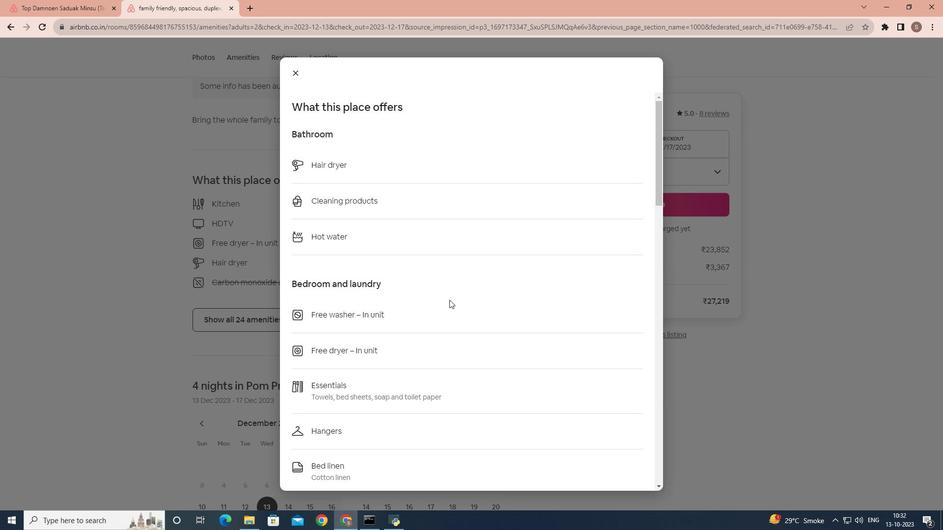 
Action: Mouse scrolled (449, 299) with delta (0, 0)
Screenshot: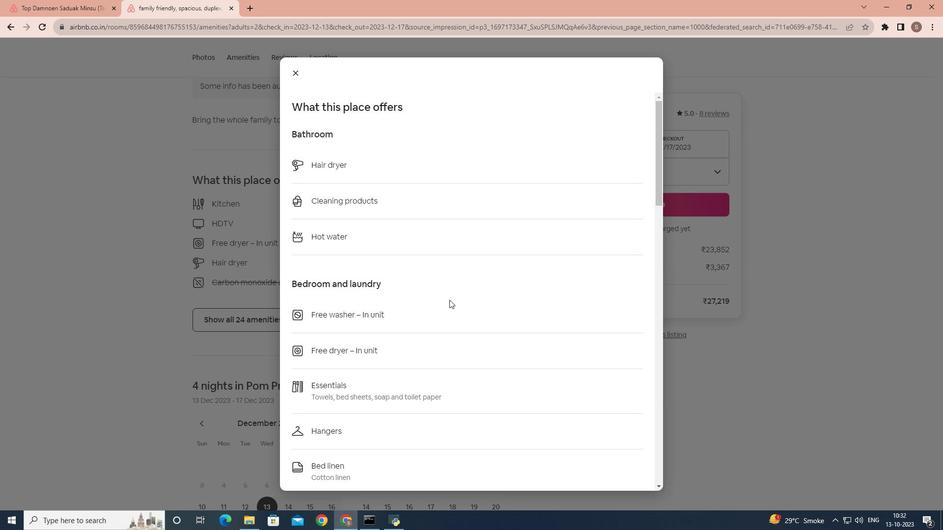 
Action: Mouse scrolled (449, 299) with delta (0, 0)
Screenshot: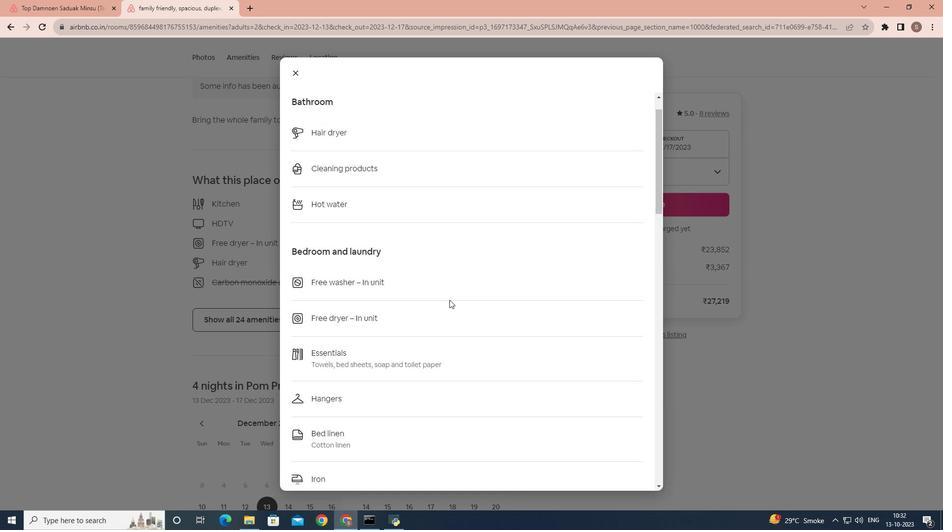 
Action: Mouse scrolled (449, 299) with delta (0, 0)
Screenshot: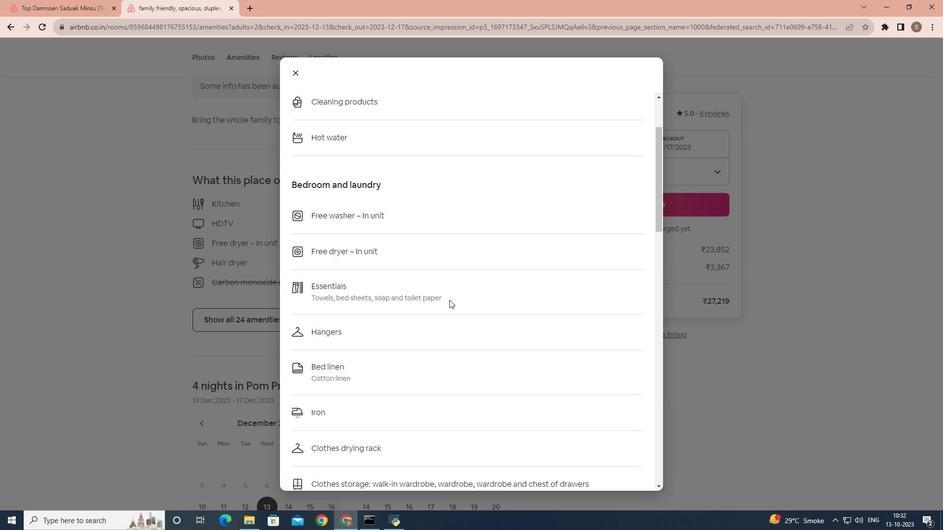 
Action: Mouse scrolled (449, 299) with delta (0, 0)
Screenshot: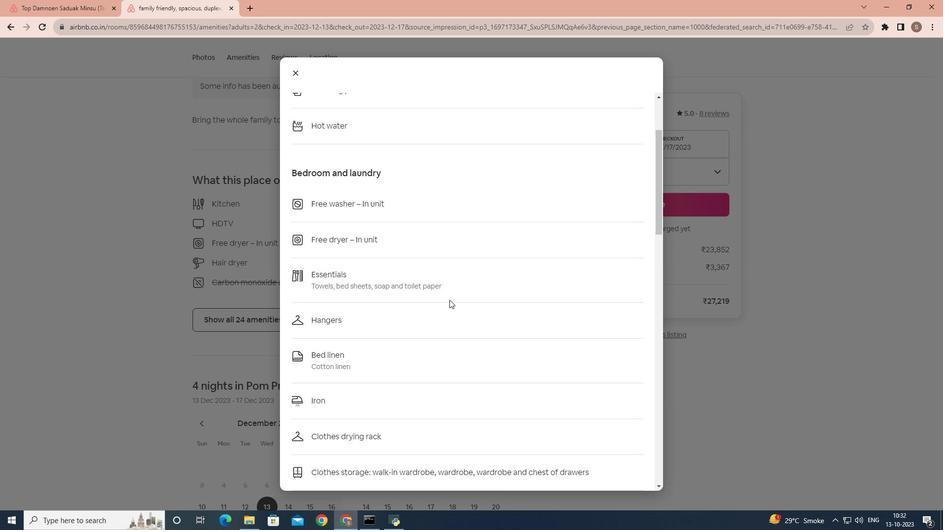 
Action: Mouse scrolled (449, 299) with delta (0, 0)
Screenshot: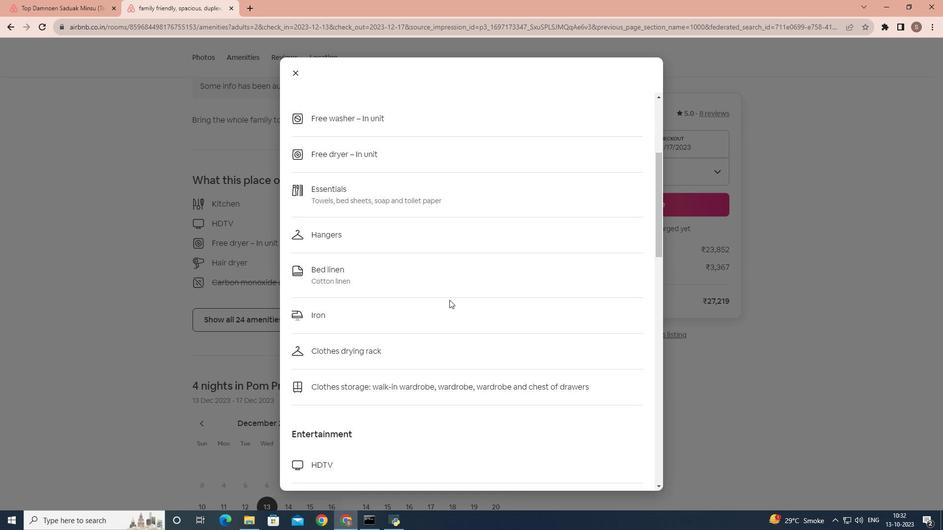 
Action: Mouse scrolled (449, 299) with delta (0, 0)
Screenshot: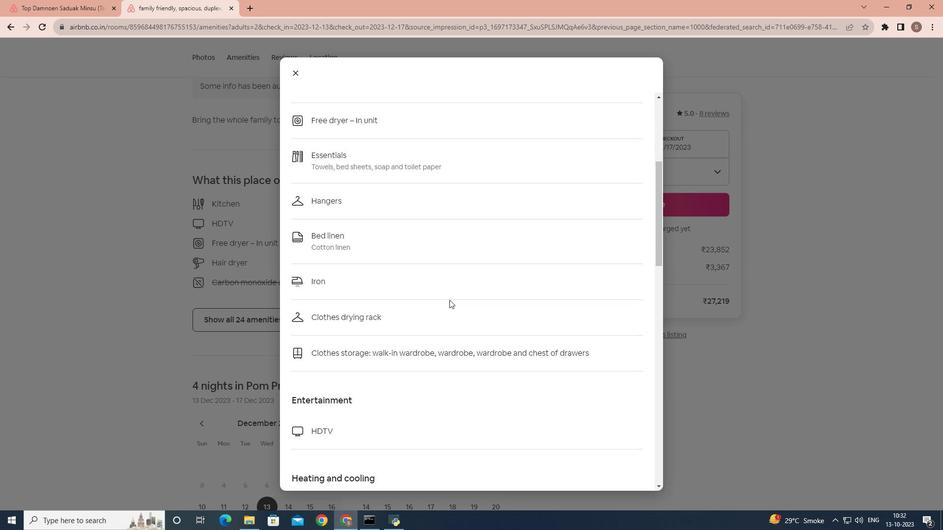 
Action: Mouse scrolled (449, 299) with delta (0, 0)
Screenshot: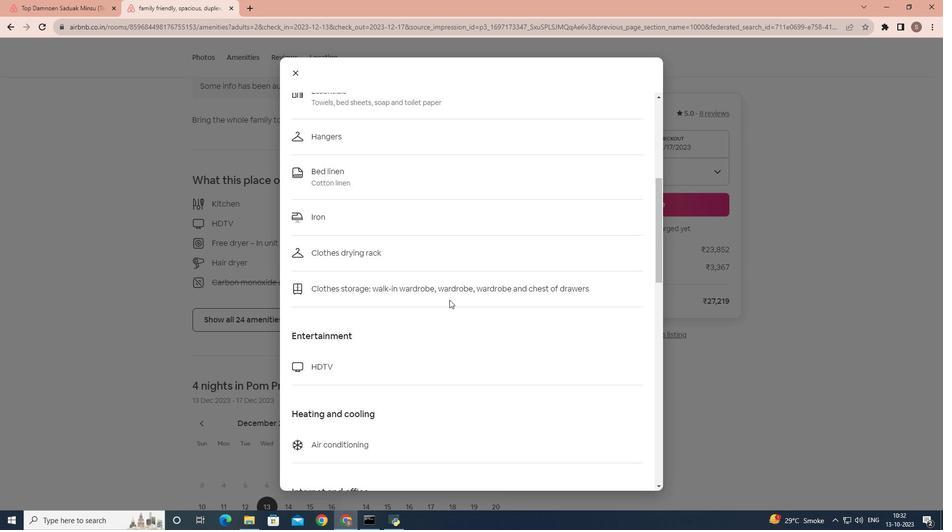 
Action: Mouse scrolled (449, 299) with delta (0, 0)
Screenshot: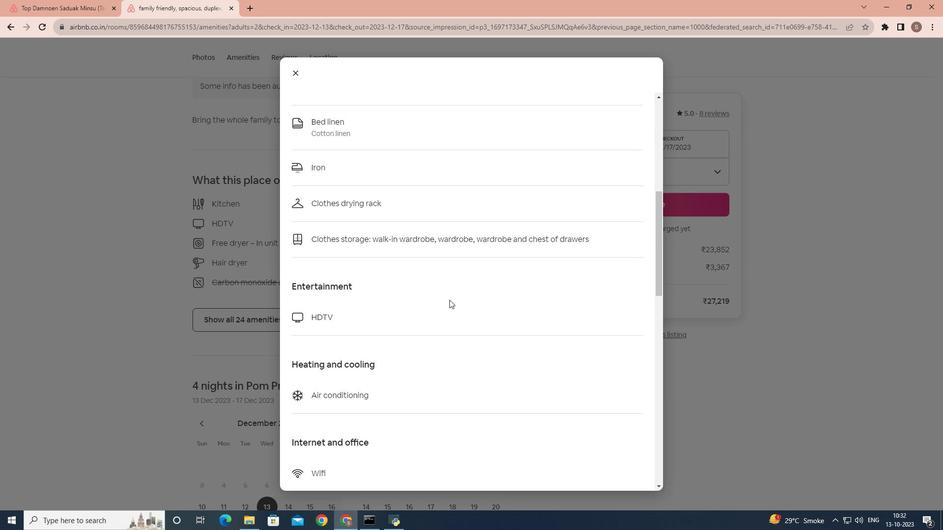 
Action: Mouse scrolled (449, 299) with delta (0, 0)
Screenshot: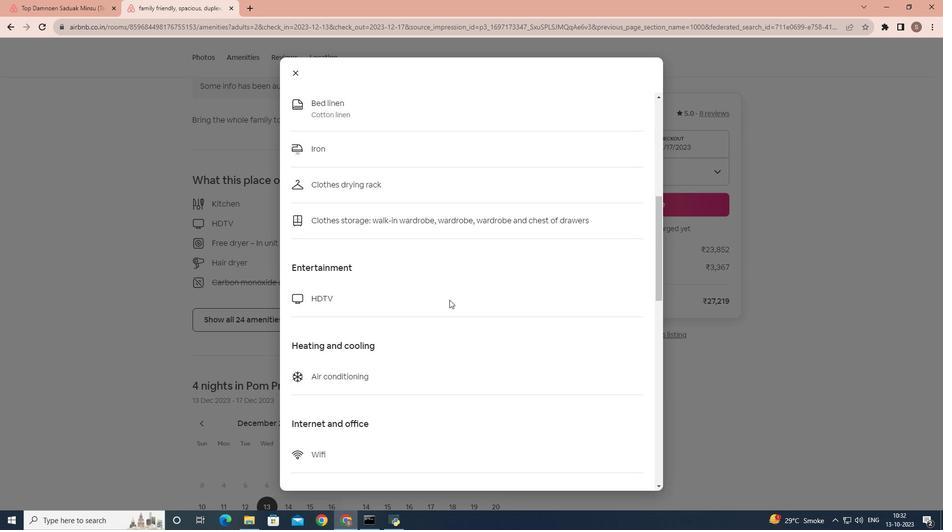 
Action: Mouse scrolled (449, 299) with delta (0, 0)
Screenshot: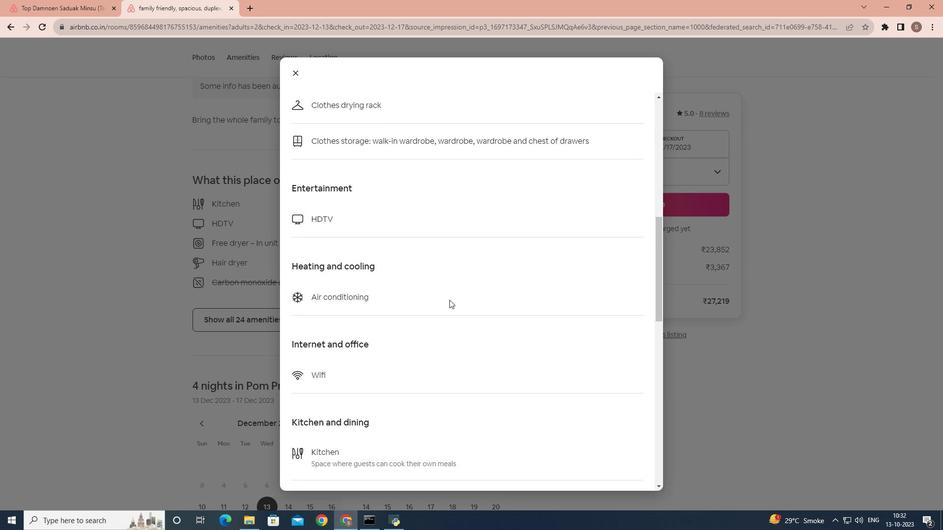 
Action: Mouse scrolled (449, 299) with delta (0, 0)
Screenshot: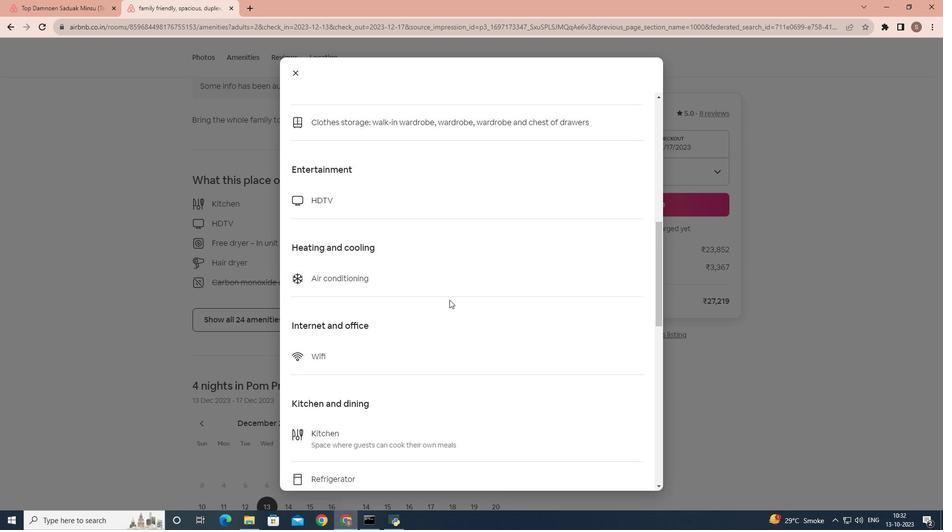 
Action: Mouse scrolled (449, 299) with delta (0, 0)
Screenshot: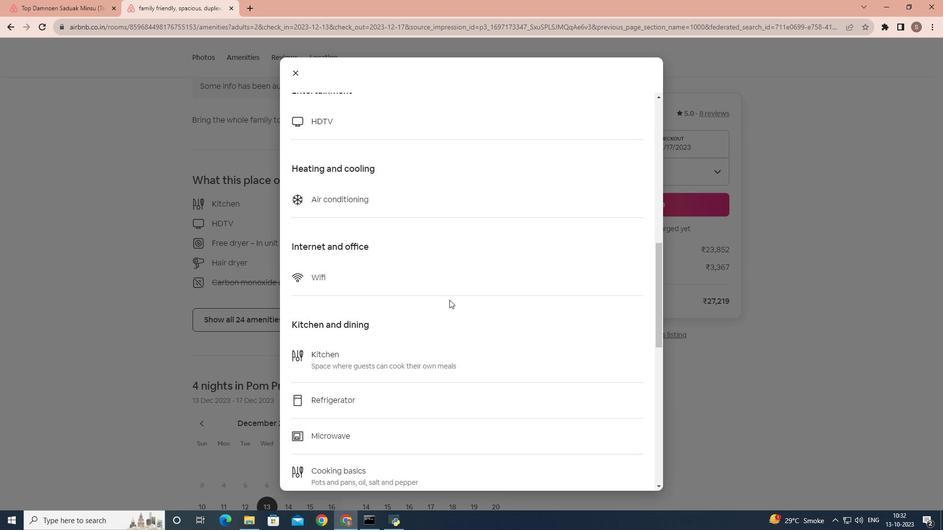 
Action: Mouse scrolled (449, 299) with delta (0, 0)
Screenshot: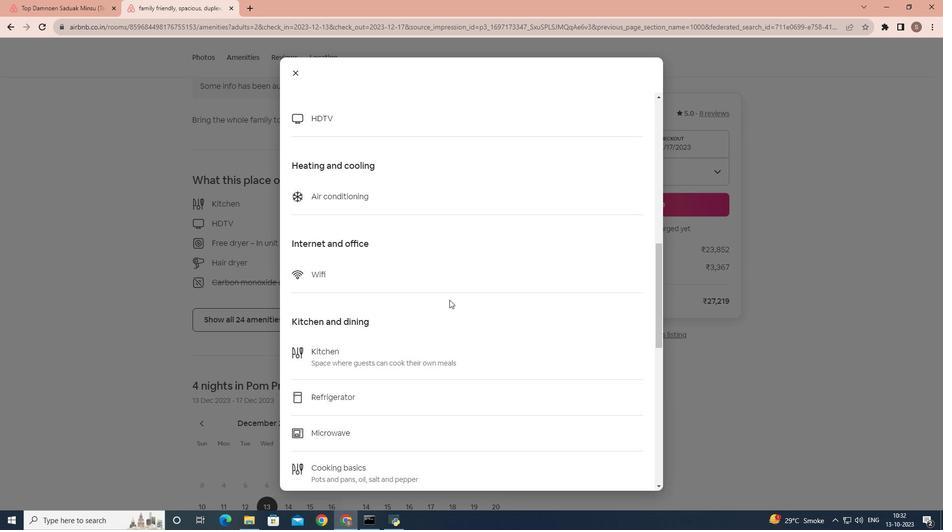 
Action: Mouse scrolled (449, 299) with delta (0, 0)
Screenshot: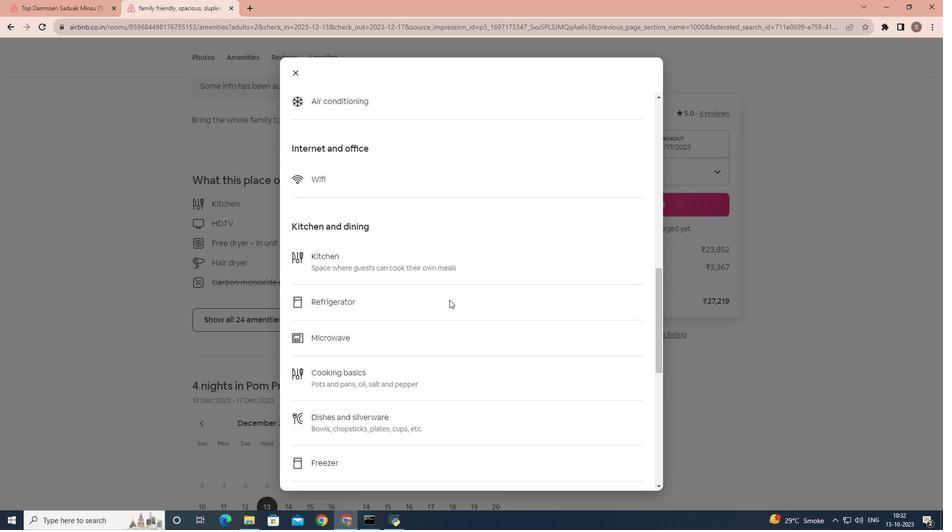 
Action: Mouse scrolled (449, 299) with delta (0, 0)
Screenshot: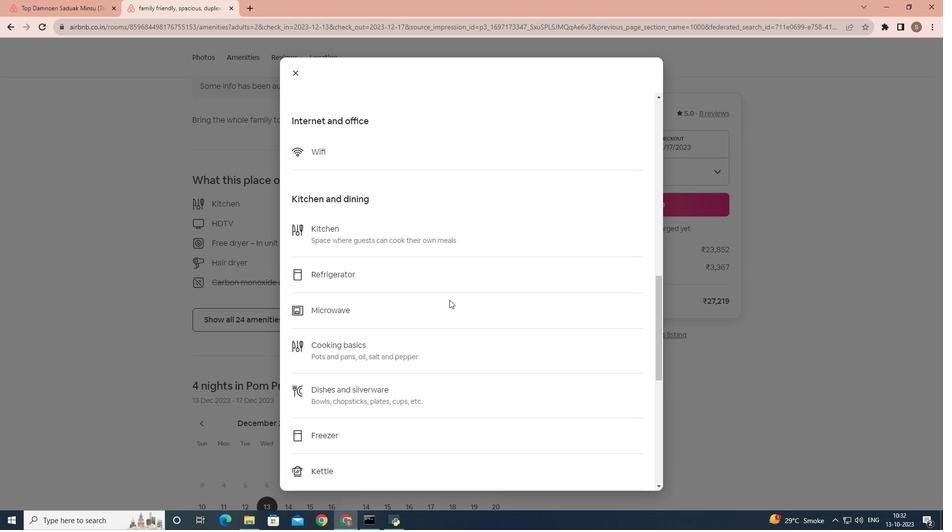 
Action: Mouse scrolled (449, 299) with delta (0, 0)
Screenshot: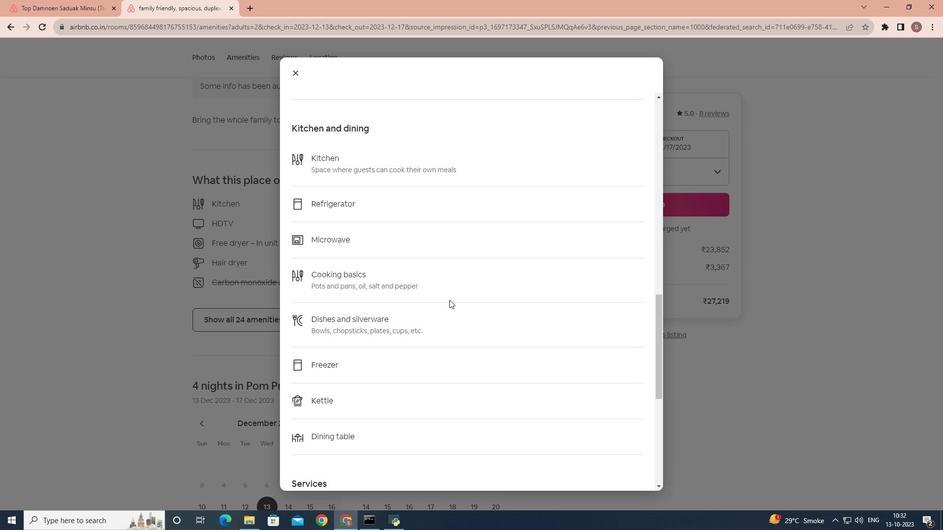 
Action: Mouse scrolled (449, 299) with delta (0, 0)
Screenshot: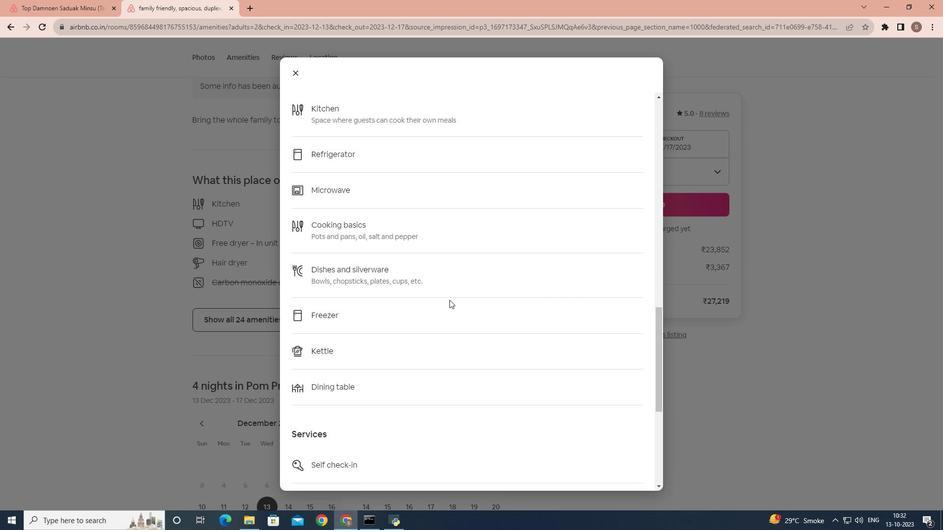 
Action: Mouse scrolled (449, 299) with delta (0, 0)
Screenshot: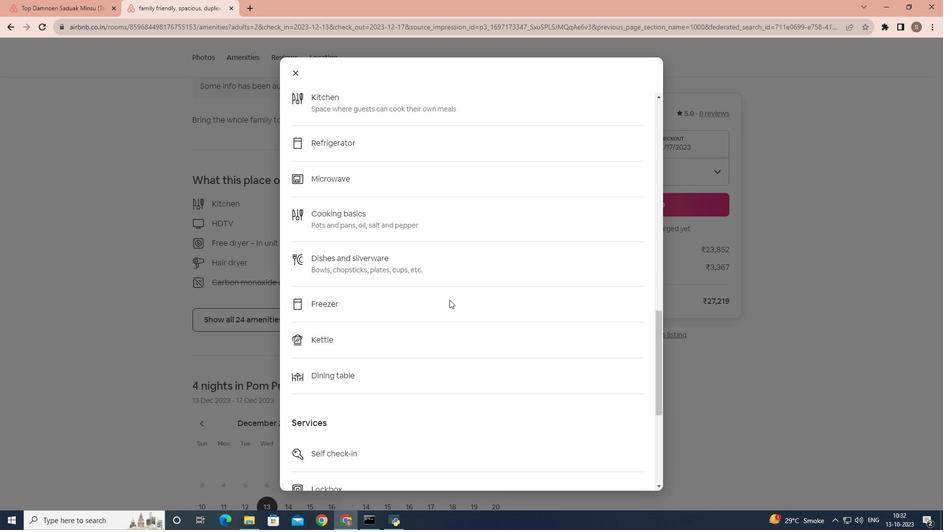 
Action: Mouse scrolled (449, 299) with delta (0, 0)
Screenshot: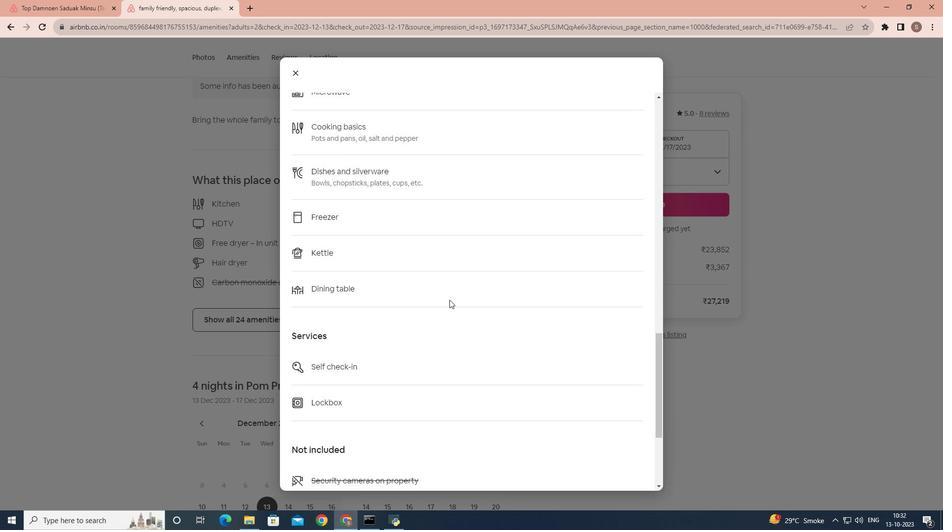 
Action: Mouse scrolled (449, 299) with delta (0, 0)
Screenshot: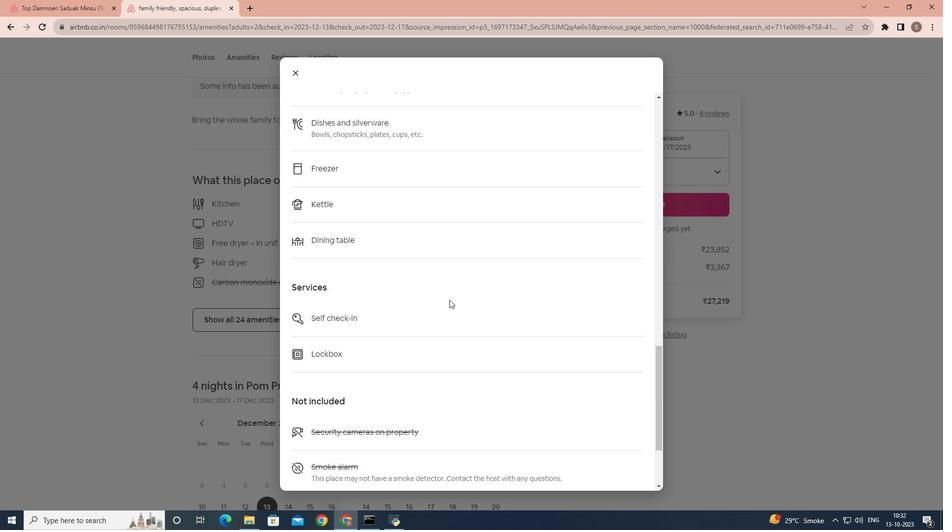 
Action: Mouse scrolled (449, 299) with delta (0, 0)
Screenshot: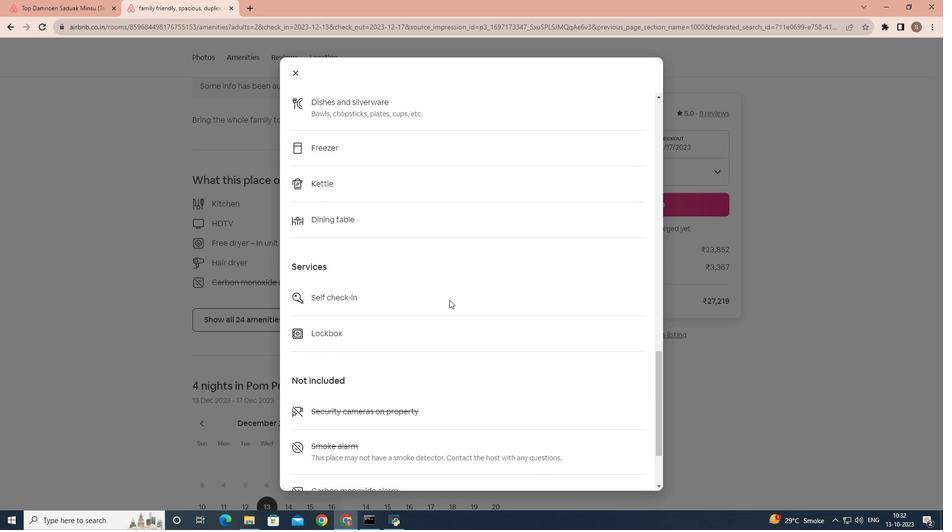 
Action: Mouse scrolled (449, 299) with delta (0, 0)
Screenshot: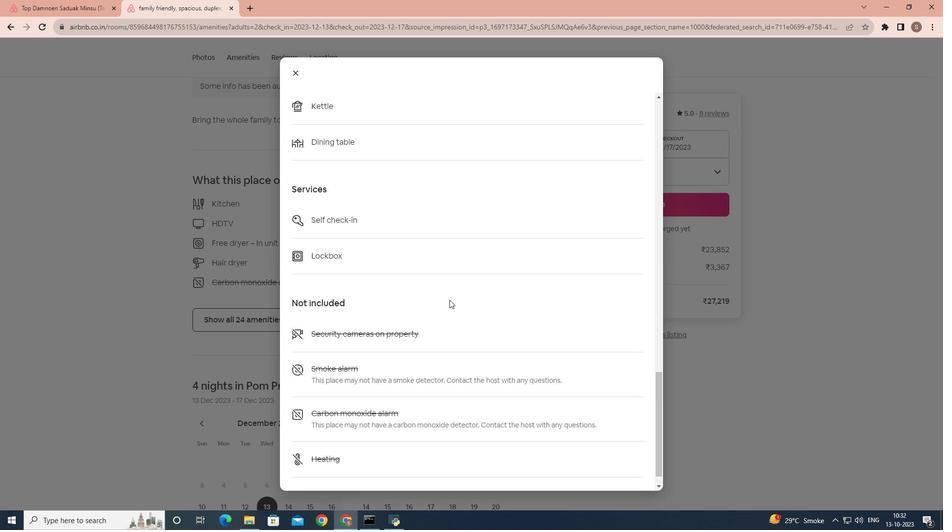 
Action: Mouse scrolled (449, 299) with delta (0, 0)
Screenshot: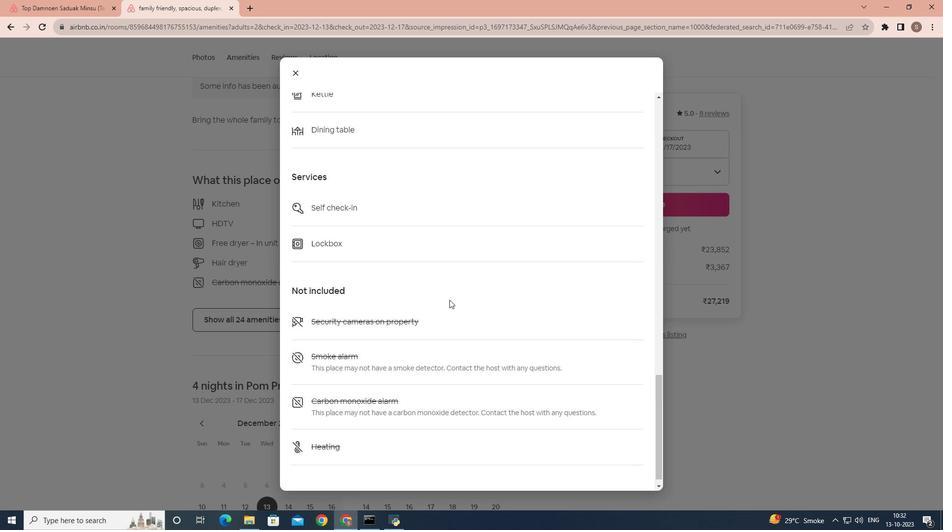
Action: Mouse scrolled (449, 299) with delta (0, 0)
Screenshot: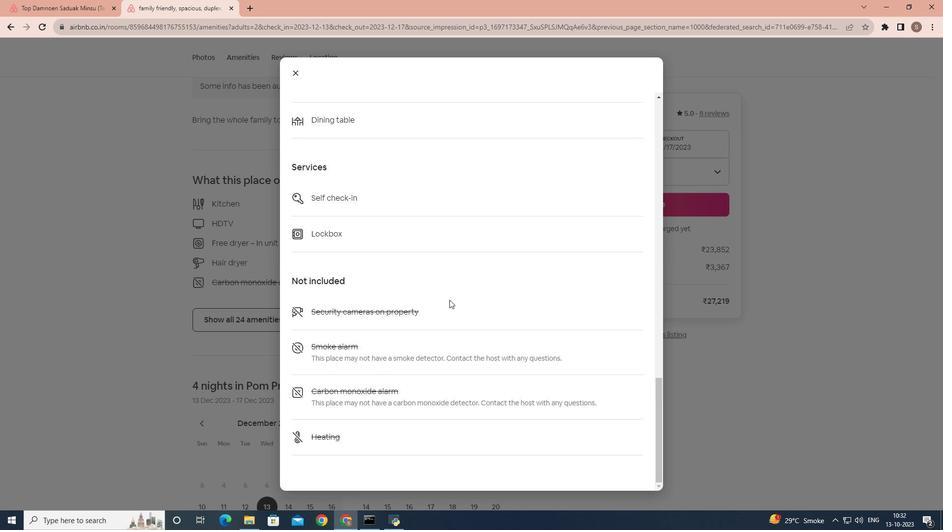 
Action: Mouse scrolled (449, 299) with delta (0, 0)
Screenshot: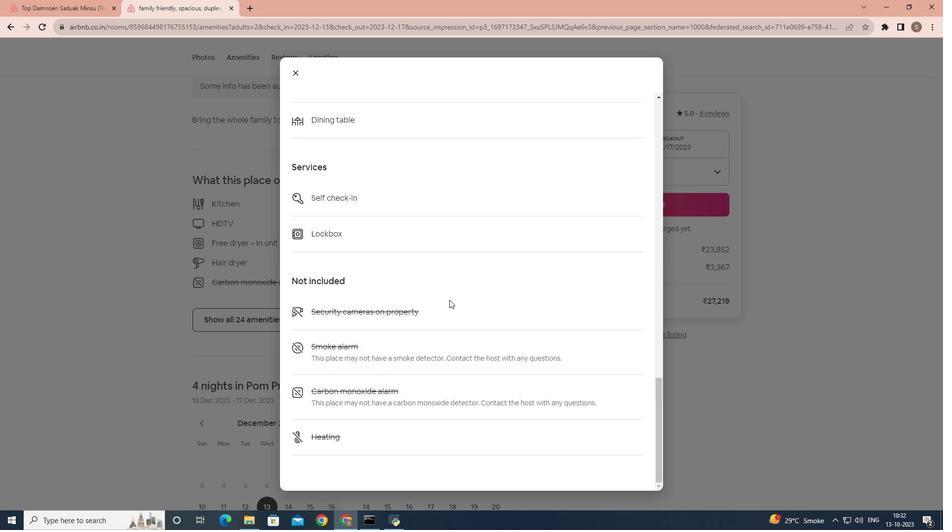 
Action: Mouse scrolled (449, 299) with delta (0, 0)
Screenshot: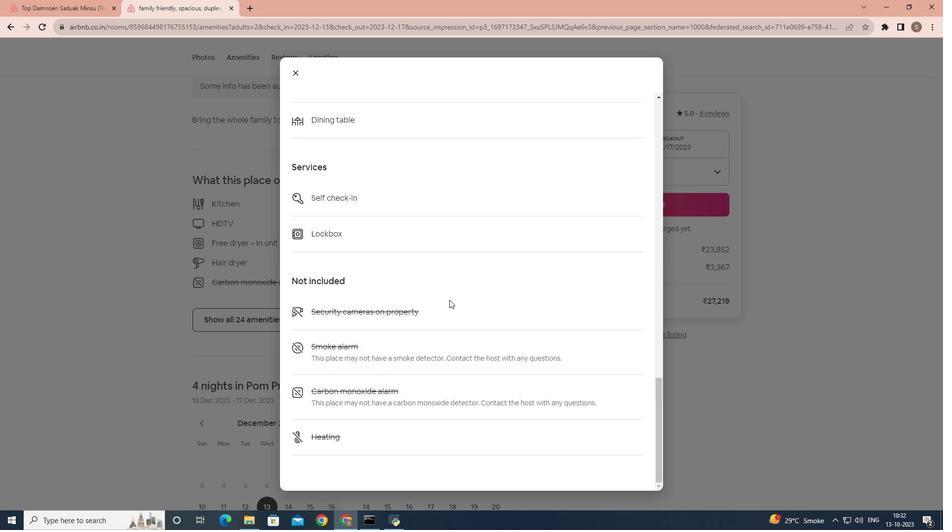 
Action: Mouse scrolled (449, 299) with delta (0, 0)
Screenshot: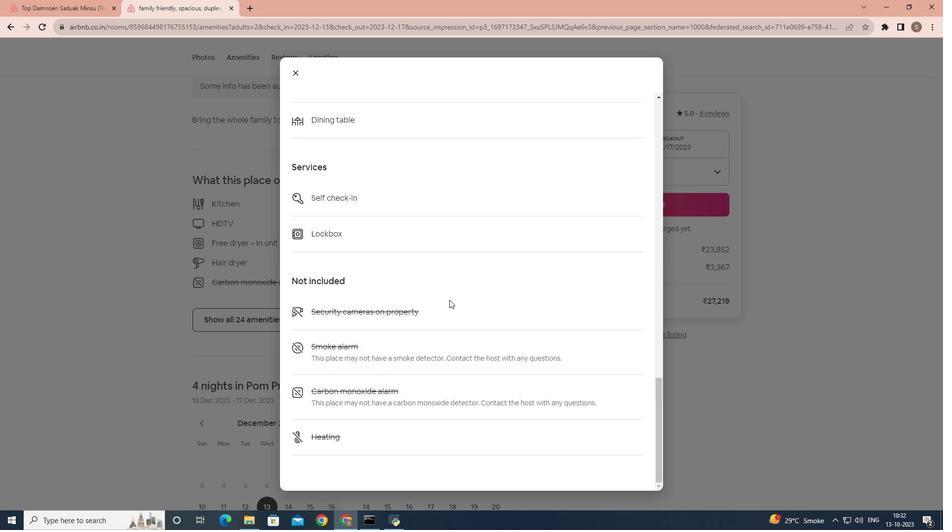 
Action: Mouse scrolled (449, 299) with delta (0, 0)
Screenshot: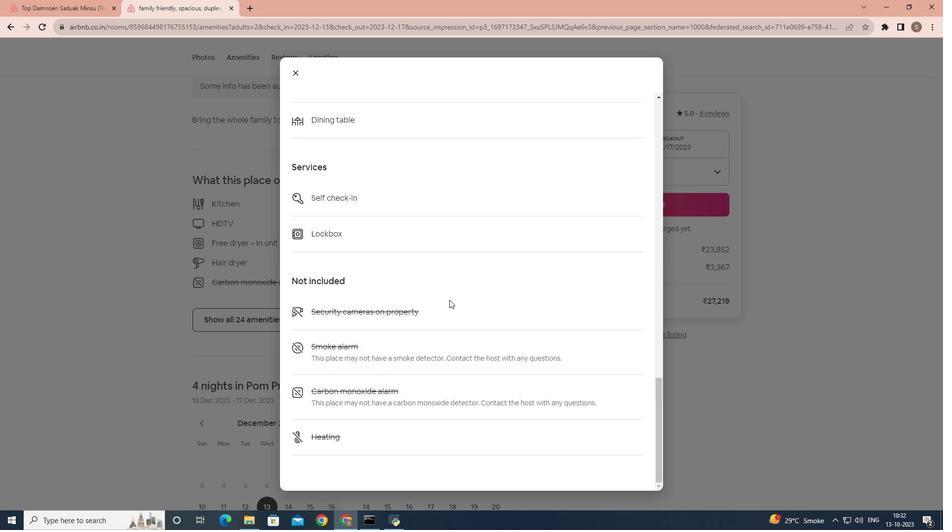 
Action: Mouse moved to (296, 70)
Screenshot: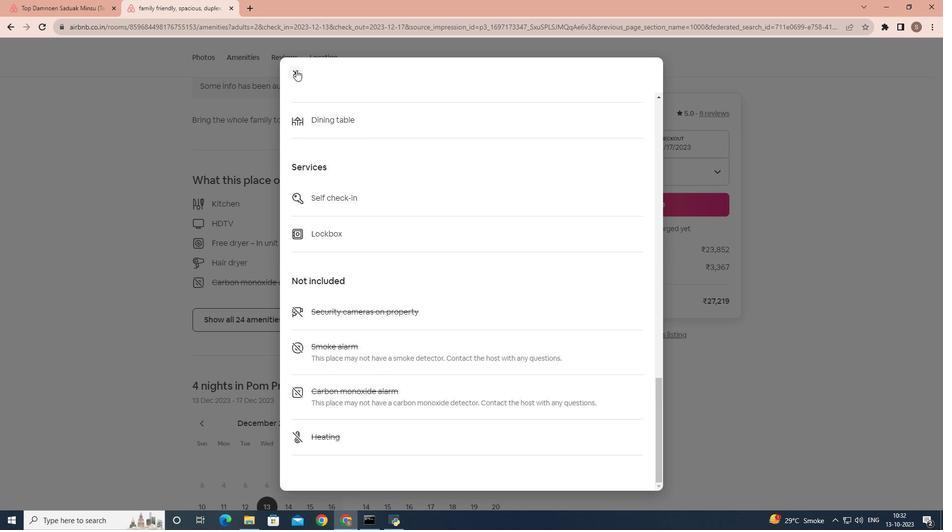 
Action: Mouse pressed left at (296, 70)
Screenshot: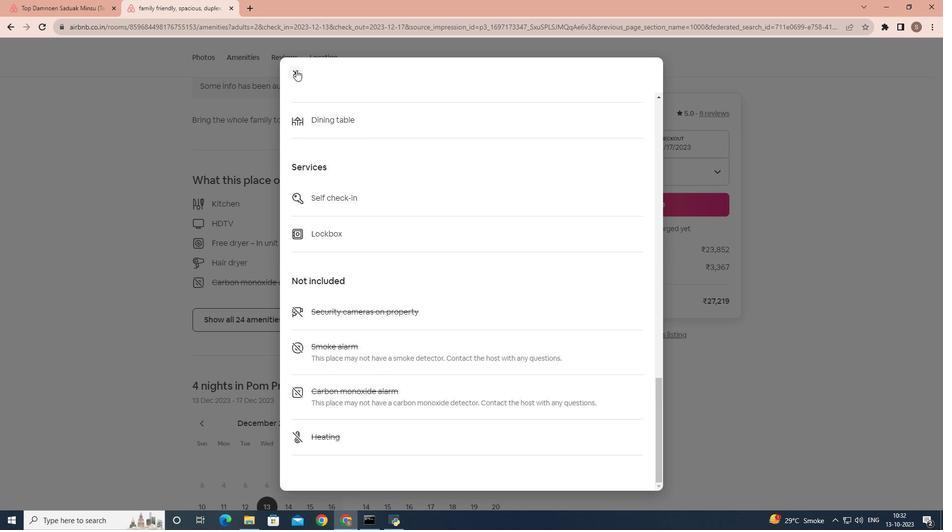 
Action: Mouse moved to (317, 240)
Screenshot: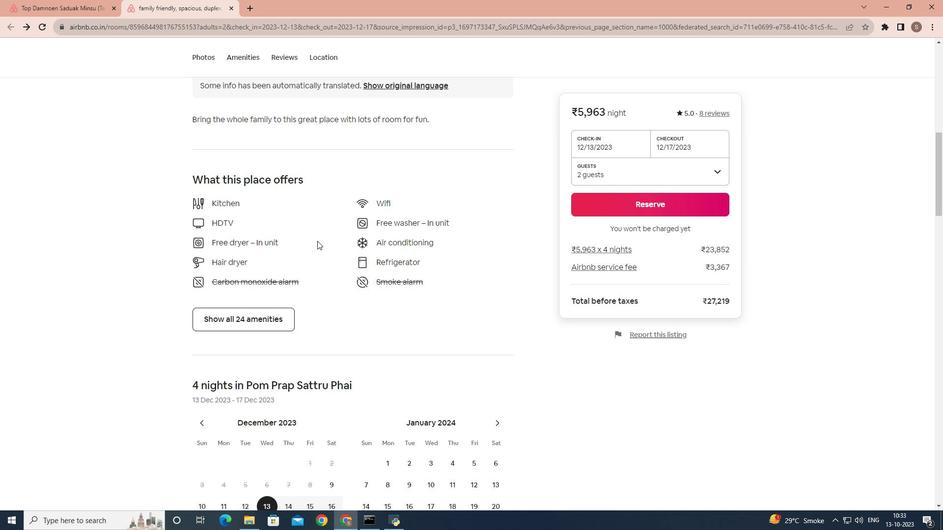 
Action: Mouse scrolled (317, 239) with delta (0, 0)
Screenshot: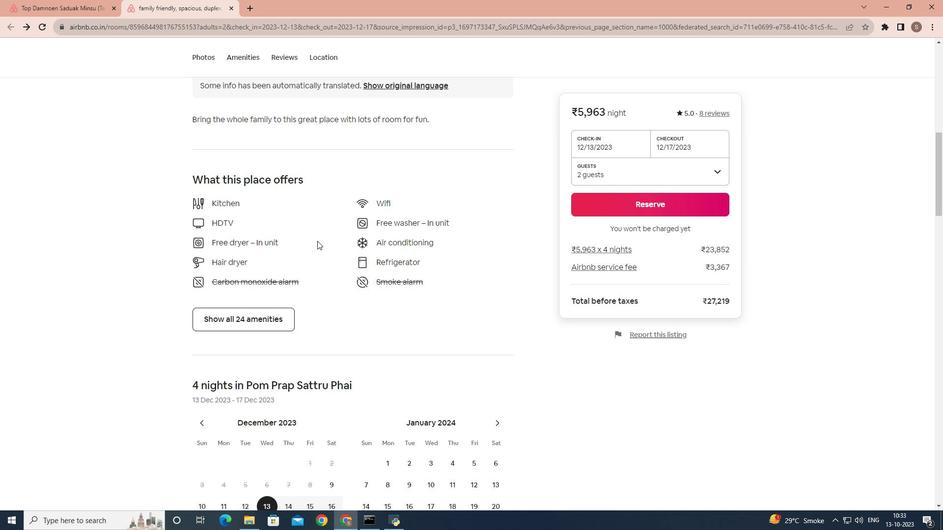 
Action: Mouse moved to (317, 241)
Screenshot: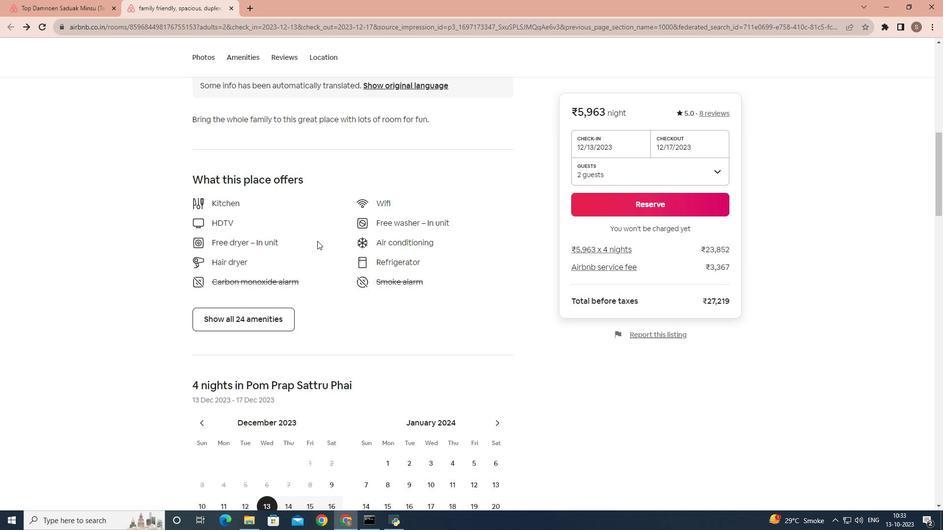 
Action: Mouse scrolled (317, 240) with delta (0, 0)
Screenshot: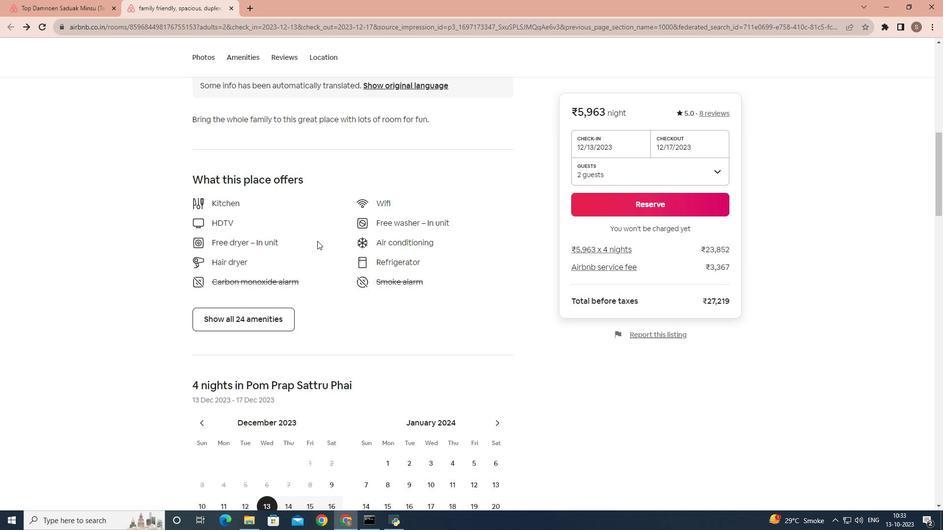 
Action: Mouse scrolled (317, 240) with delta (0, 0)
Screenshot: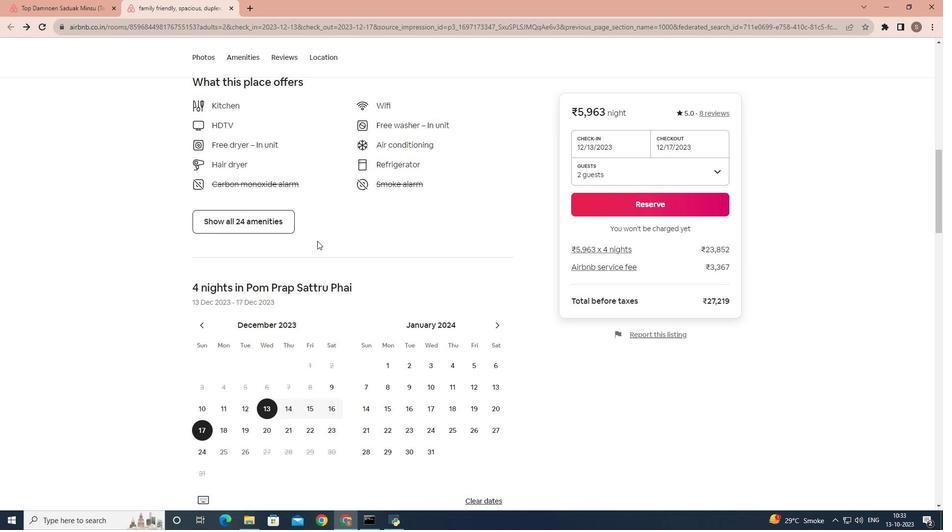 
Action: Mouse scrolled (317, 240) with delta (0, 0)
Screenshot: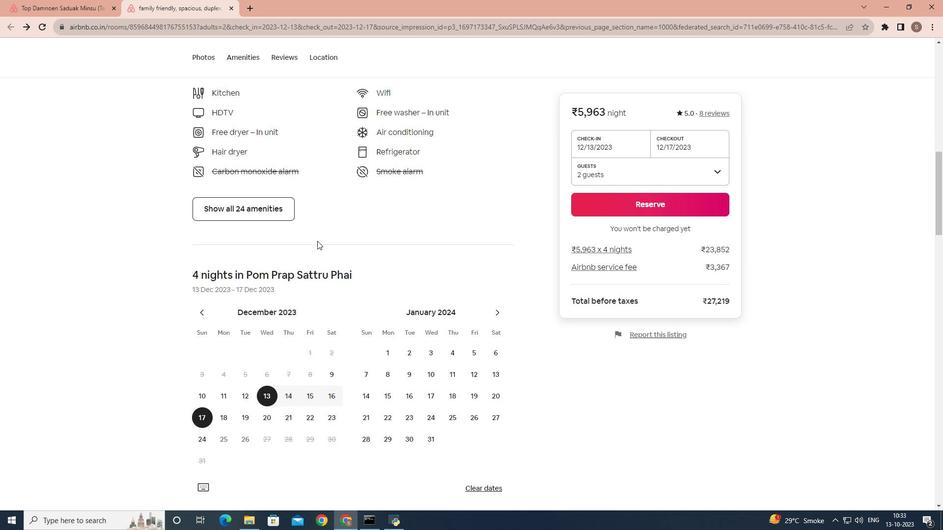 
Action: Mouse scrolled (317, 240) with delta (0, 0)
Screenshot: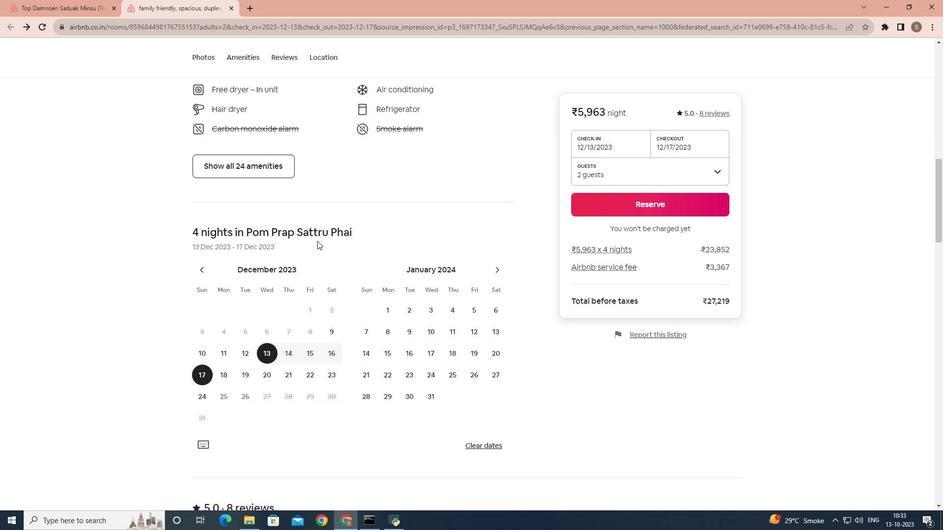 
Action: Mouse scrolled (317, 240) with delta (0, 0)
Screenshot: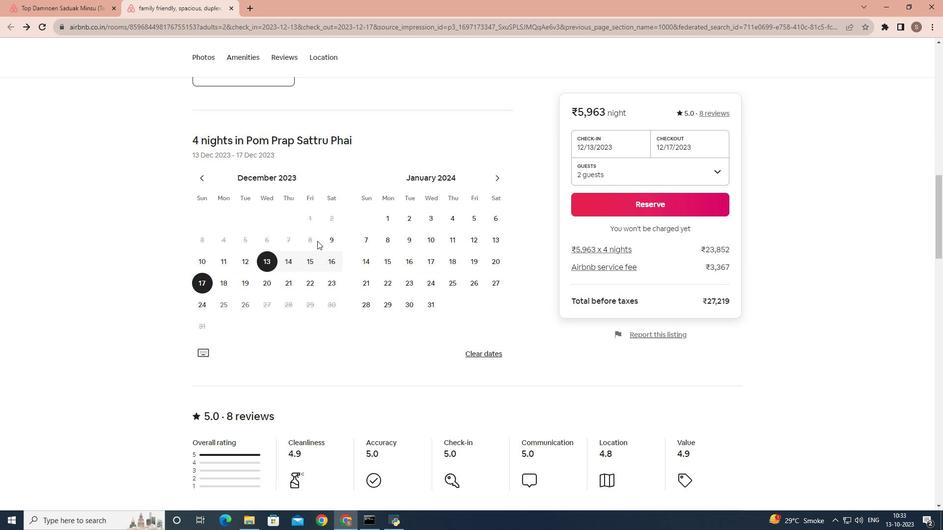 
Action: Mouse scrolled (317, 240) with delta (0, 0)
Screenshot: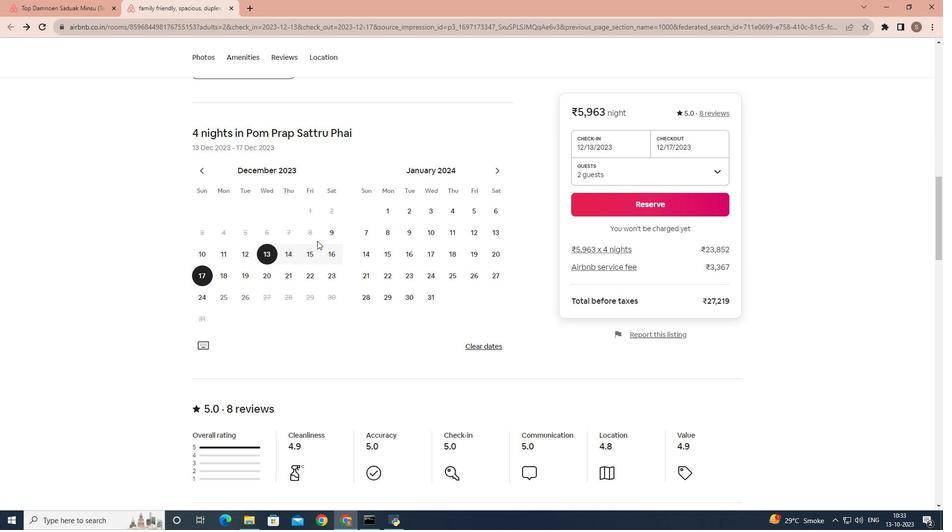 
Action: Mouse scrolled (317, 240) with delta (0, 0)
Screenshot: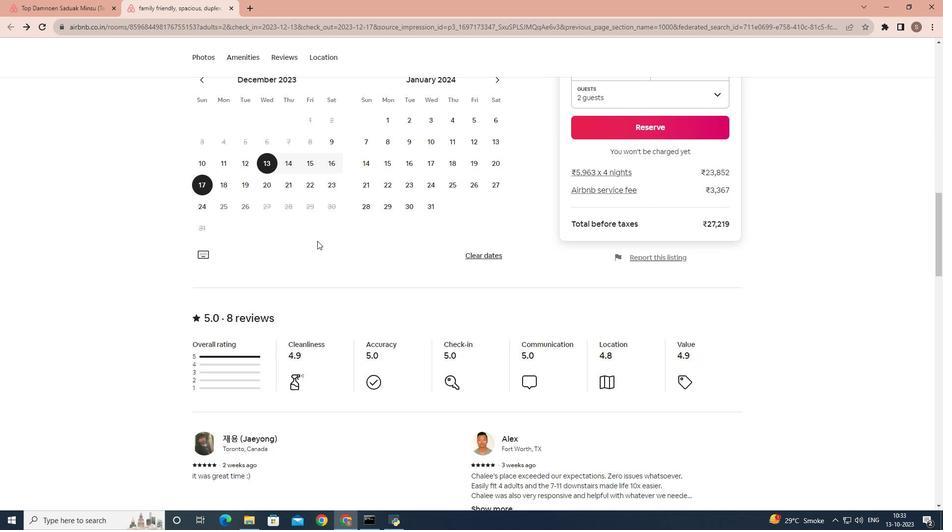 
Action: Mouse scrolled (317, 240) with delta (0, 0)
Screenshot: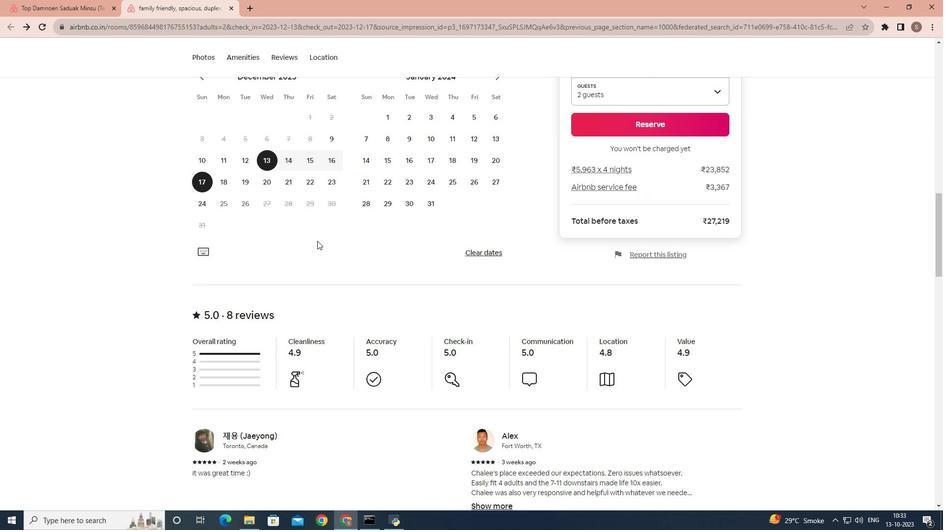 
Action: Mouse scrolled (317, 240) with delta (0, 0)
Screenshot: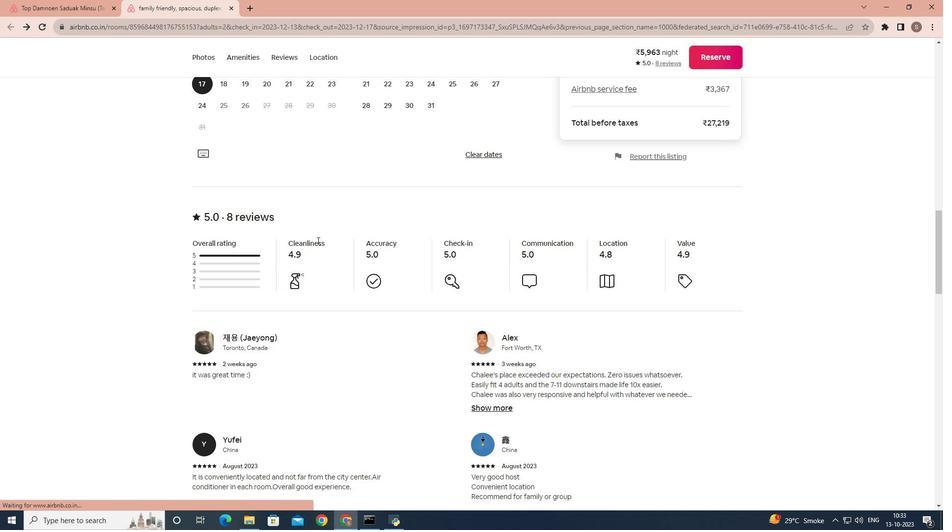 
Action: Mouse scrolled (317, 240) with delta (0, 0)
Screenshot: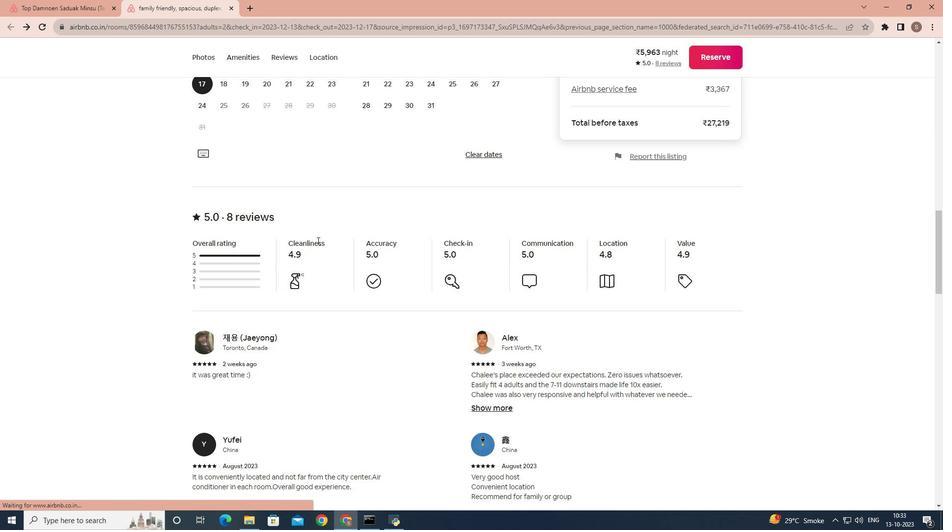 
Action: Mouse scrolled (317, 240) with delta (0, 0)
Screenshot: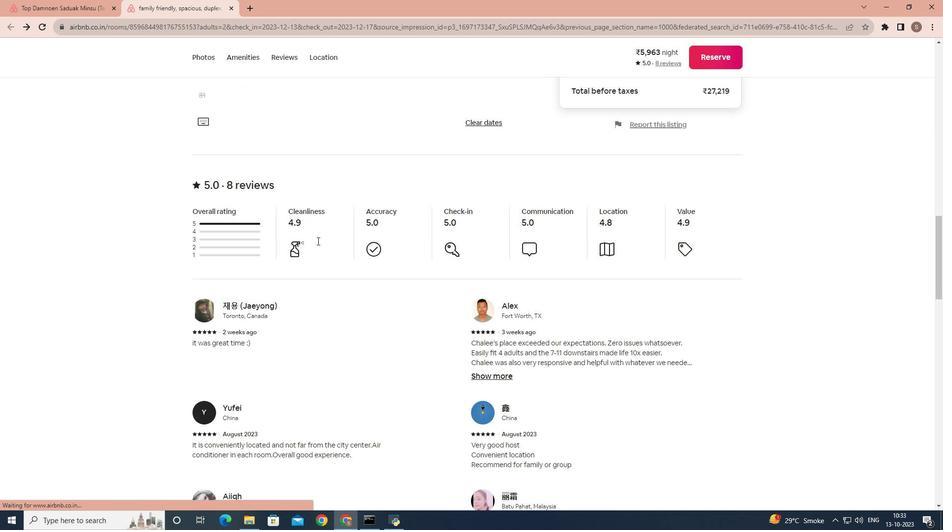 
Action: Mouse scrolled (317, 240) with delta (0, 0)
Screenshot: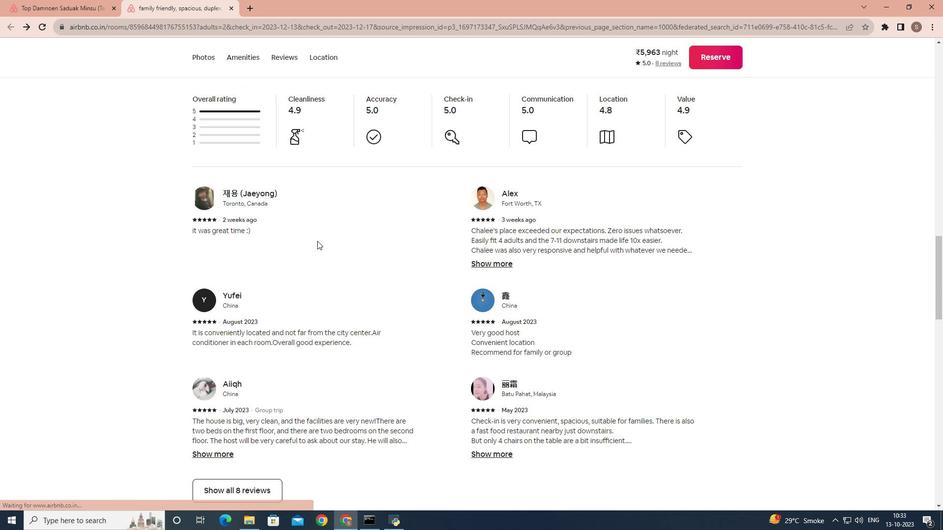 
Action: Mouse scrolled (317, 240) with delta (0, 0)
Screenshot: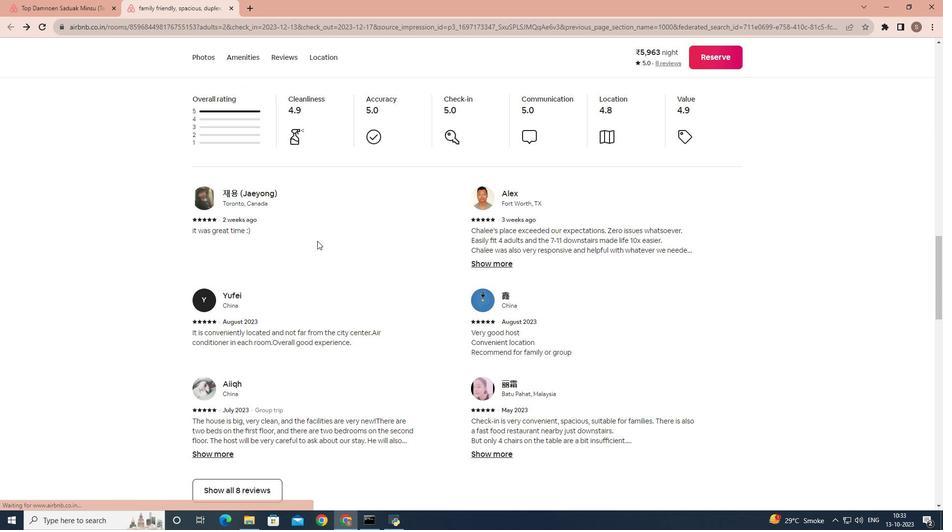 
Action: Mouse moved to (317, 241)
Screenshot: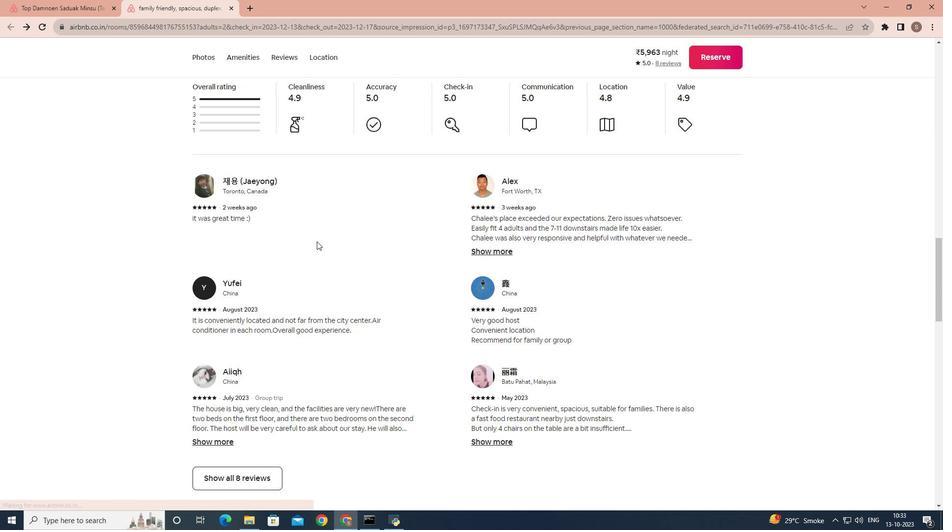 
Action: Mouse scrolled (317, 241) with delta (0, 0)
Screenshot: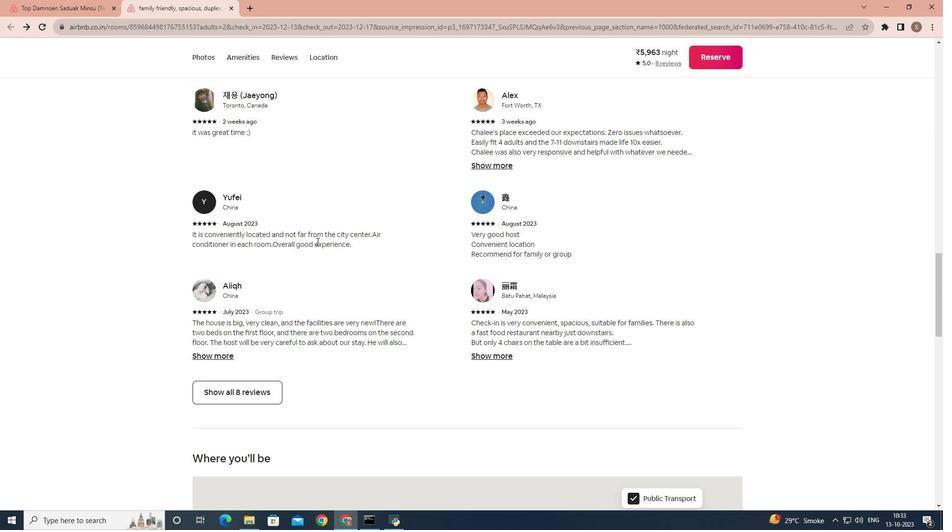 
Action: Mouse scrolled (317, 241) with delta (0, 0)
Screenshot: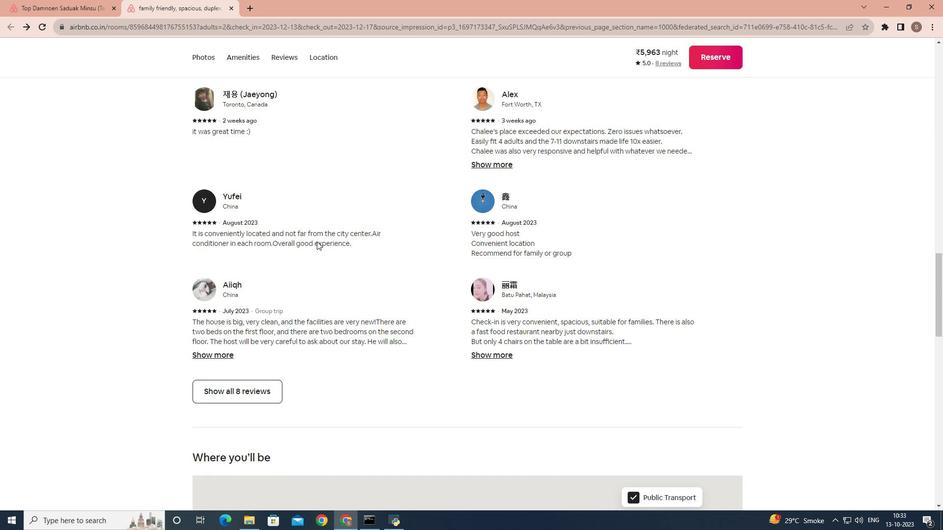
Action: Mouse moved to (261, 302)
Screenshot: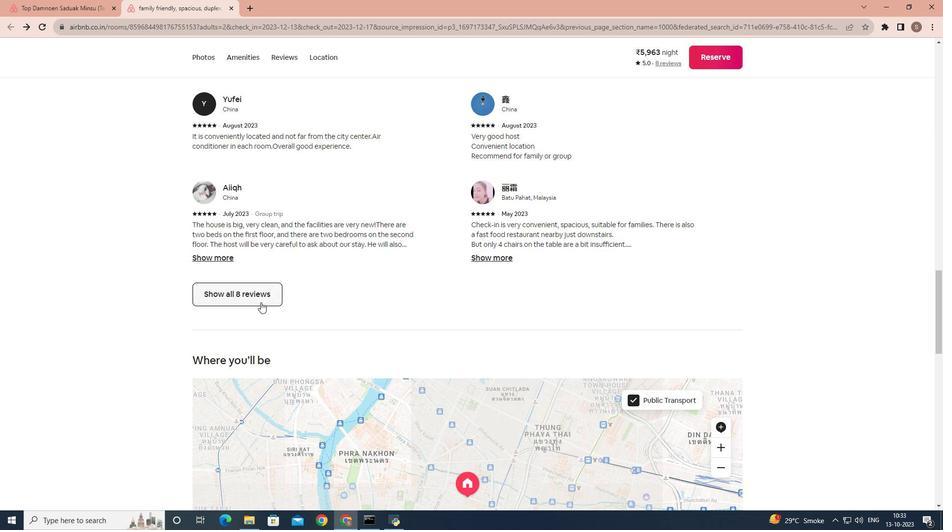 
Action: Mouse pressed left at (261, 302)
Screenshot: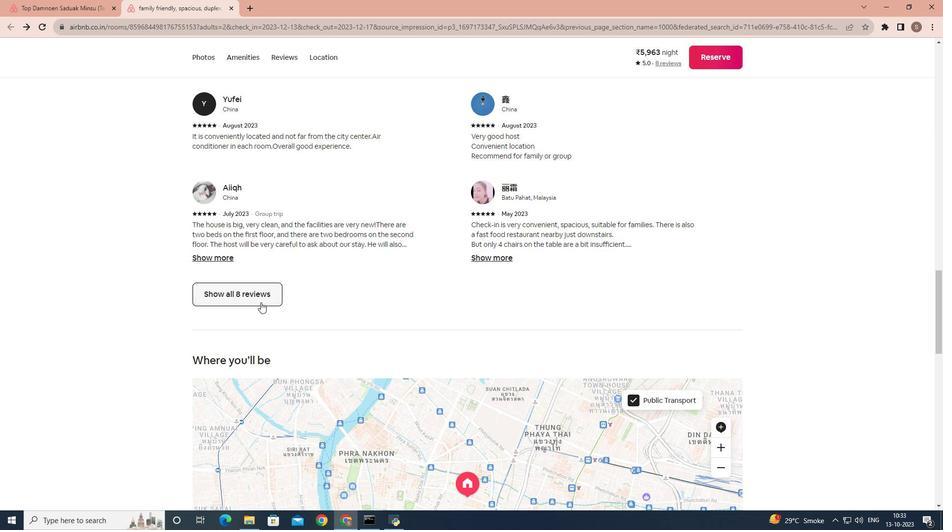 
Action: Mouse moved to (441, 273)
Screenshot: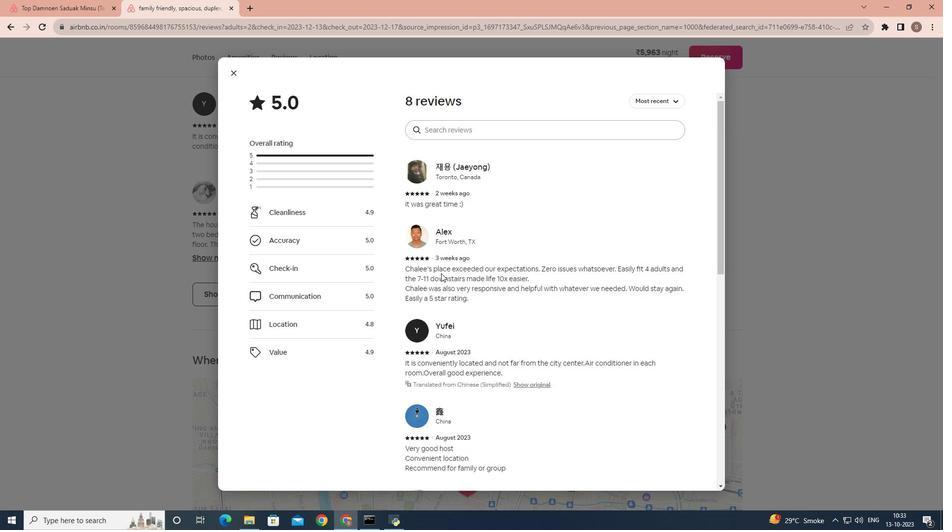 
Action: Mouse scrolled (441, 273) with delta (0, 0)
Screenshot: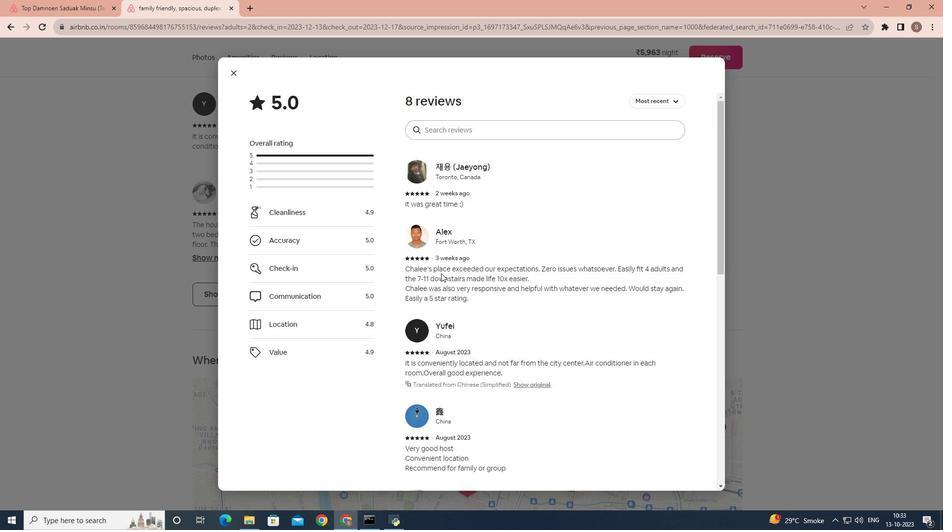 
Action: Mouse scrolled (441, 273) with delta (0, 0)
Screenshot: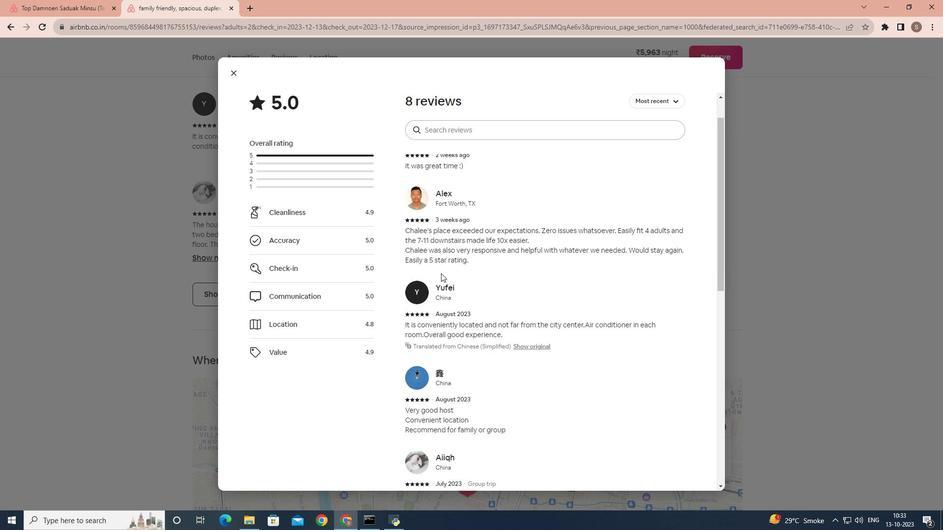 
Action: Mouse scrolled (441, 273) with delta (0, 0)
Screenshot: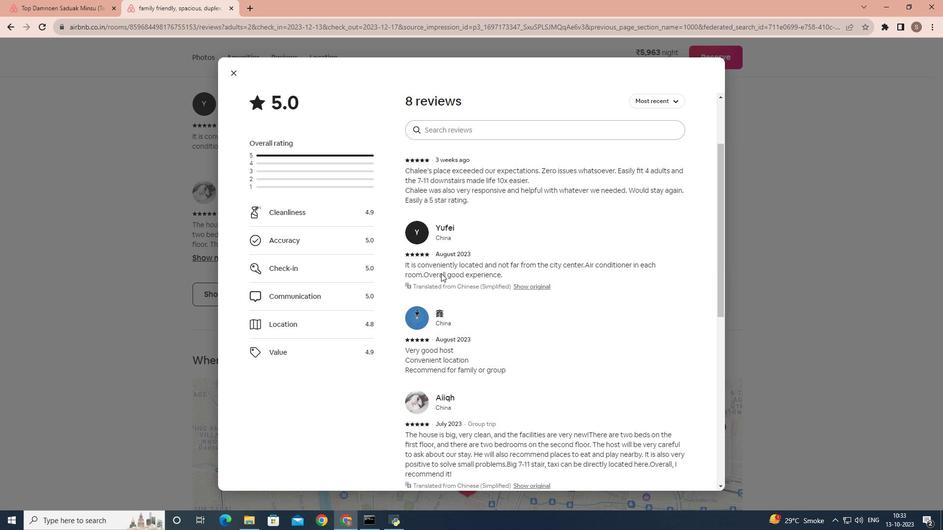 
Action: Mouse scrolled (441, 273) with delta (0, 0)
Screenshot: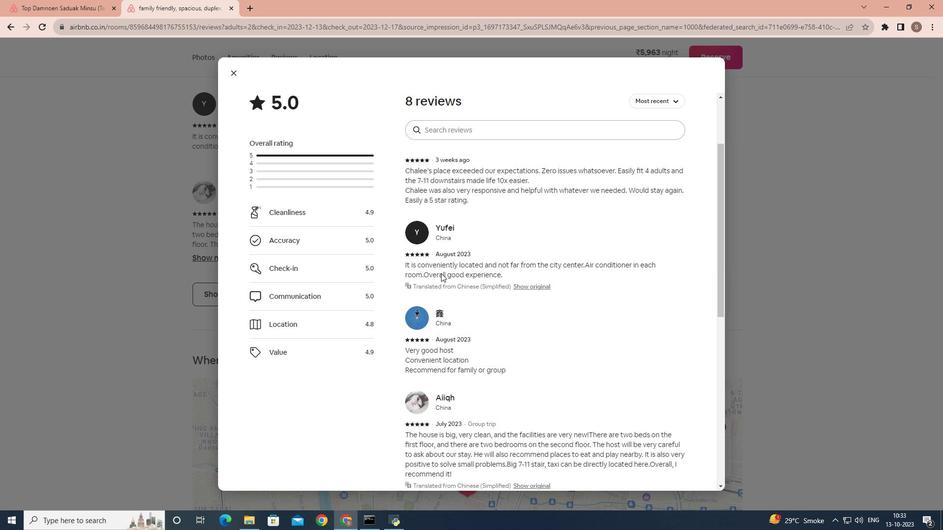 
Action: Mouse scrolled (441, 273) with delta (0, 0)
Screenshot: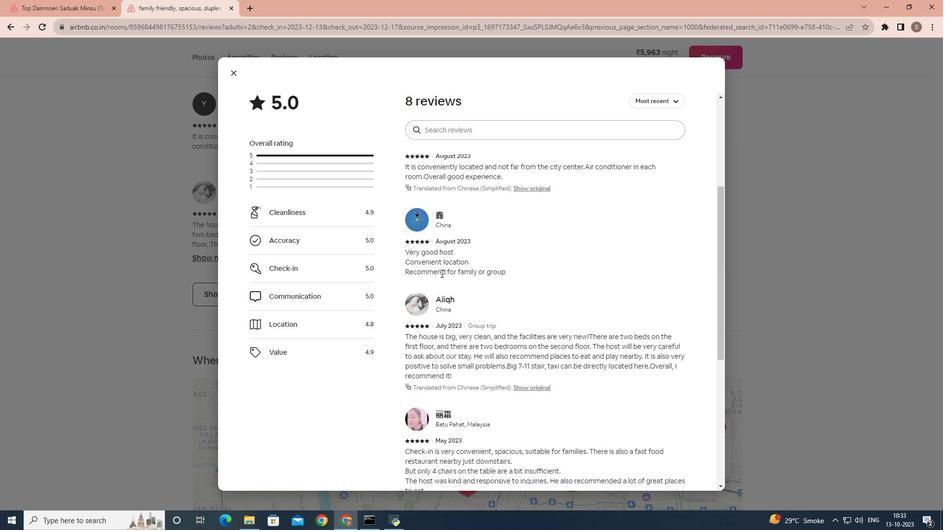 
Action: Mouse scrolled (441, 273) with delta (0, 0)
Screenshot: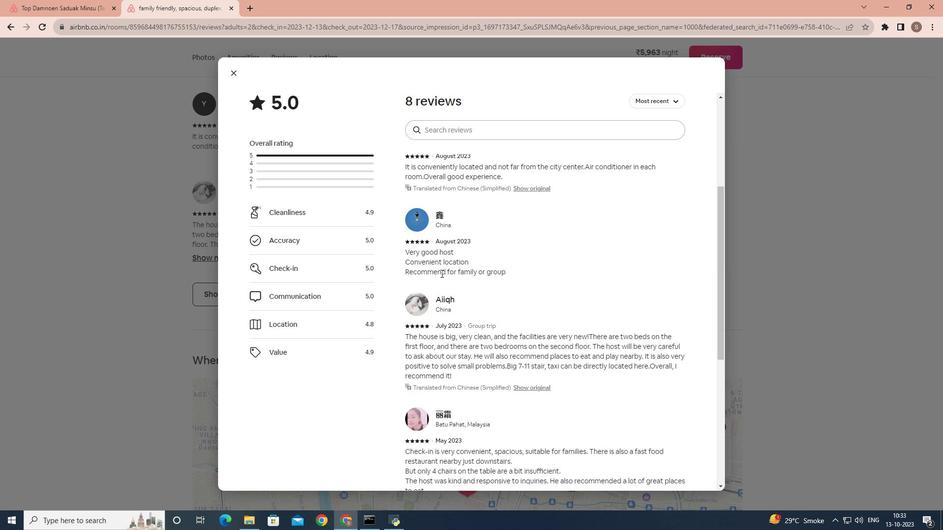 
Action: Mouse scrolled (441, 273) with delta (0, 0)
Screenshot: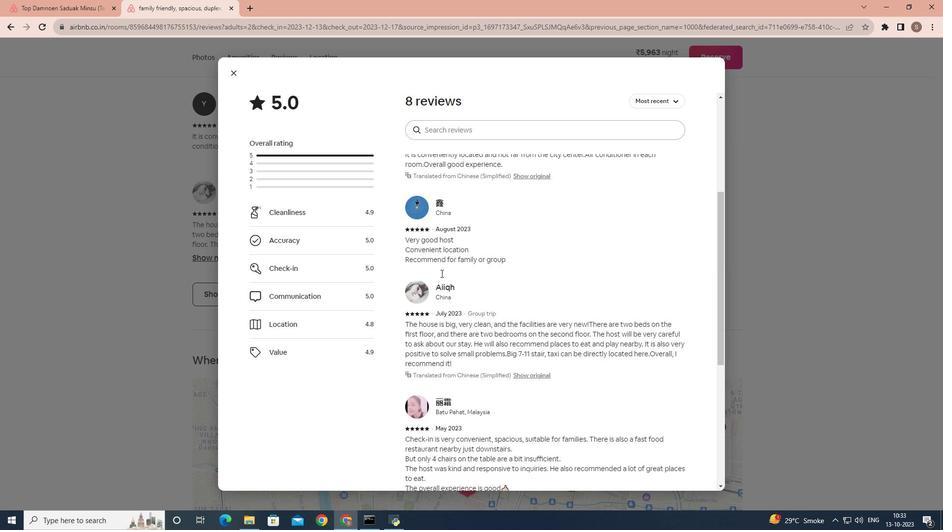 
Action: Mouse scrolled (441, 273) with delta (0, 0)
Screenshot: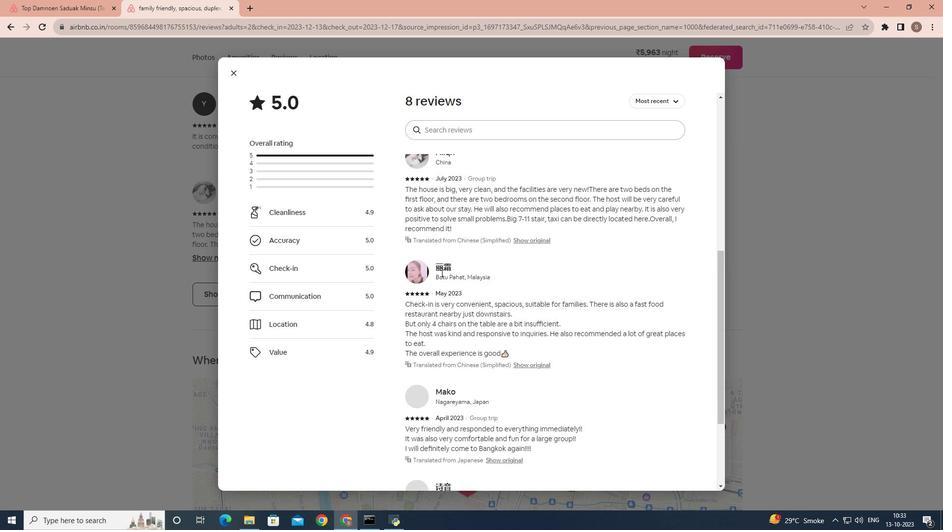 
Action: Mouse scrolled (441, 273) with delta (0, 0)
Screenshot: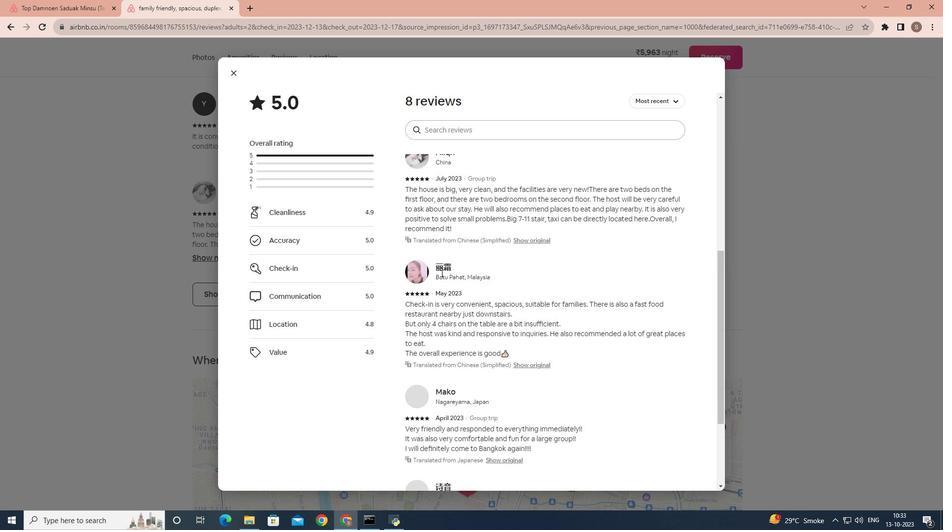 
Action: Mouse scrolled (441, 273) with delta (0, 0)
Screenshot: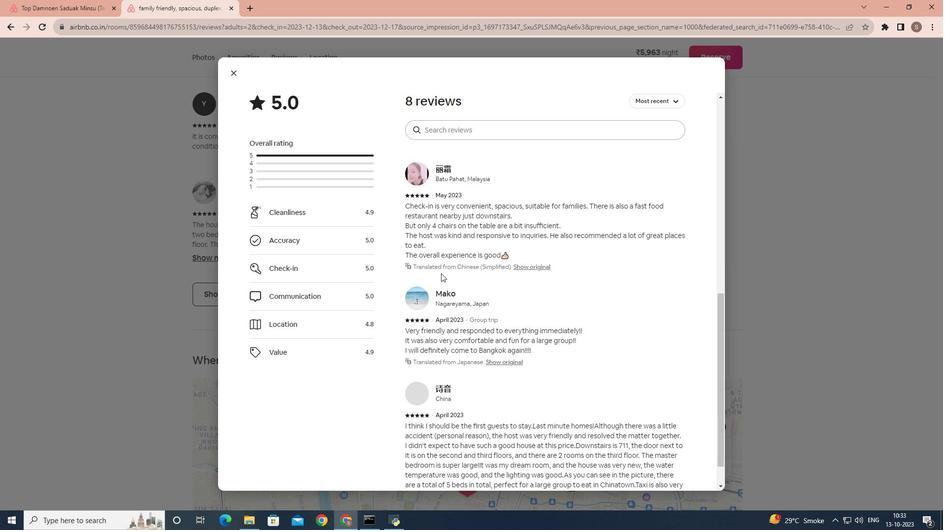 
Action: Mouse scrolled (441, 273) with delta (0, 0)
Screenshot: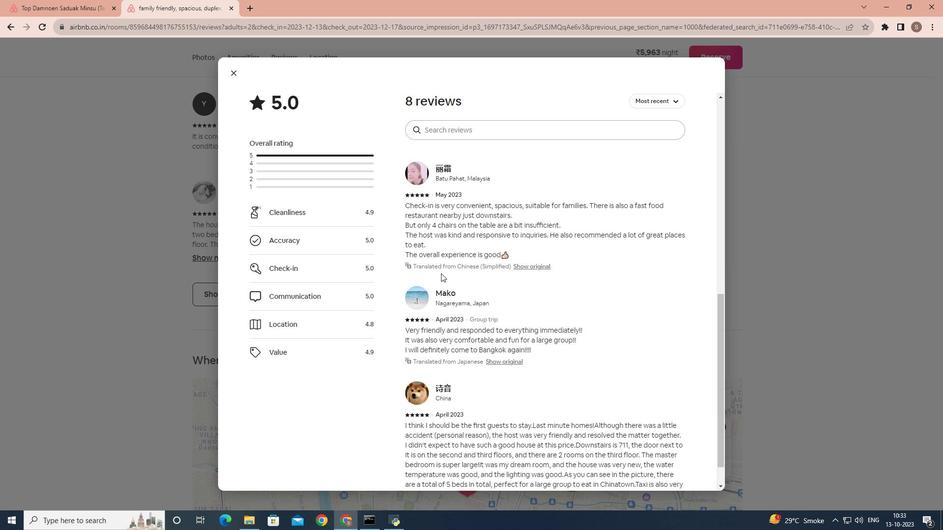 
Action: Mouse scrolled (441, 273) with delta (0, 0)
Screenshot: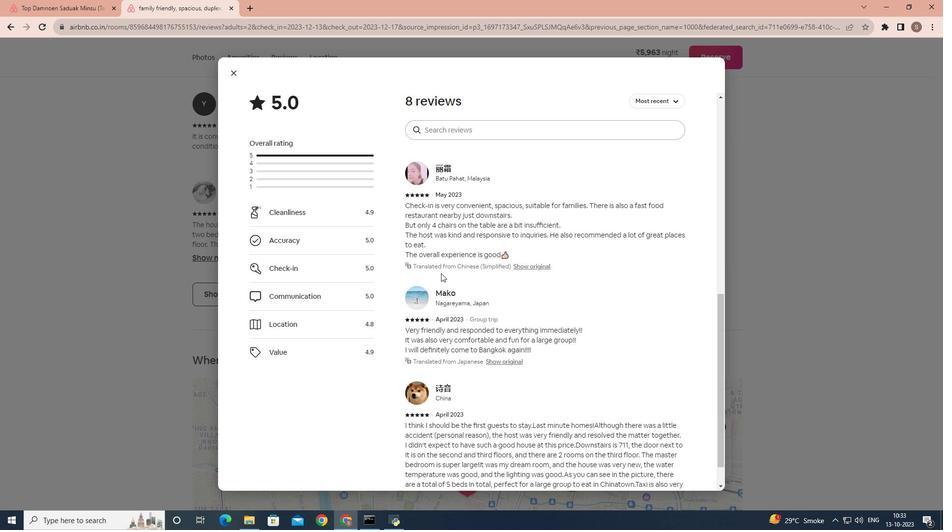 
Action: Mouse scrolled (441, 273) with delta (0, 0)
Screenshot: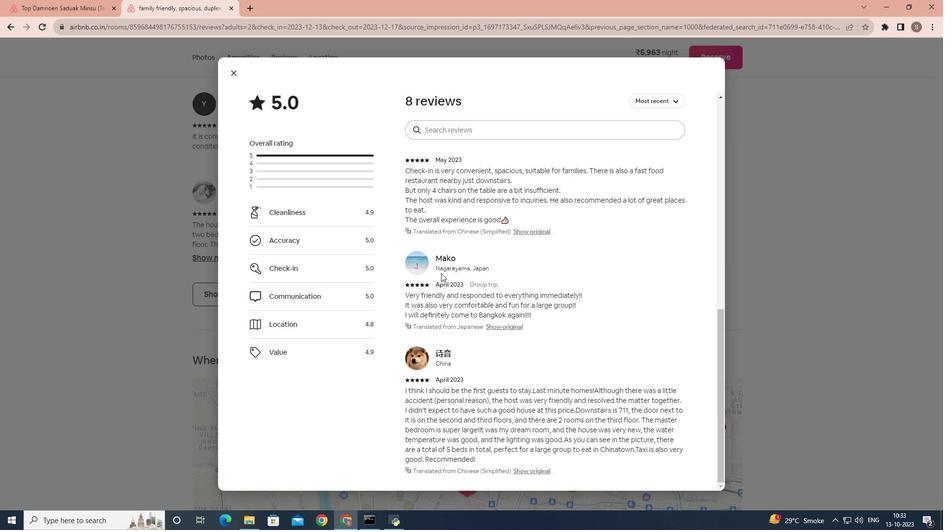 
Action: Mouse scrolled (441, 273) with delta (0, 0)
Screenshot: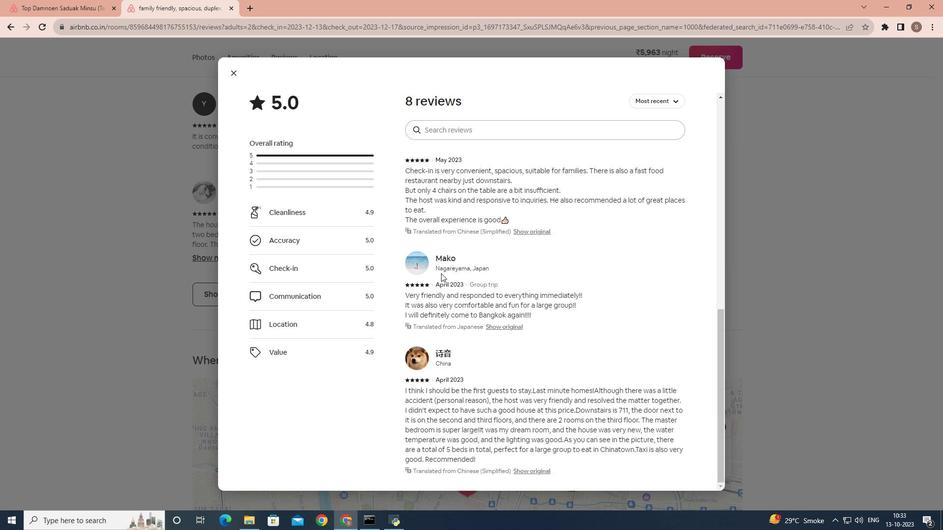 
Action: Mouse scrolled (441, 273) with delta (0, 0)
Screenshot: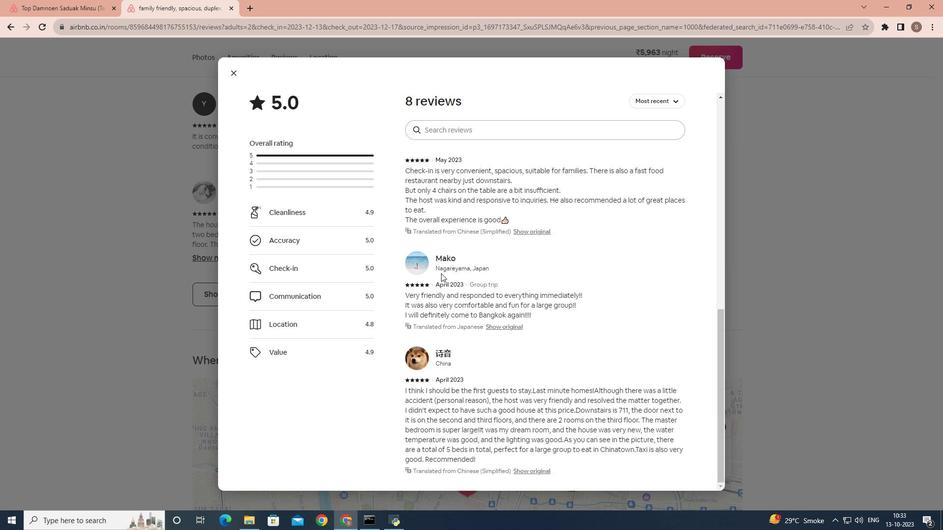 
Action: Mouse moved to (239, 77)
Screenshot: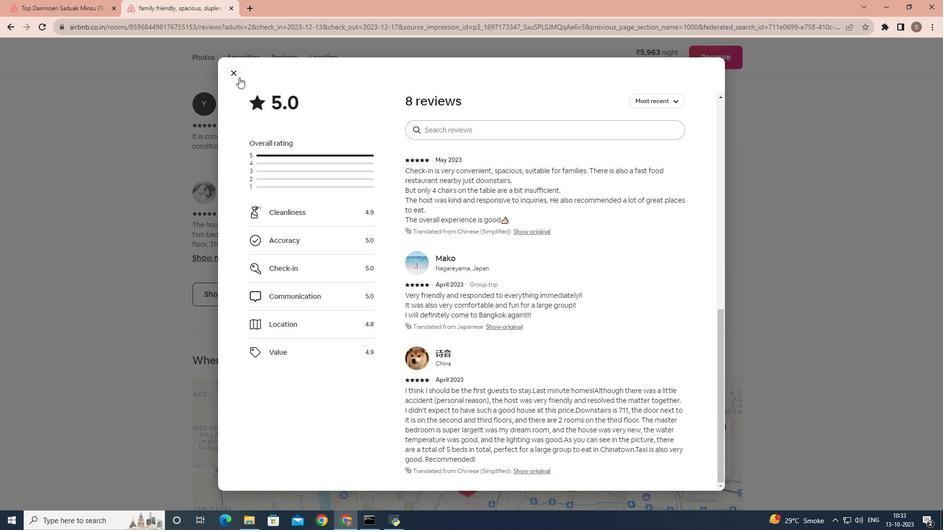 
Action: Mouse pressed left at (239, 77)
Screenshot: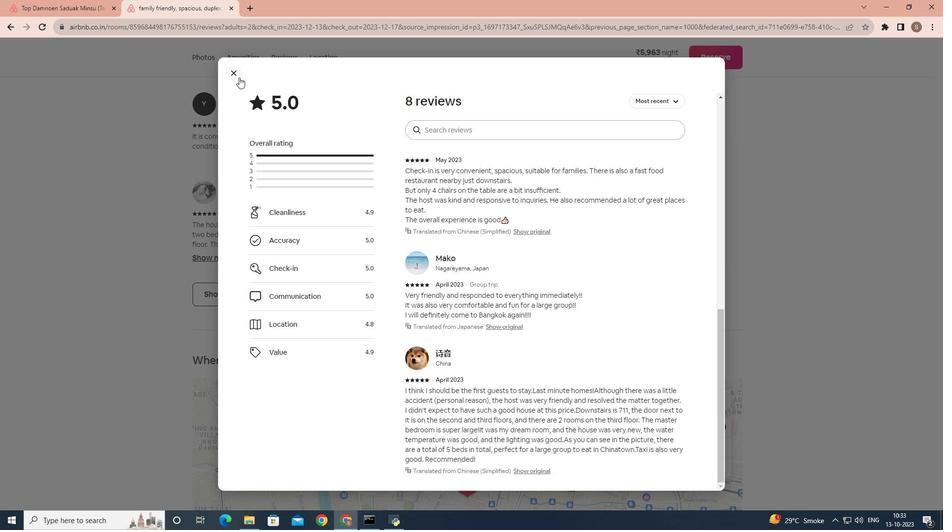 
Action: Mouse moved to (289, 227)
Screenshot: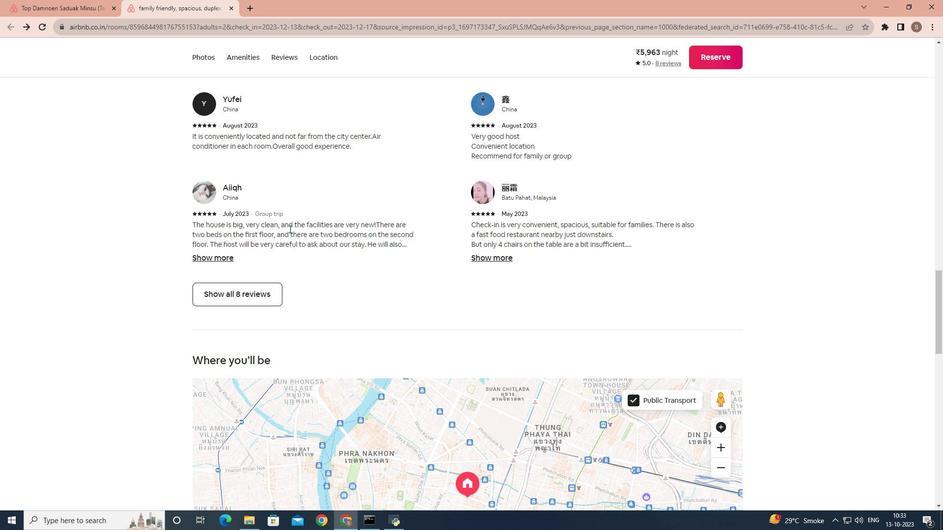 
Action: Mouse scrolled (289, 226) with delta (0, 0)
Screenshot: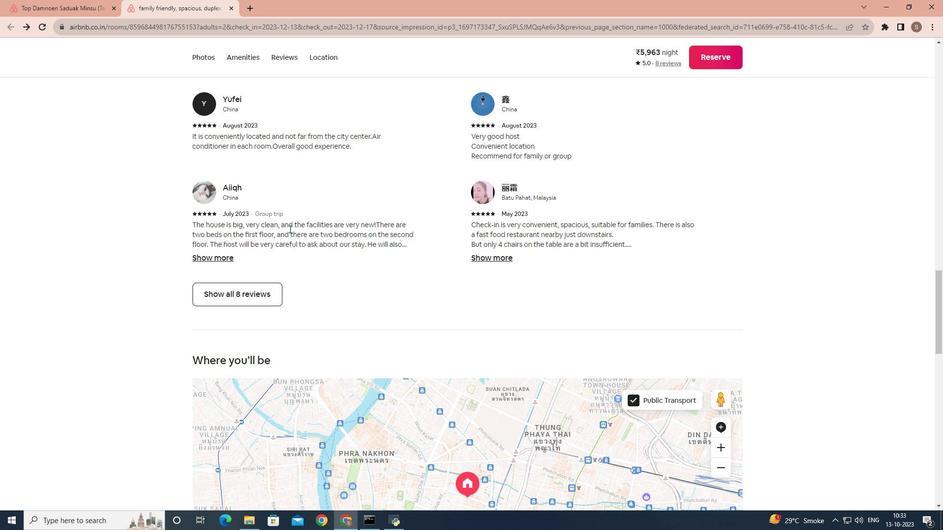 
Action: Mouse moved to (289, 230)
Screenshot: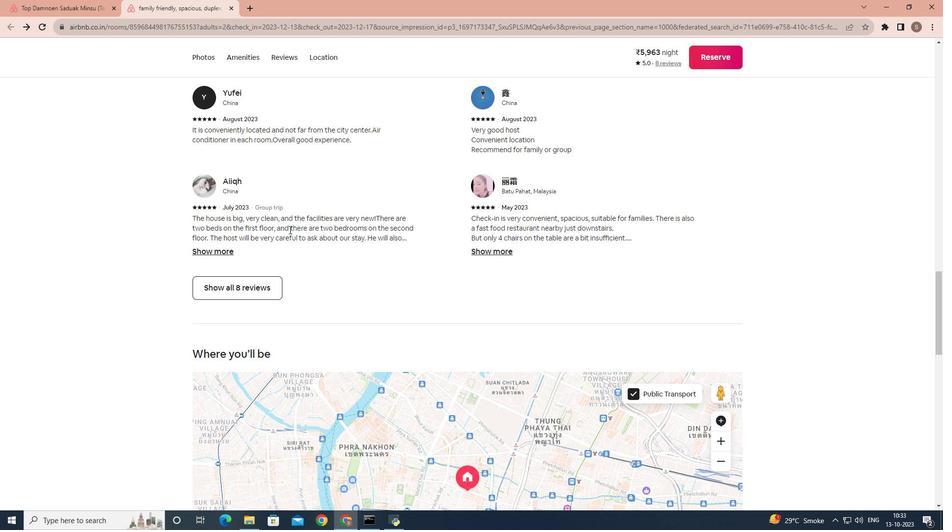
Action: Mouse scrolled (289, 229) with delta (0, 0)
Screenshot: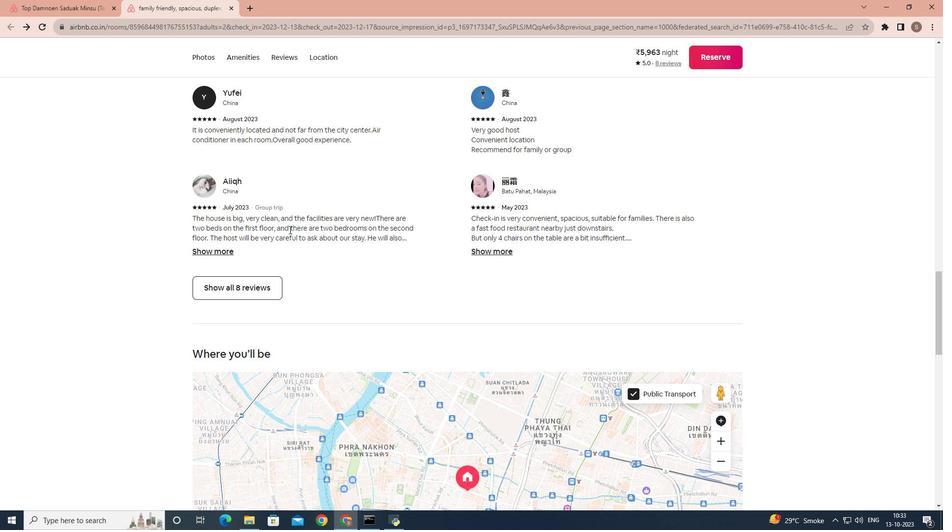 
Action: Mouse scrolled (289, 229) with delta (0, 0)
Screenshot: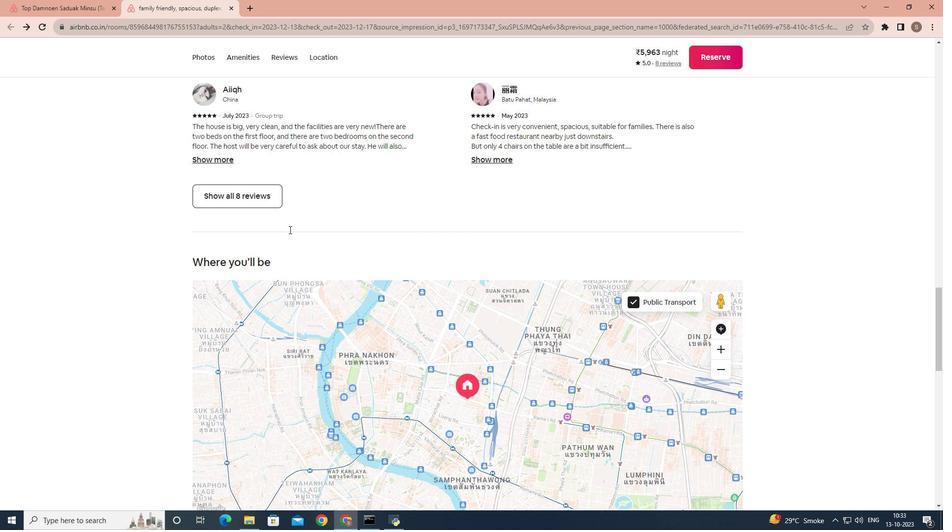 
Action: Mouse scrolled (289, 229) with delta (0, 0)
Screenshot: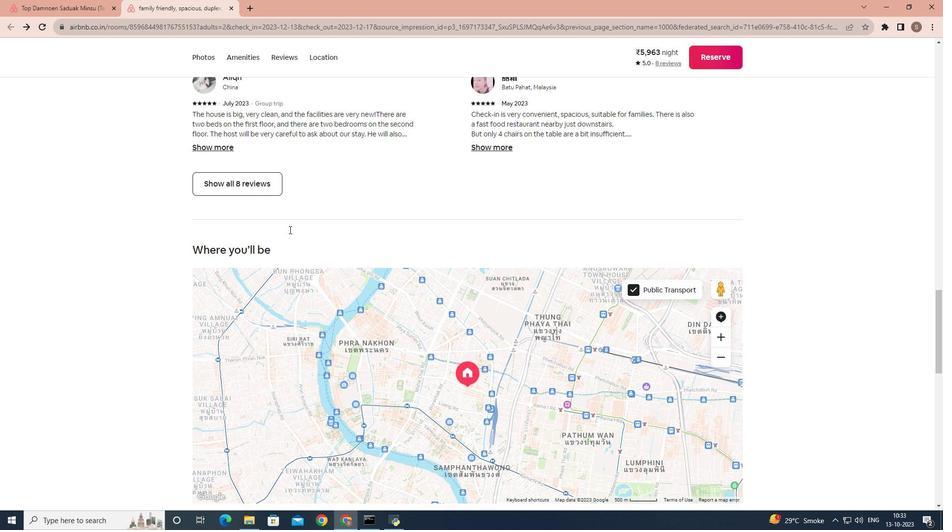 
Action: Mouse scrolled (289, 229) with delta (0, 0)
Screenshot: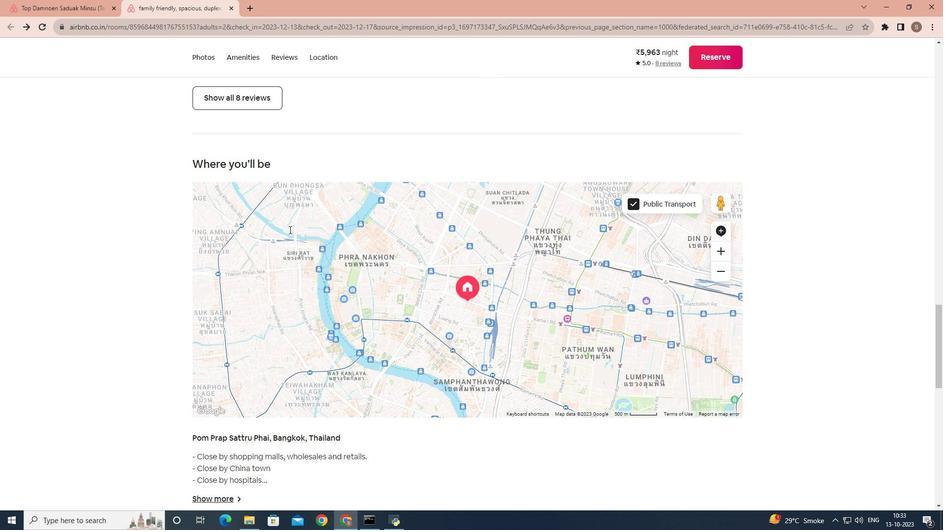 
Action: Mouse scrolled (289, 229) with delta (0, 0)
Screenshot: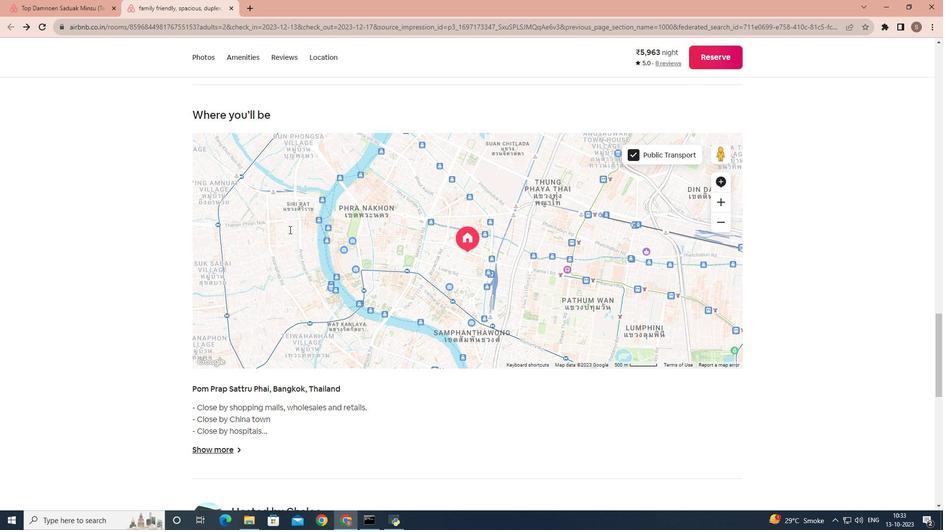
Action: Mouse scrolled (289, 229) with delta (0, 0)
Screenshot: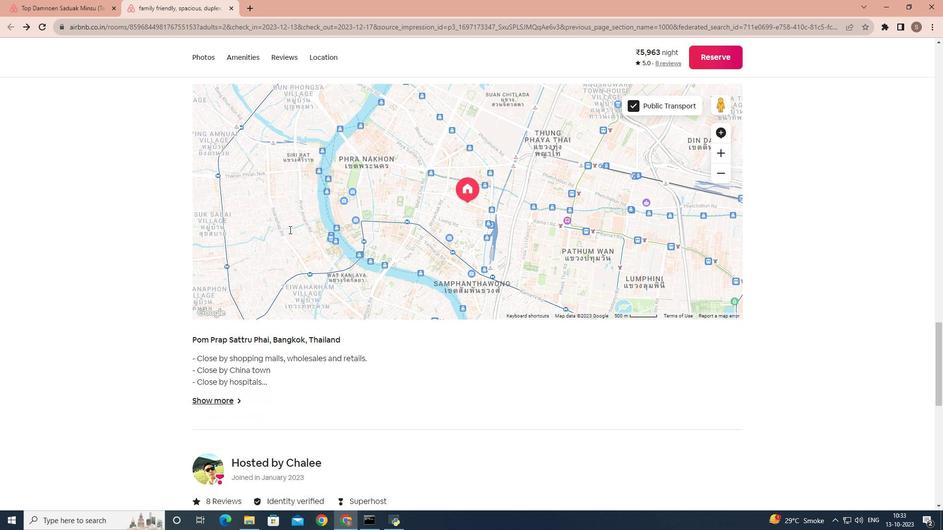 
Action: Mouse scrolled (289, 229) with delta (0, 0)
Screenshot: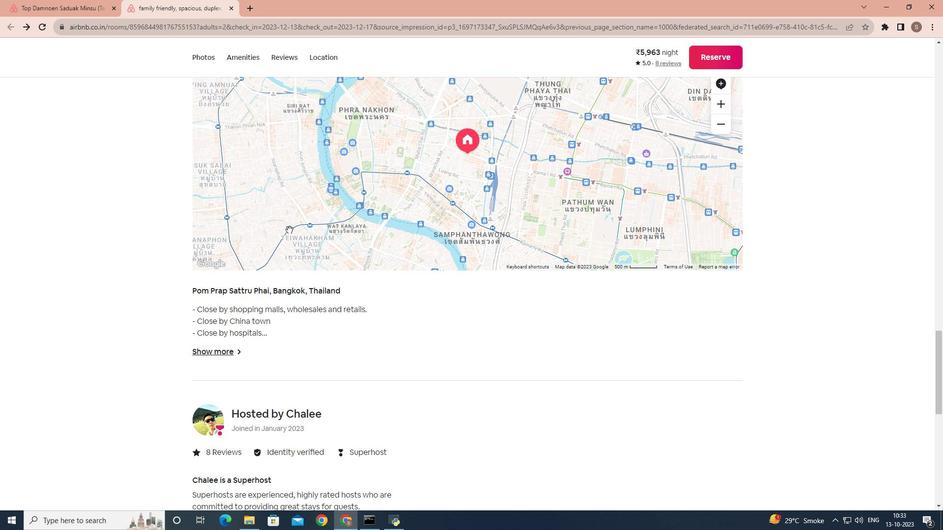 
Action: Mouse scrolled (289, 229) with delta (0, 0)
Screenshot: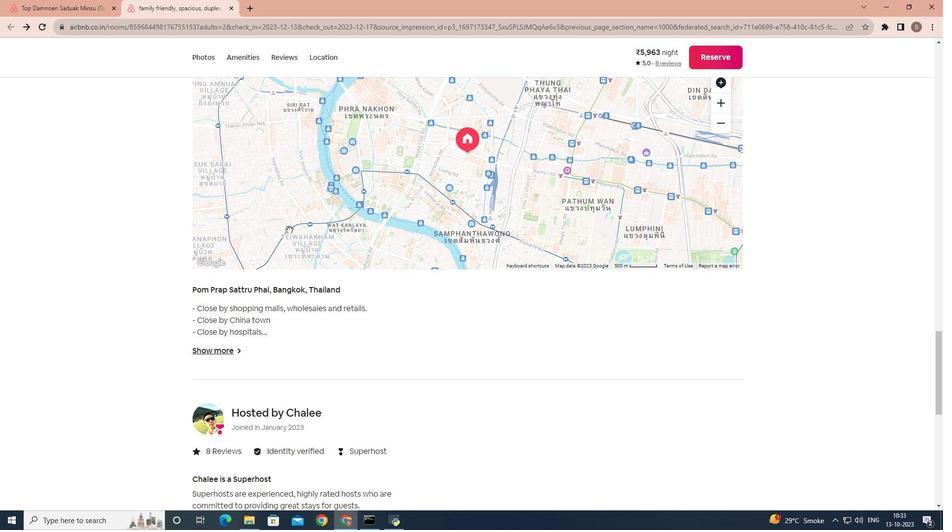 
Action: Mouse scrolled (289, 229) with delta (0, 0)
Screenshot: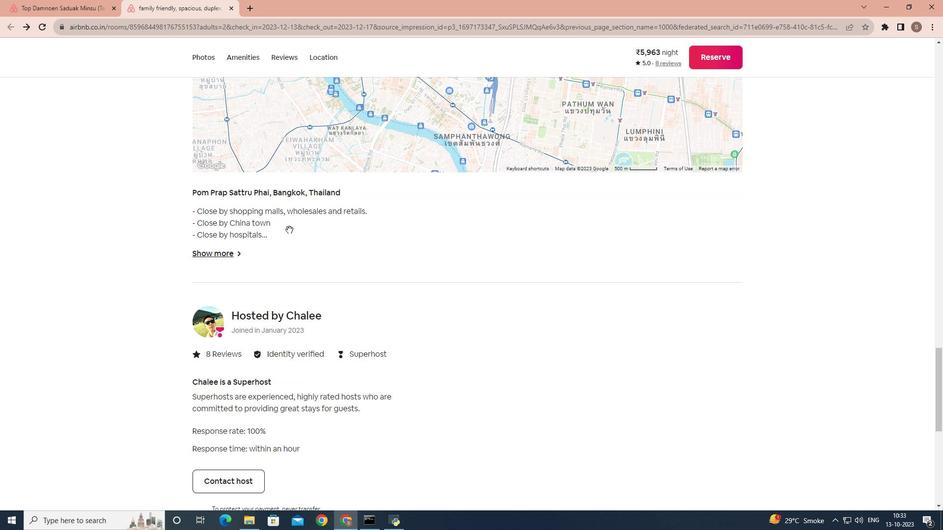 
Action: Mouse moved to (230, 202)
Screenshot: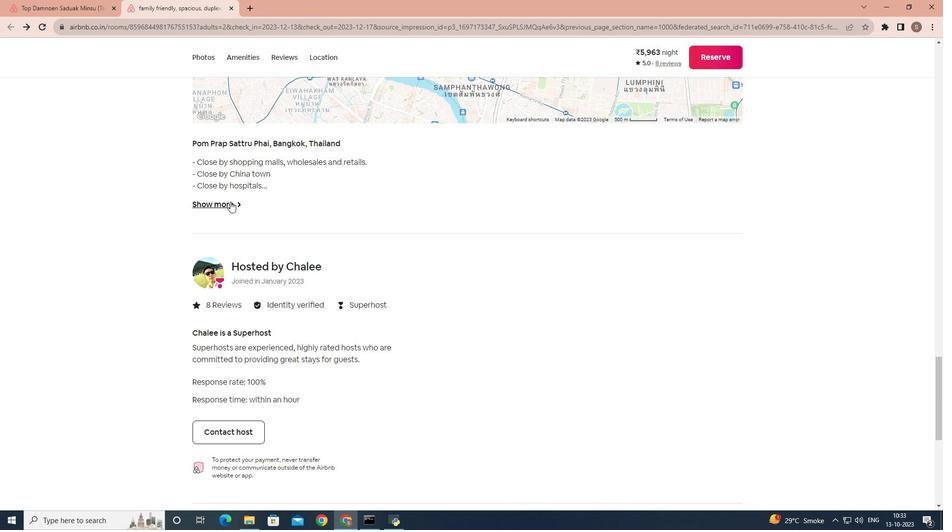 
Action: Mouse pressed left at (230, 202)
Screenshot: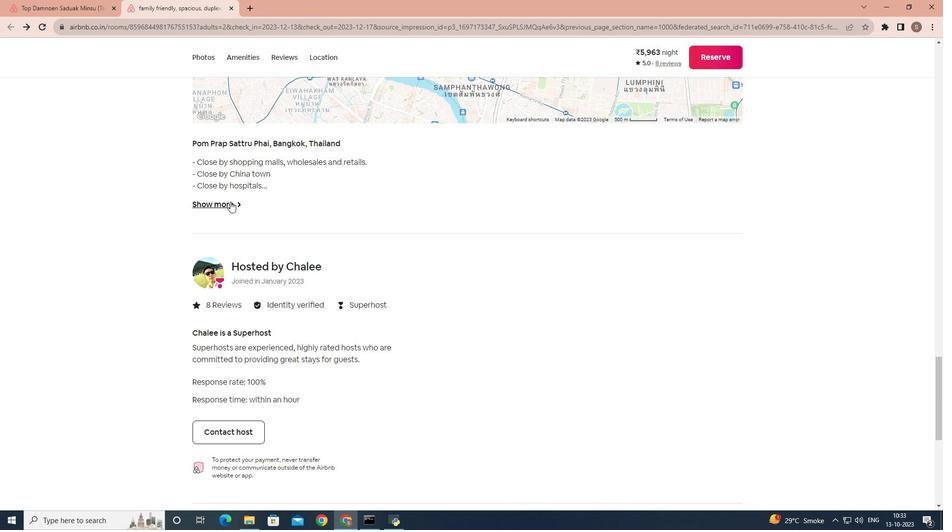 
Action: Mouse moved to (642, 266)
Screenshot: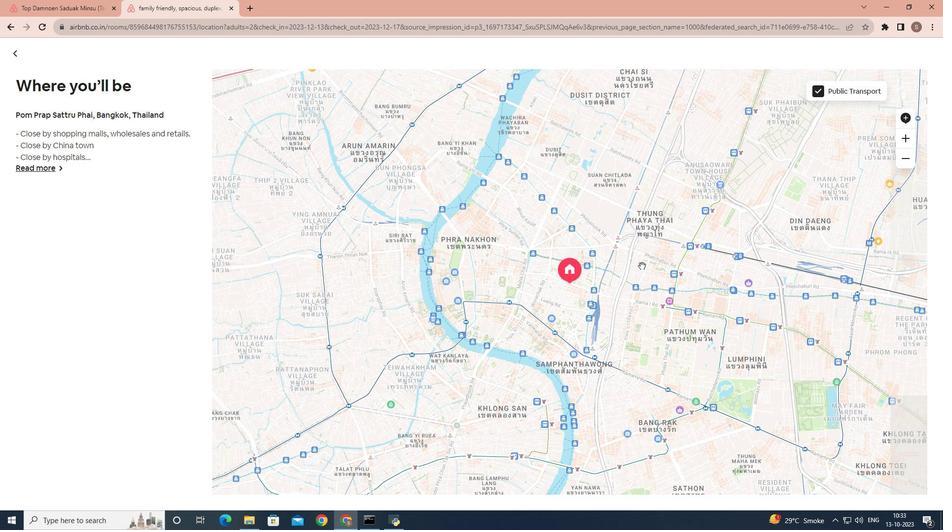 
Action: Mouse pressed left at (642, 266)
Screenshot: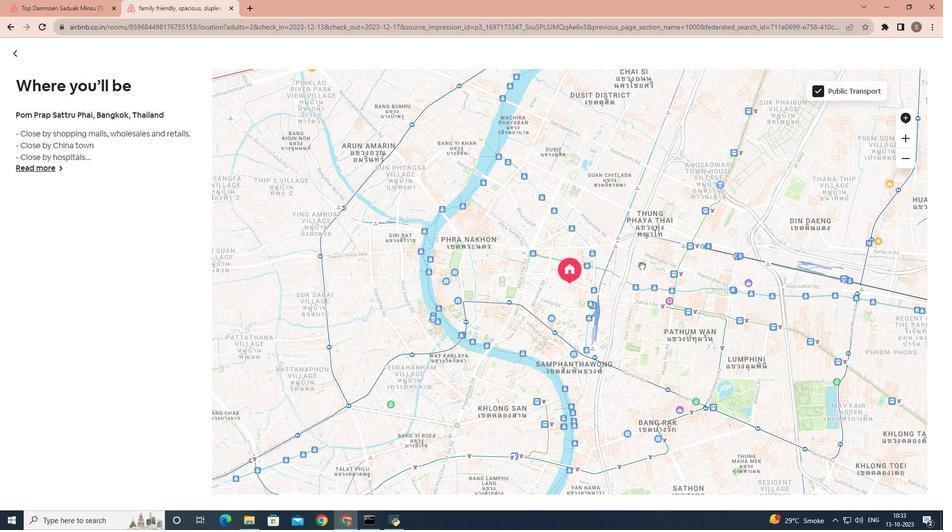 
Action: Mouse moved to (563, 197)
Screenshot: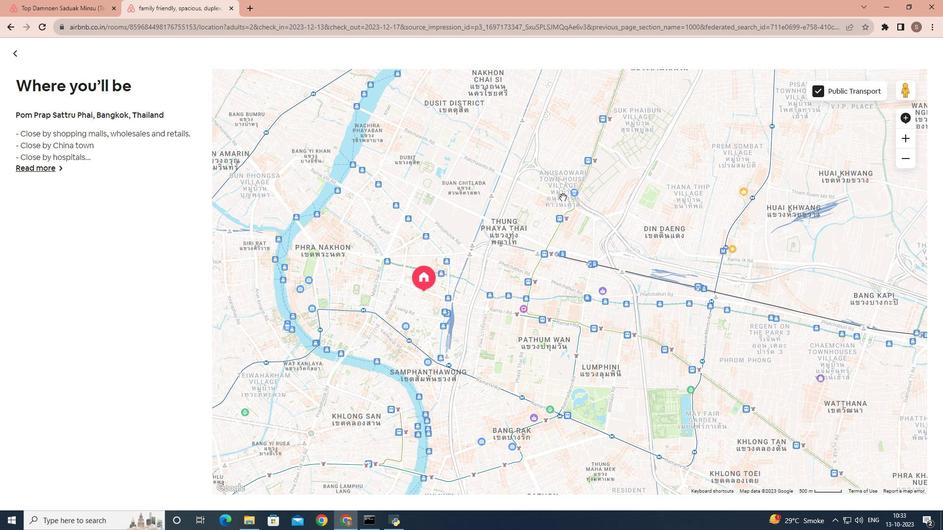 
Action: Mouse pressed left at (563, 197)
Screenshot: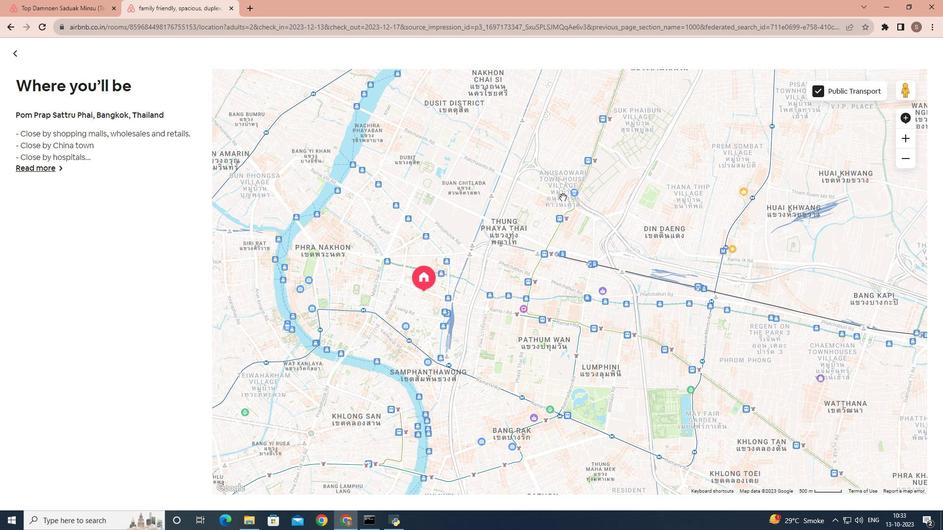 
Action: Mouse moved to (570, 269)
Screenshot: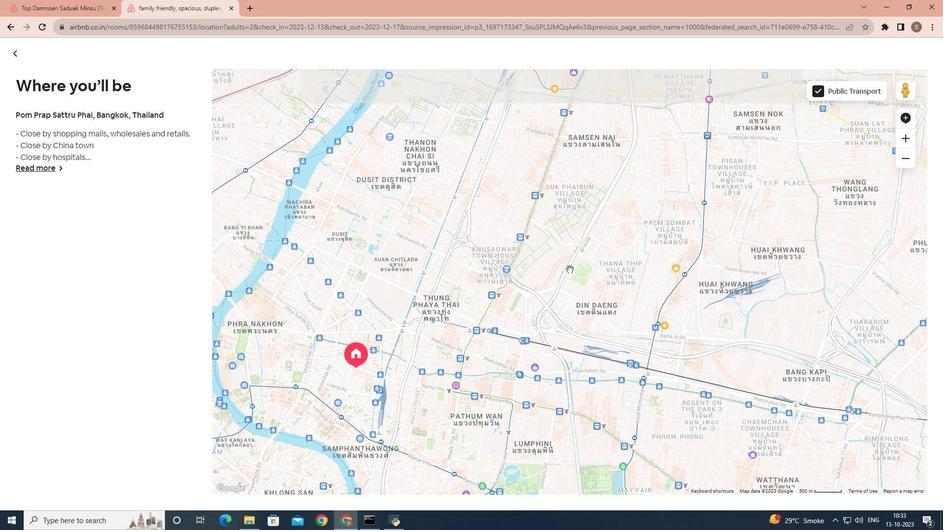 
Action: Mouse pressed left at (570, 269)
Screenshot: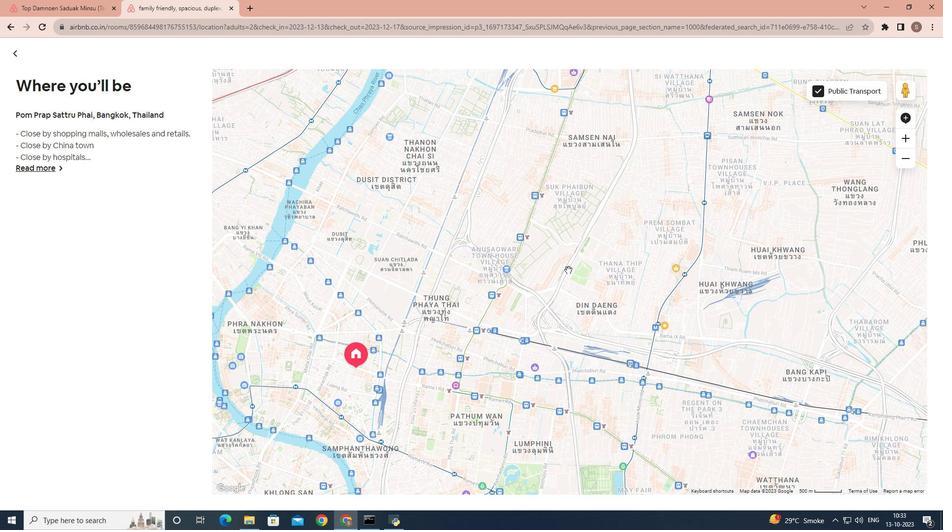 
Action: Mouse moved to (384, 343)
Screenshot: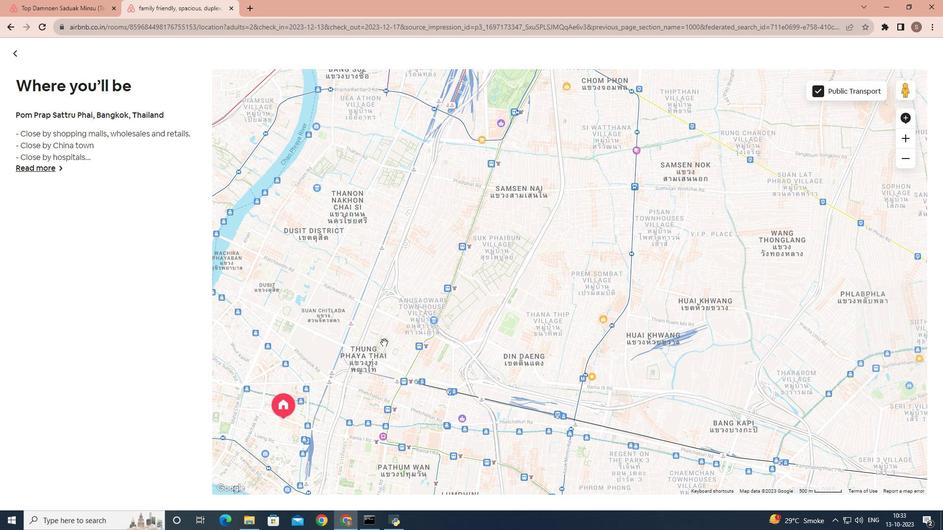 
Action: Mouse pressed left at (384, 343)
Screenshot: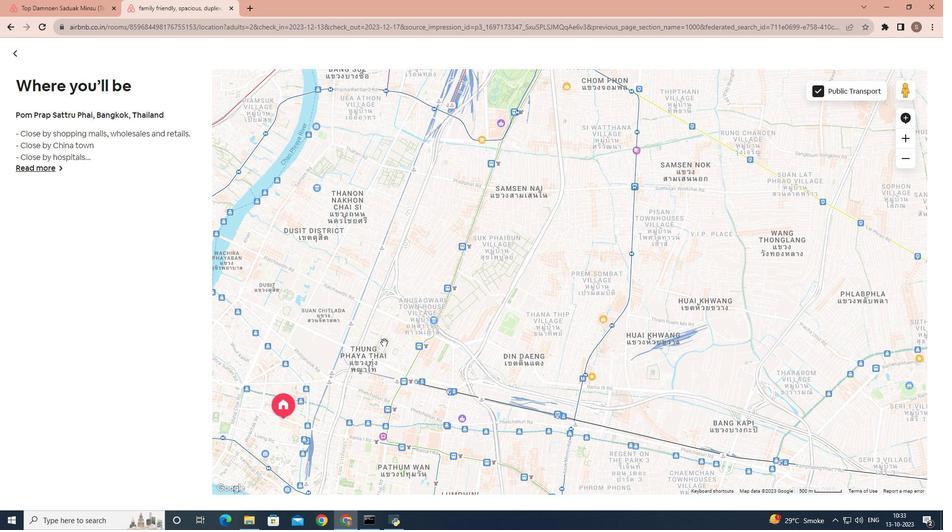 
Action: Mouse moved to (236, 342)
Screenshot: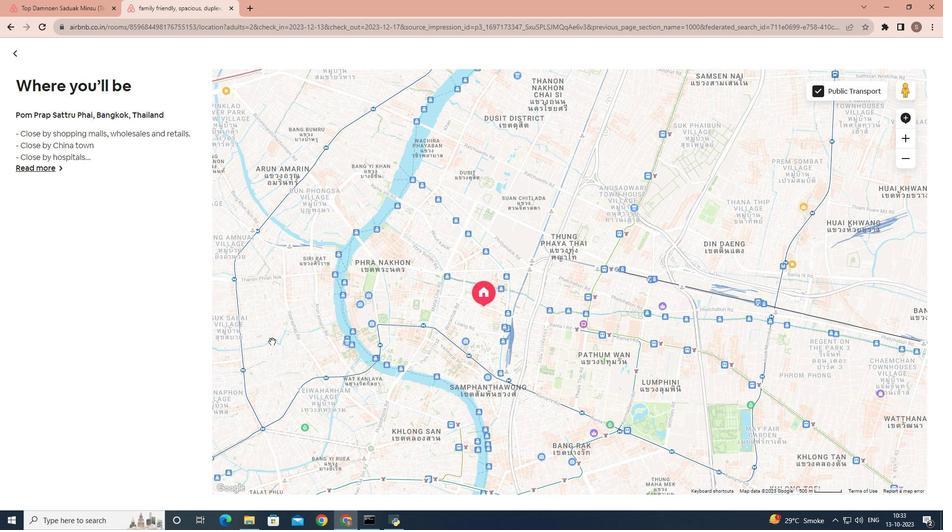 
Action: Mouse pressed left at (236, 342)
Screenshot: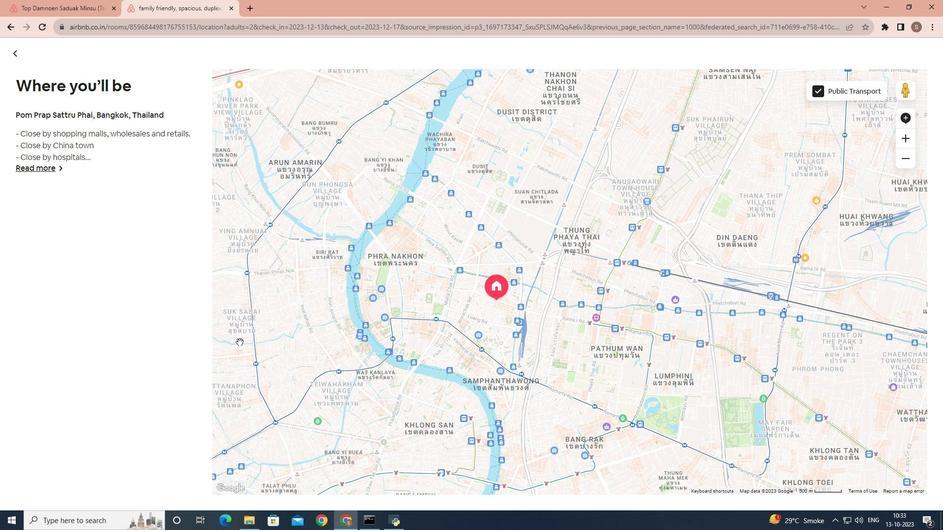 
Action: Mouse moved to (542, 227)
Screenshot: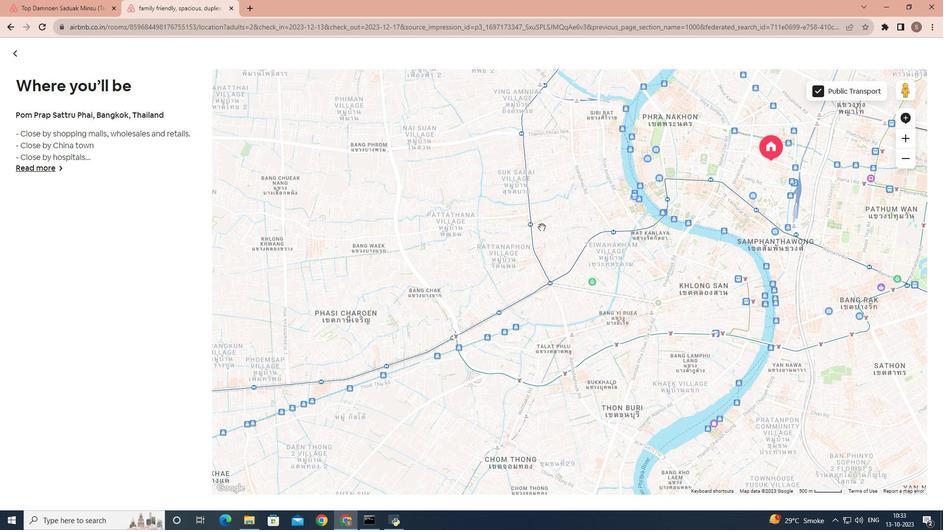 
Action: Mouse pressed left at (542, 227)
Screenshot: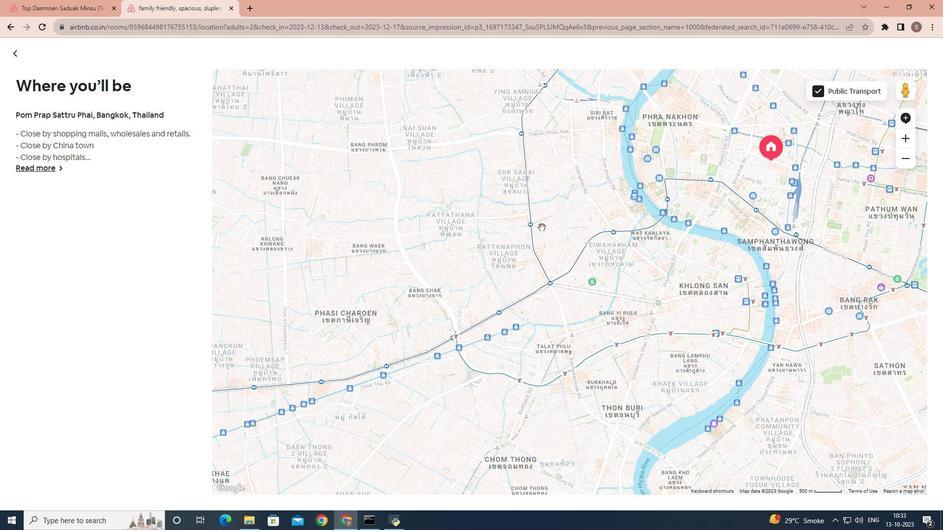 
Action: Mouse moved to (14, 49)
Screenshot: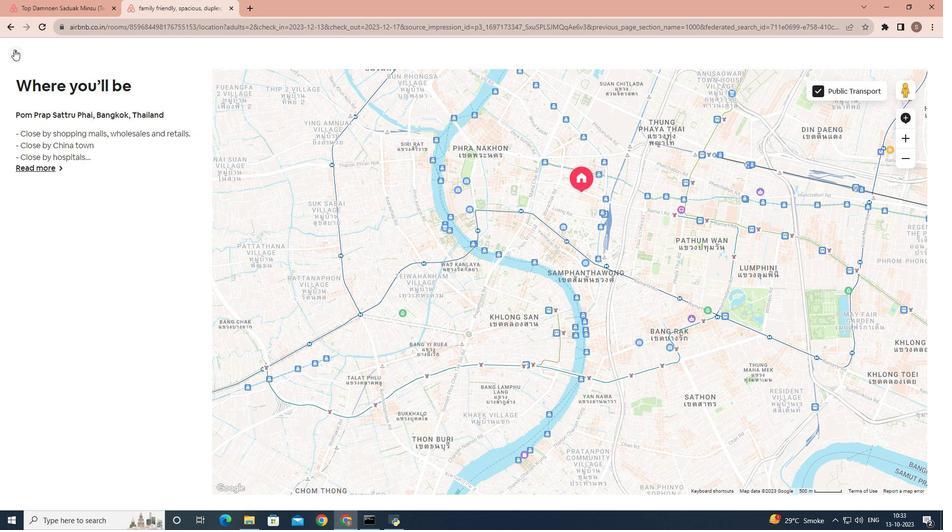 
Action: Mouse pressed left at (14, 49)
Screenshot: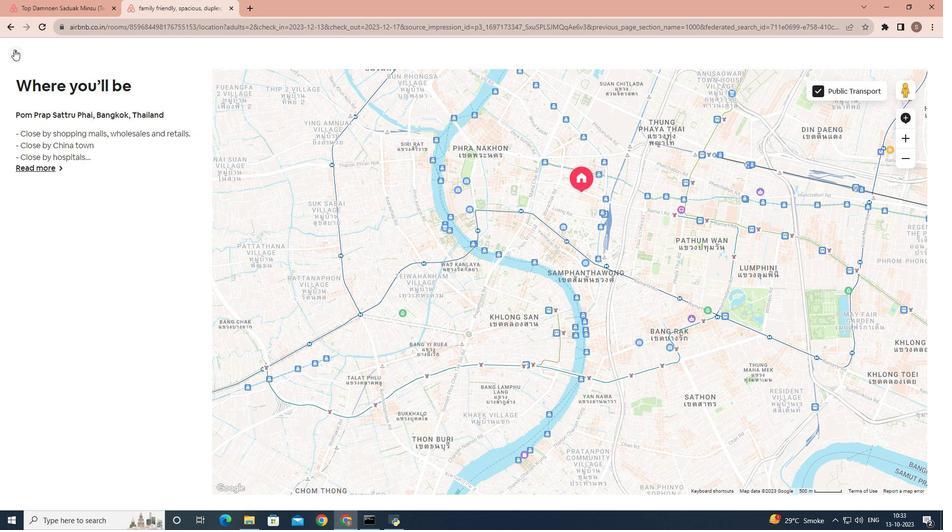 
Action: Mouse moved to (286, 310)
Screenshot: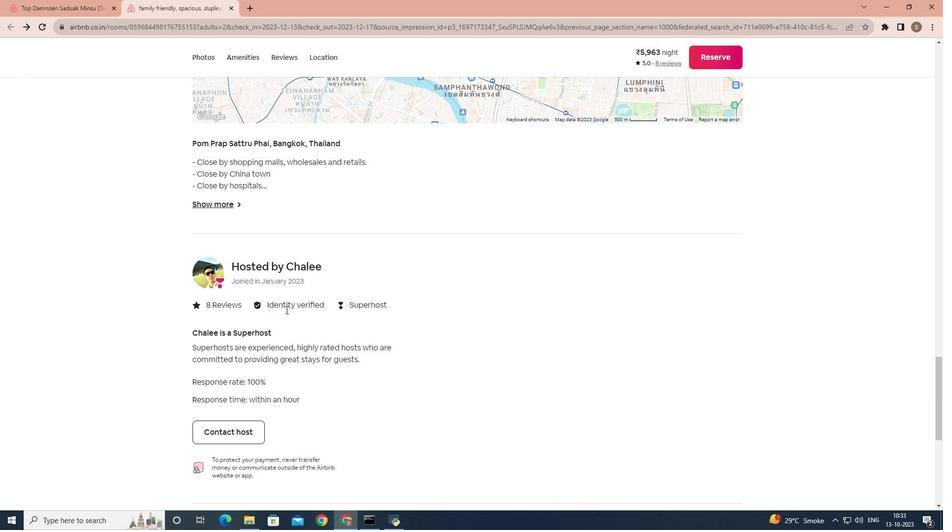 
Action: Mouse scrolled (286, 309) with delta (0, 0)
Screenshot: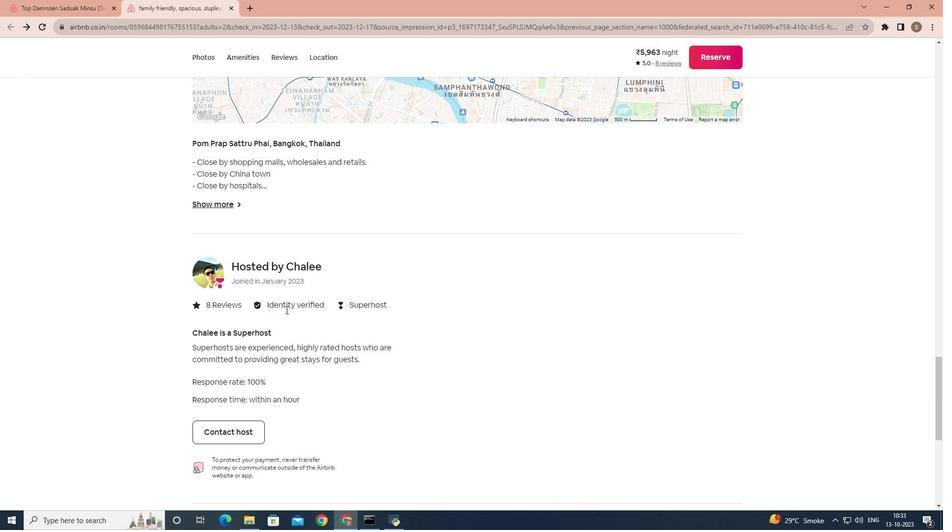 
Action: Mouse moved to (286, 310)
Screenshot: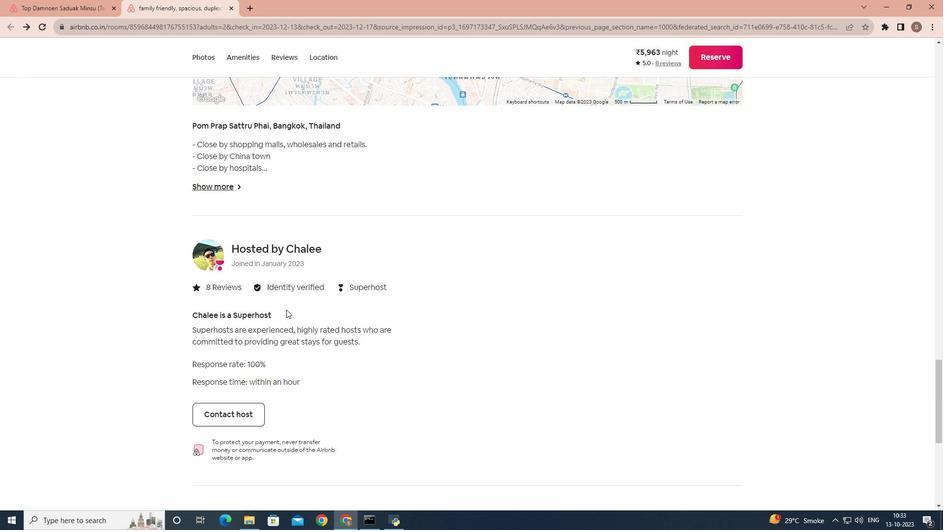 
Action: Mouse scrolled (286, 309) with delta (0, 0)
Screenshot: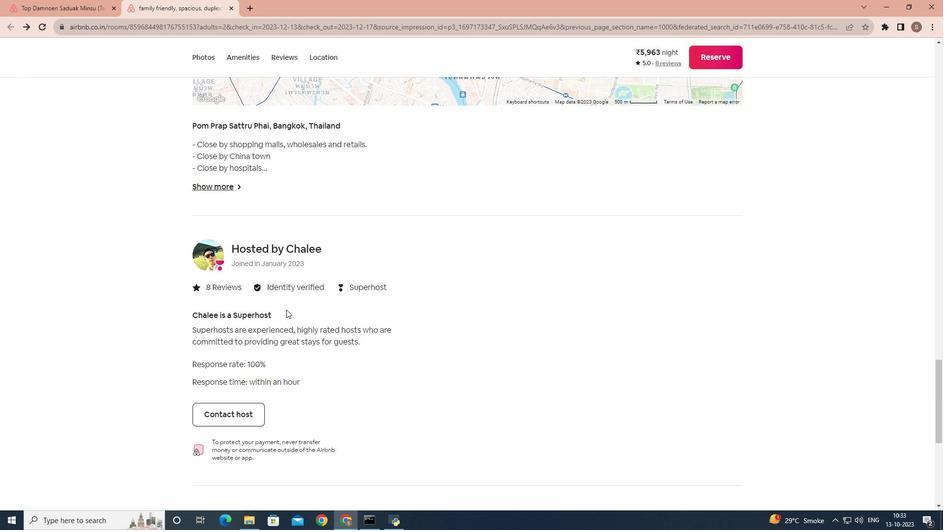 
Action: Mouse scrolled (286, 309) with delta (0, 0)
Screenshot: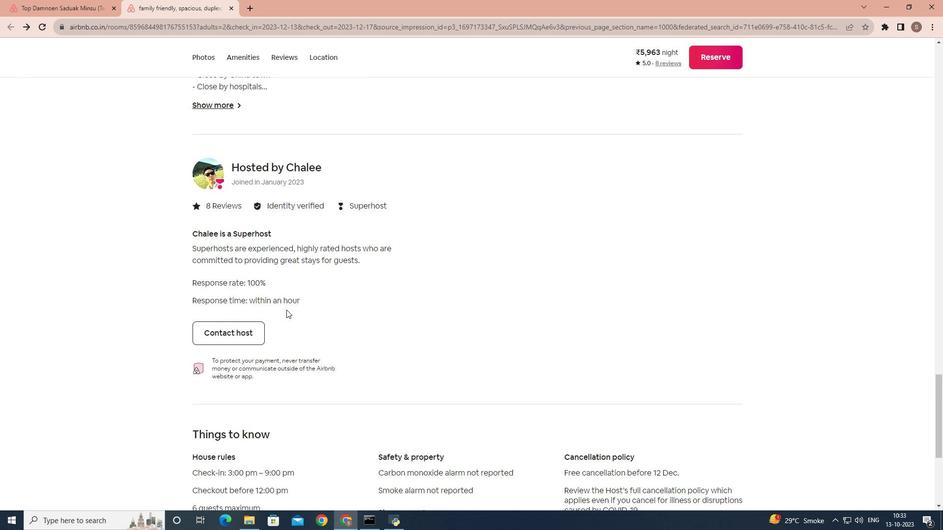 
Action: Mouse scrolled (286, 309) with delta (0, 0)
Screenshot: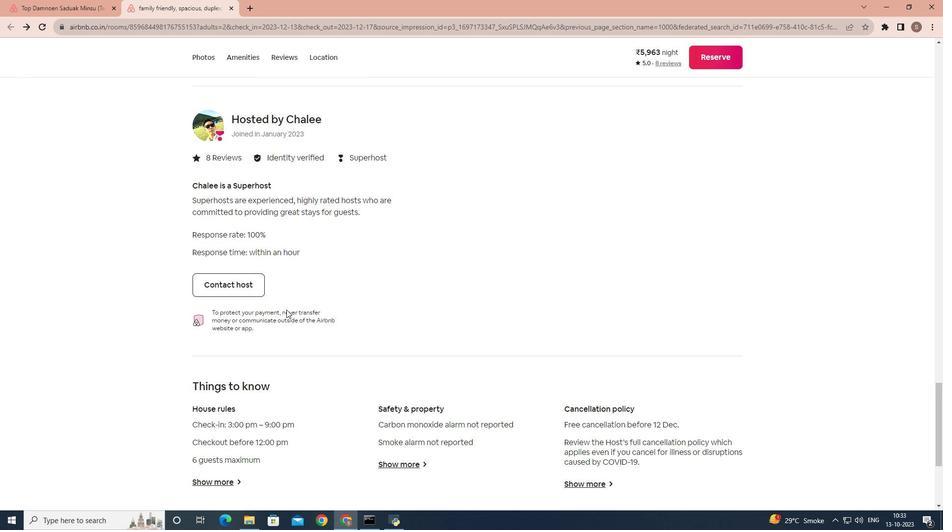 
Action: Mouse scrolled (286, 309) with delta (0, 0)
Screenshot: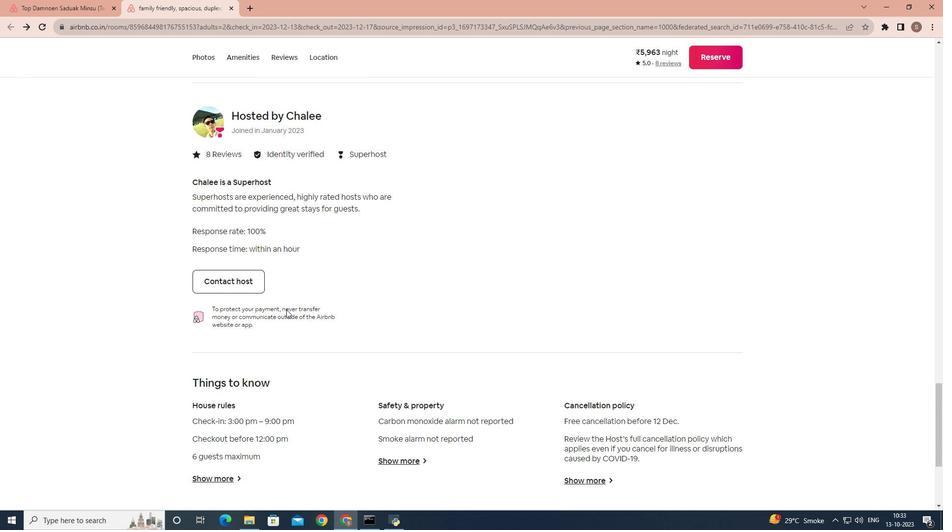 
Action: Mouse scrolled (286, 309) with delta (0, 0)
Screenshot: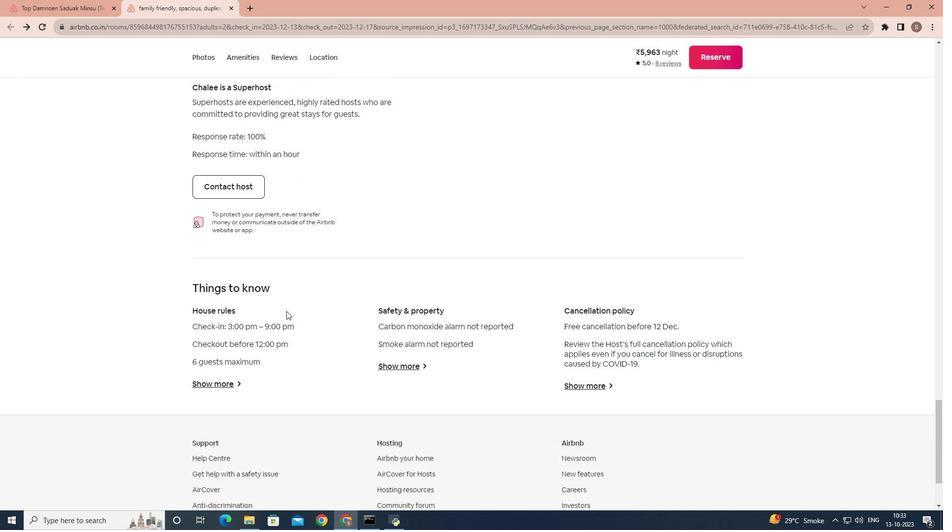 
Action: Mouse moved to (233, 334)
Screenshot: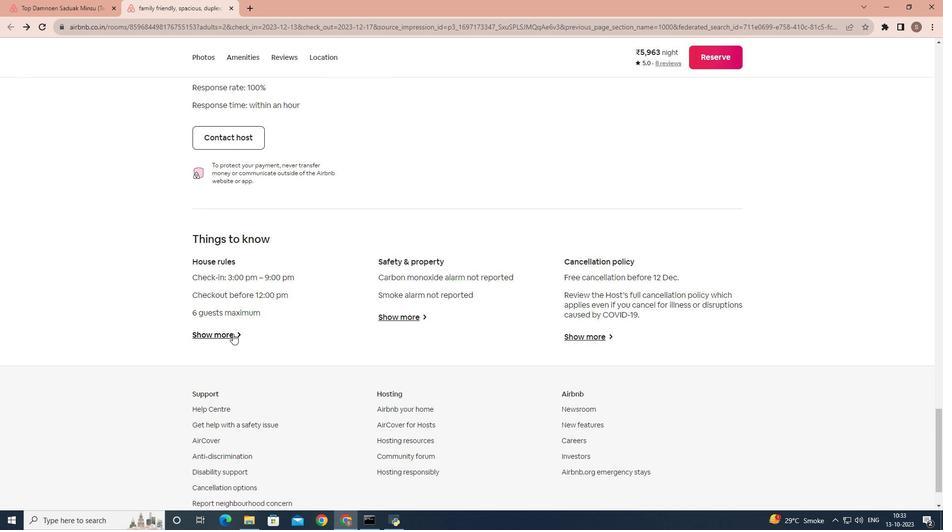 
Action: Mouse pressed left at (233, 334)
Screenshot: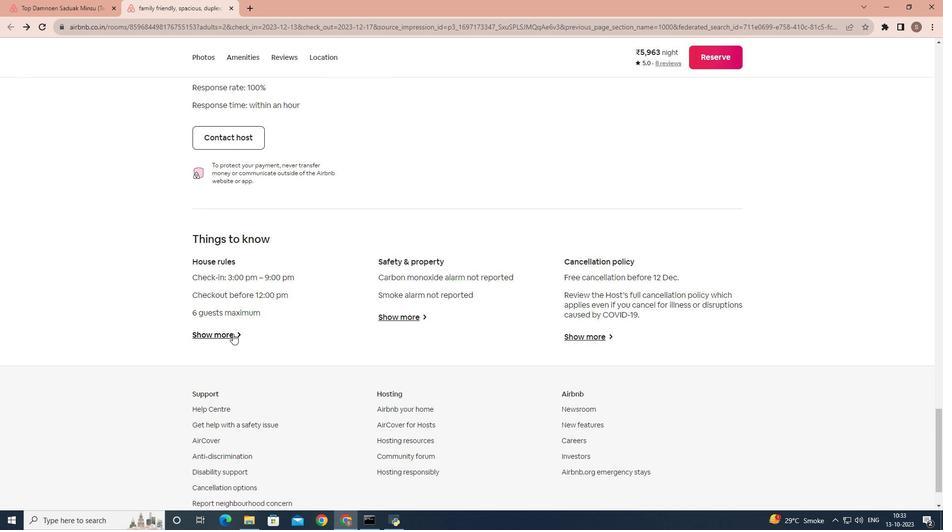 
Action: Mouse moved to (361, 294)
Screenshot: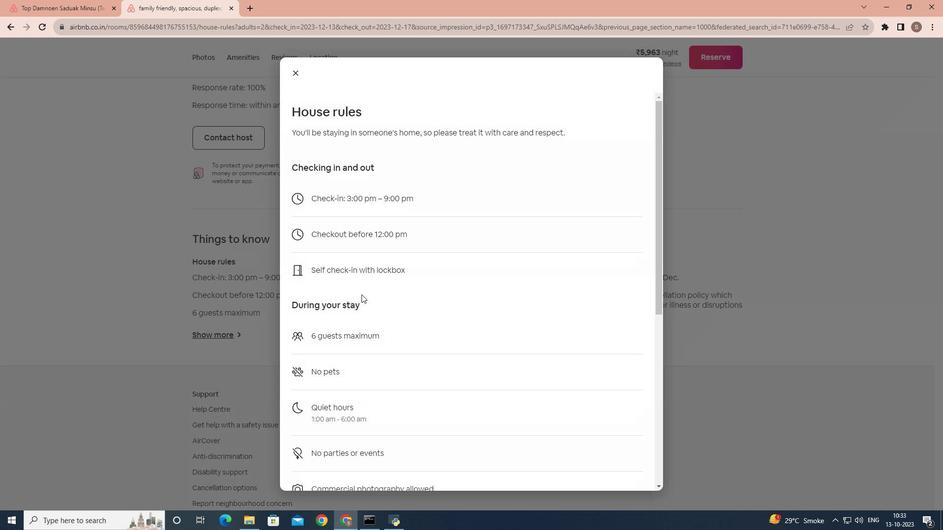 
Action: Mouse scrolled (361, 294) with delta (0, 0)
Screenshot: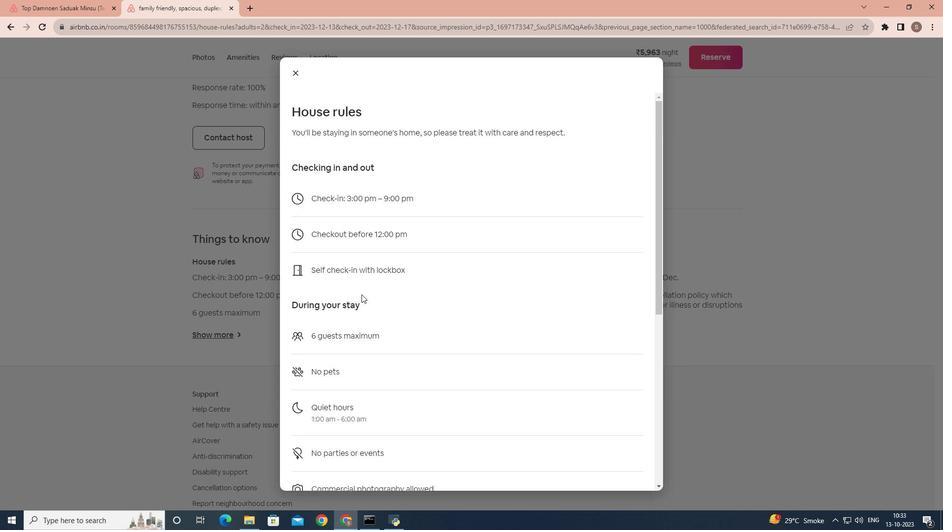
Action: Mouse scrolled (361, 294) with delta (0, 0)
Screenshot: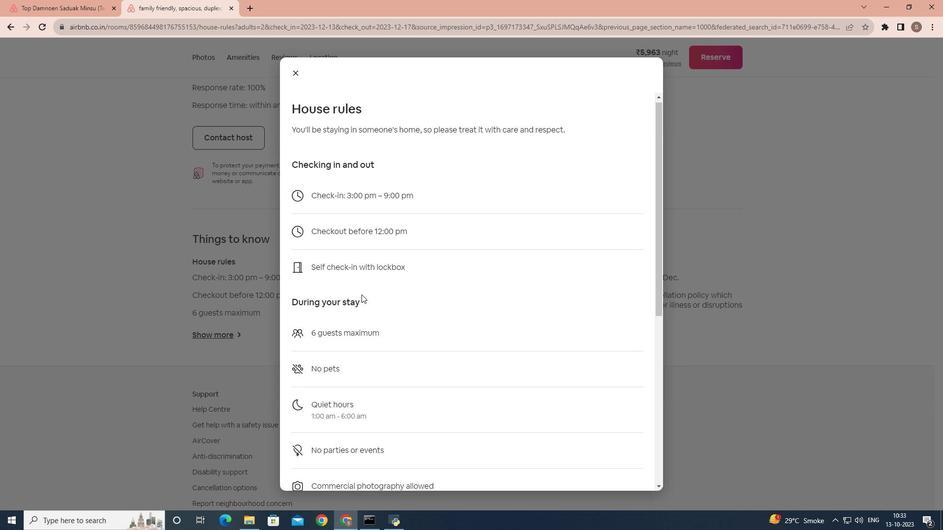 
Action: Mouse scrolled (361, 294) with delta (0, 0)
Screenshot: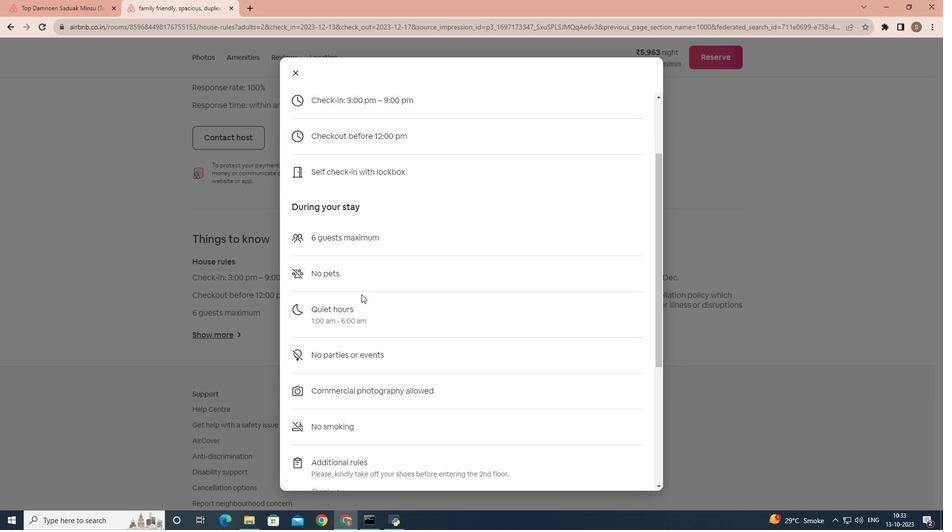 
Action: Mouse scrolled (361, 294) with delta (0, 0)
Screenshot: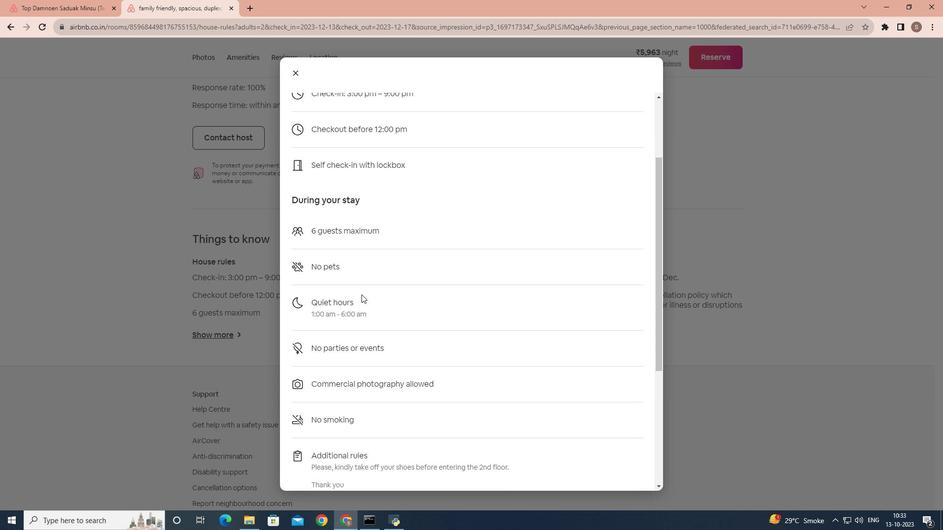 
Action: Mouse scrolled (361, 294) with delta (0, 0)
Screenshot: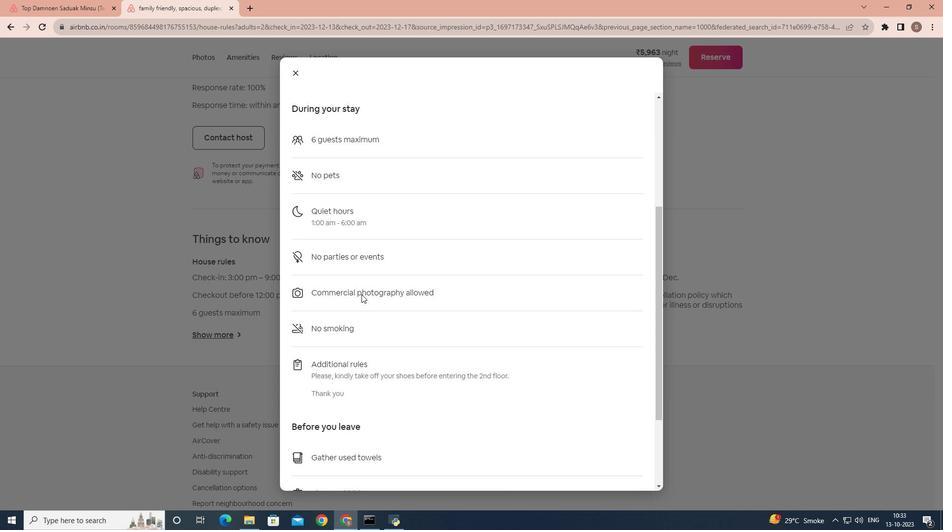 
Action: Mouse scrolled (361, 294) with delta (0, 0)
